 Task: Open a blank sheet, save the file as Joseph Add the quote 'Surround yourself with those who inspire and motivate you to be your best self.'Surround yourself with those who inspire and motivate you to be your best self.  Apply font style Apply font style Brush Script MT and font size 18 Align the text to the Center .Change the text color to  Orange
Action: Mouse pressed left at (110, 117)
Screenshot: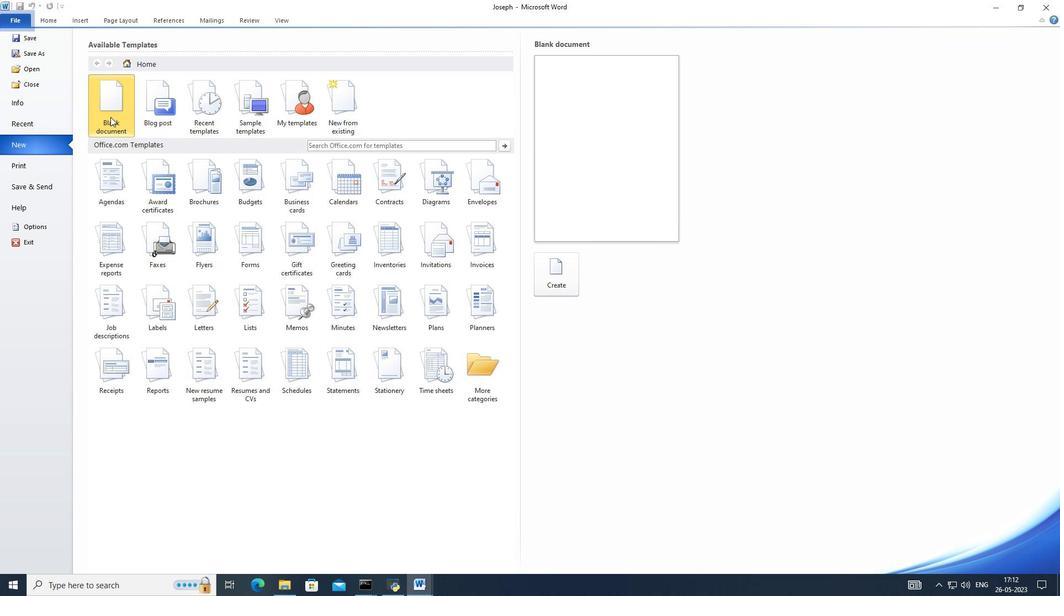 
Action: Mouse moved to (541, 274)
Screenshot: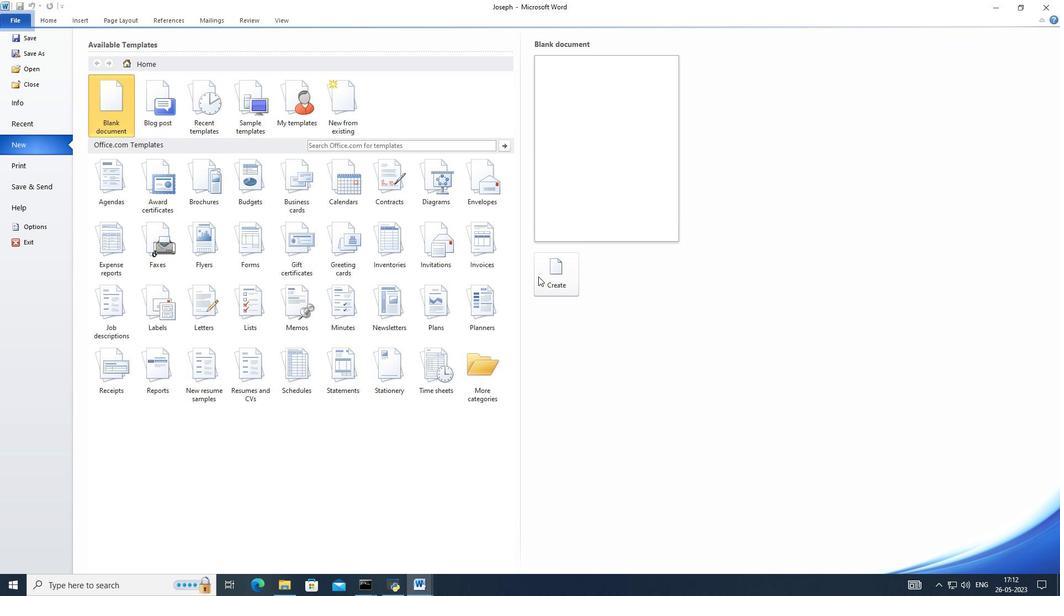 
Action: Mouse pressed left at (541, 274)
Screenshot: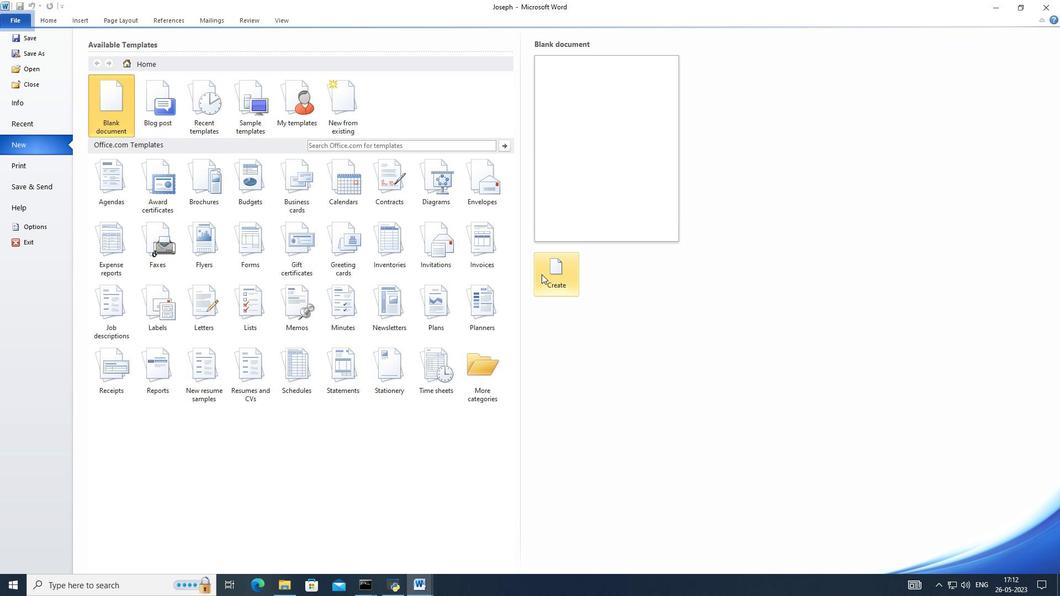 
Action: Mouse moved to (246, 169)
Screenshot: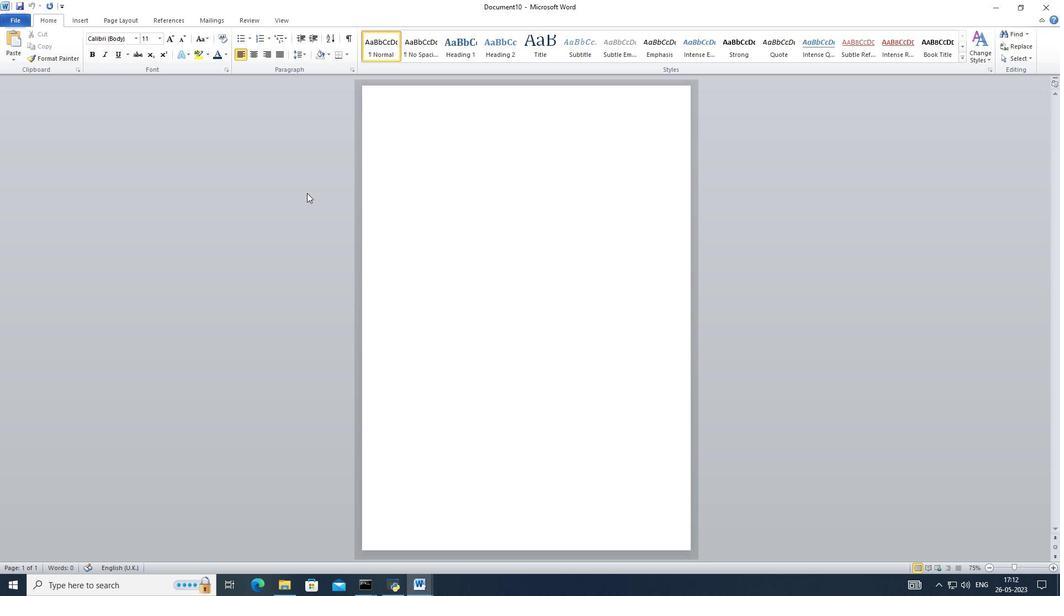 
Action: Key pressed ctrl+S
Screenshot: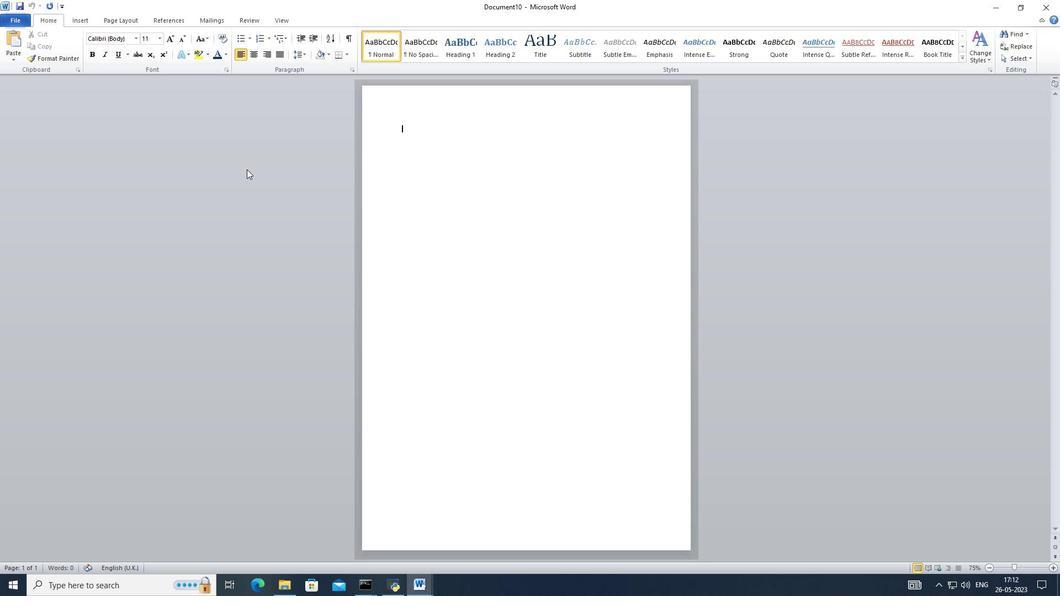 
Action: Mouse moved to (220, 220)
Screenshot: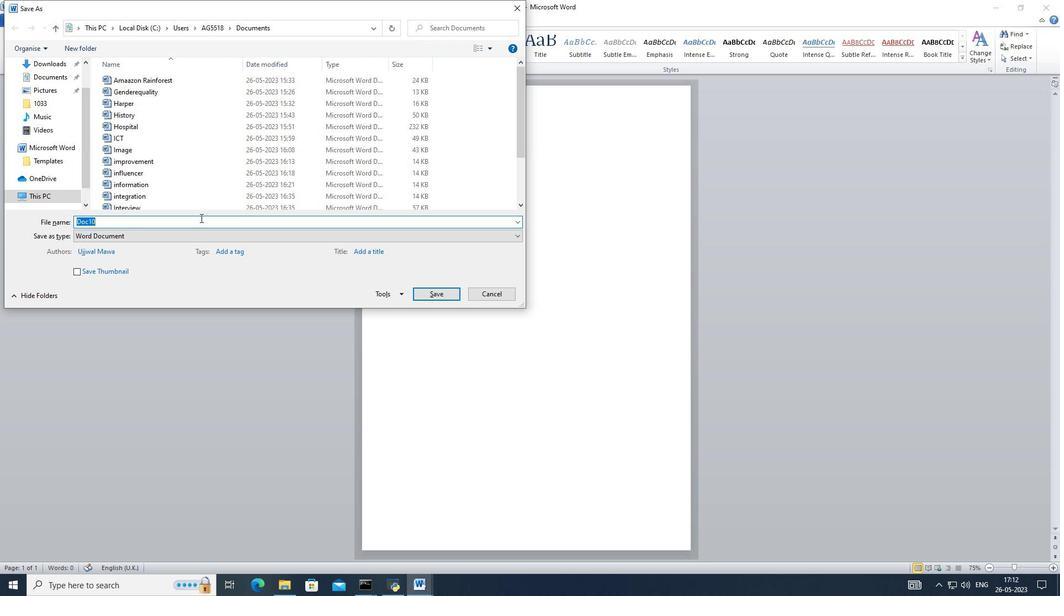 
Action: Key pressed <Key.caps_lock>J<Key.caps_lock>oseph
Screenshot: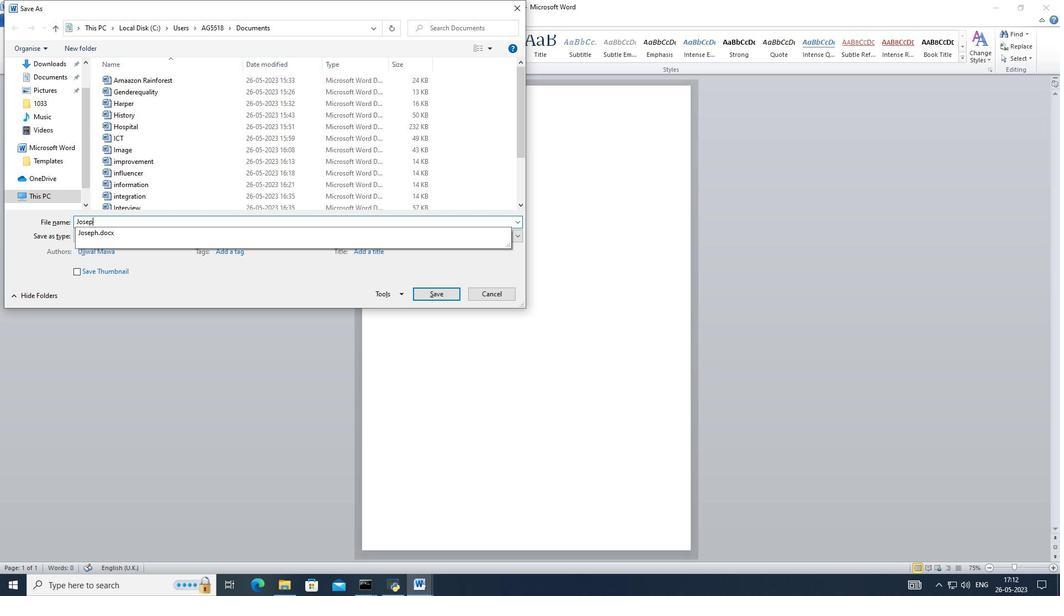 
Action: Mouse moved to (443, 289)
Screenshot: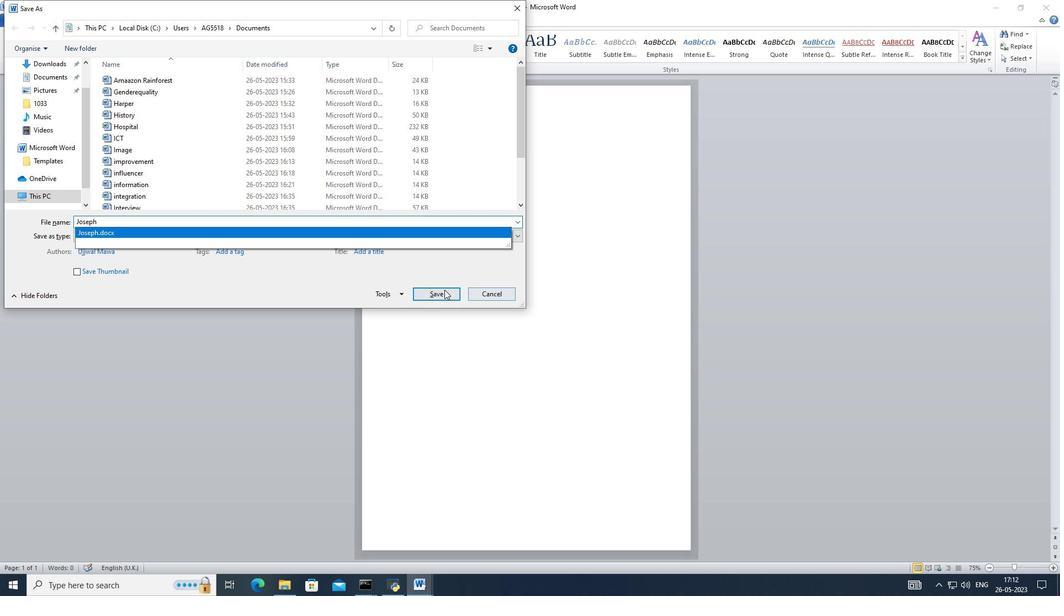 
Action: Mouse pressed left at (443, 289)
Screenshot: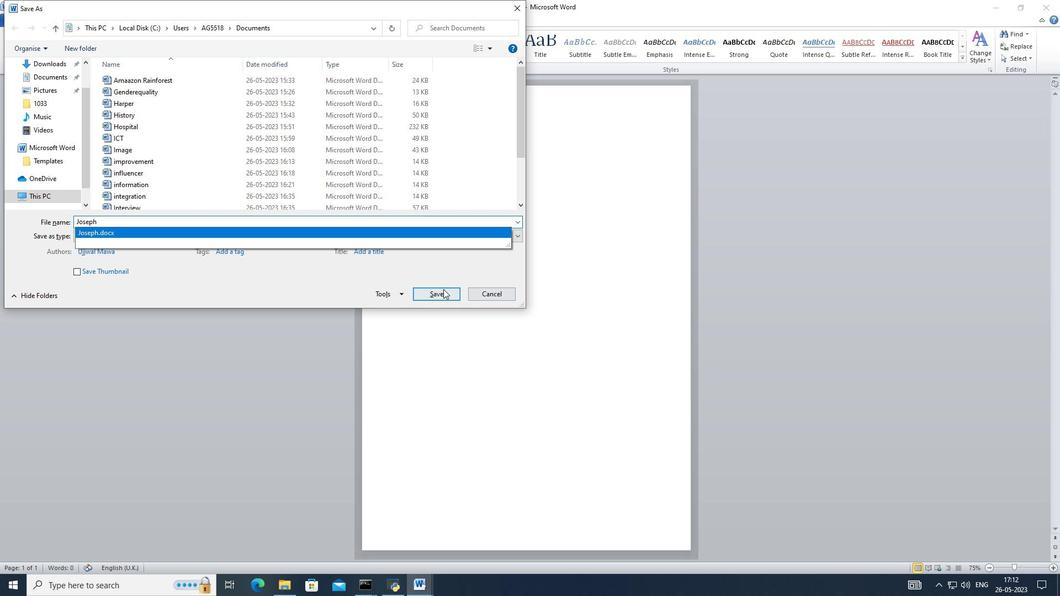 
Action: Mouse moved to (130, 220)
Screenshot: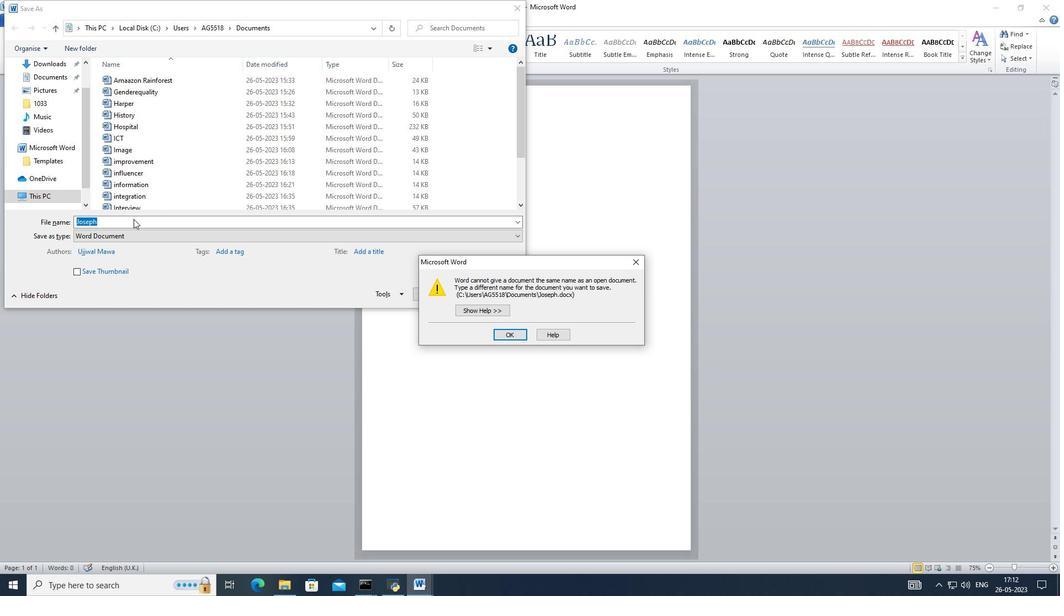 
Action: Mouse pressed left at (130, 220)
Screenshot: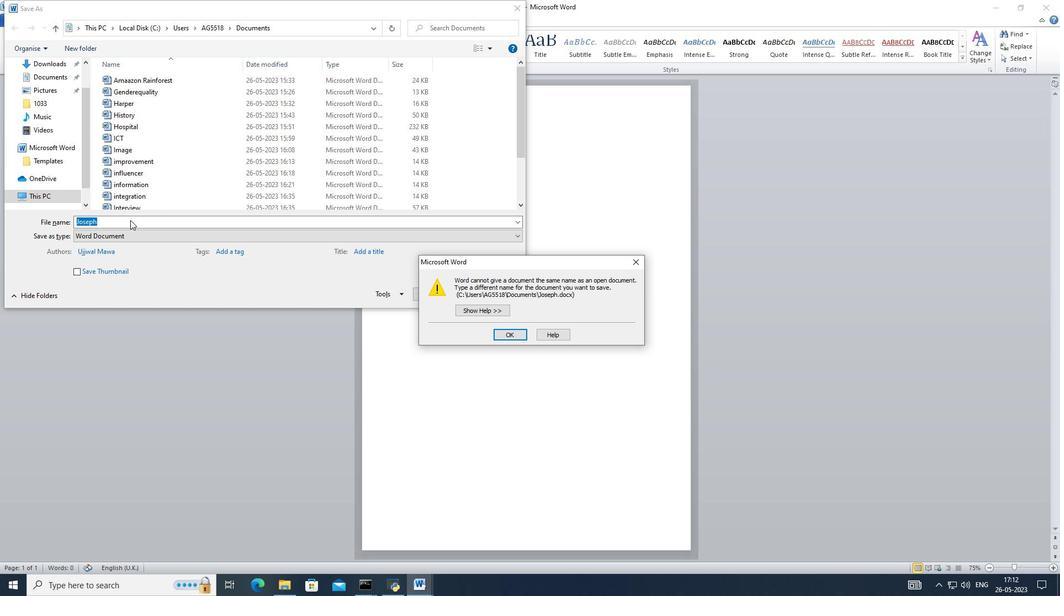 
Action: Mouse moved to (514, 333)
Screenshot: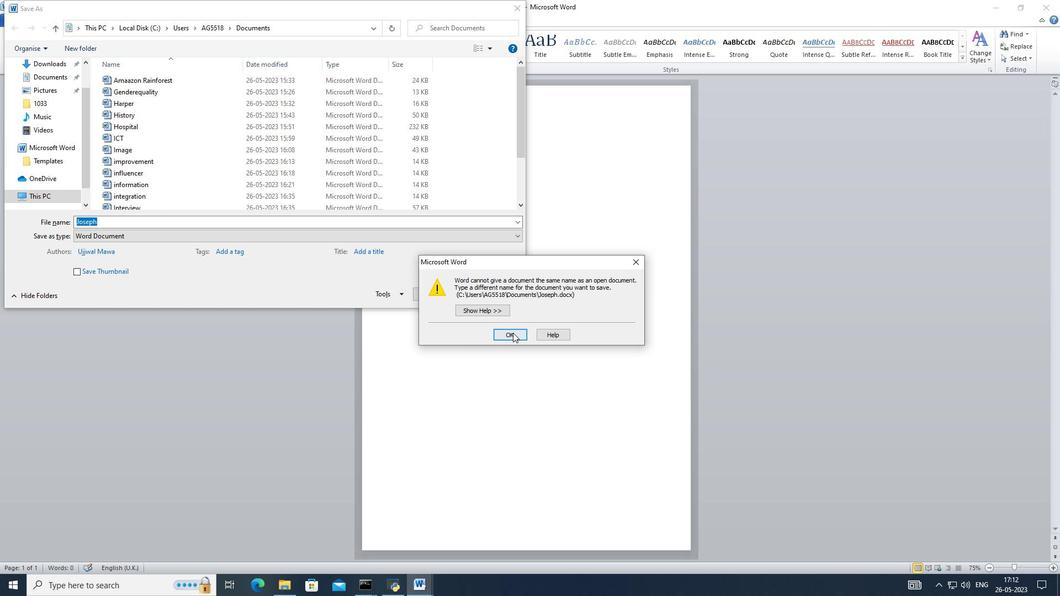 
Action: Mouse pressed left at (514, 333)
Screenshot: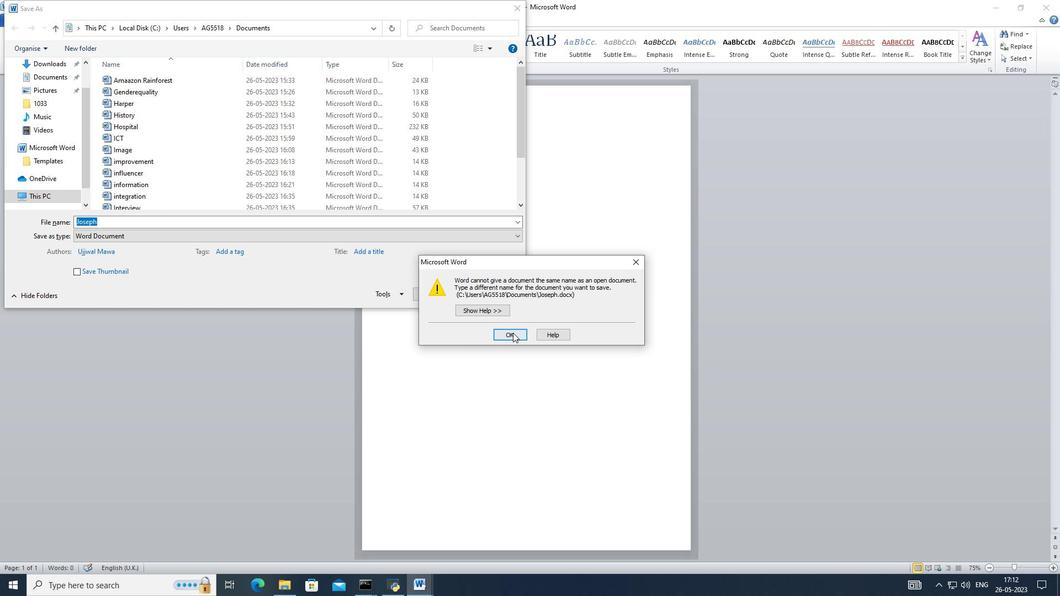 
Action: Mouse moved to (424, 295)
Screenshot: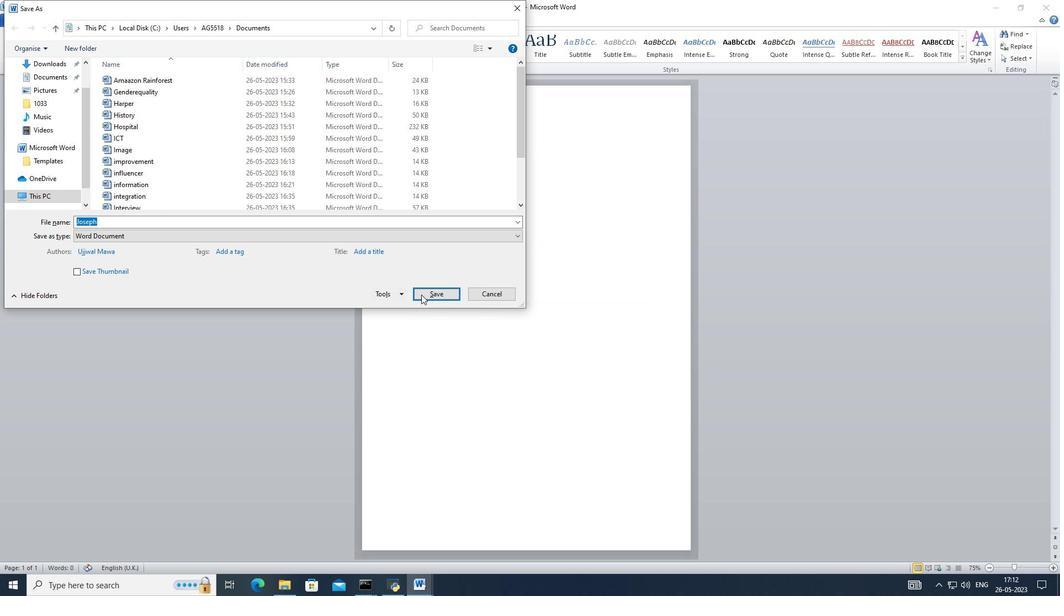 
Action: Mouse pressed left at (424, 295)
Screenshot: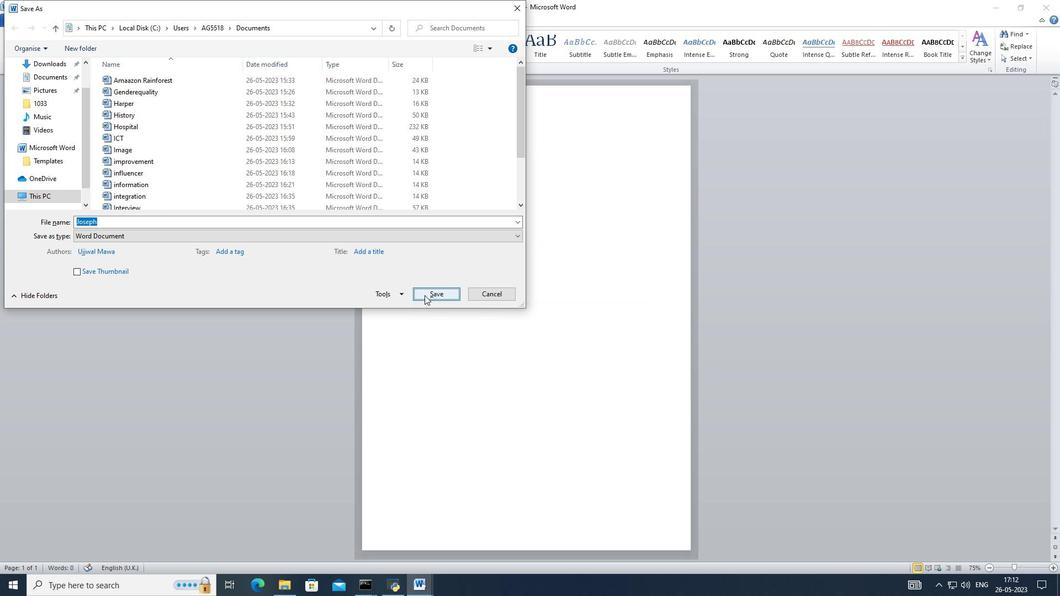 
Action: Mouse moved to (509, 336)
Screenshot: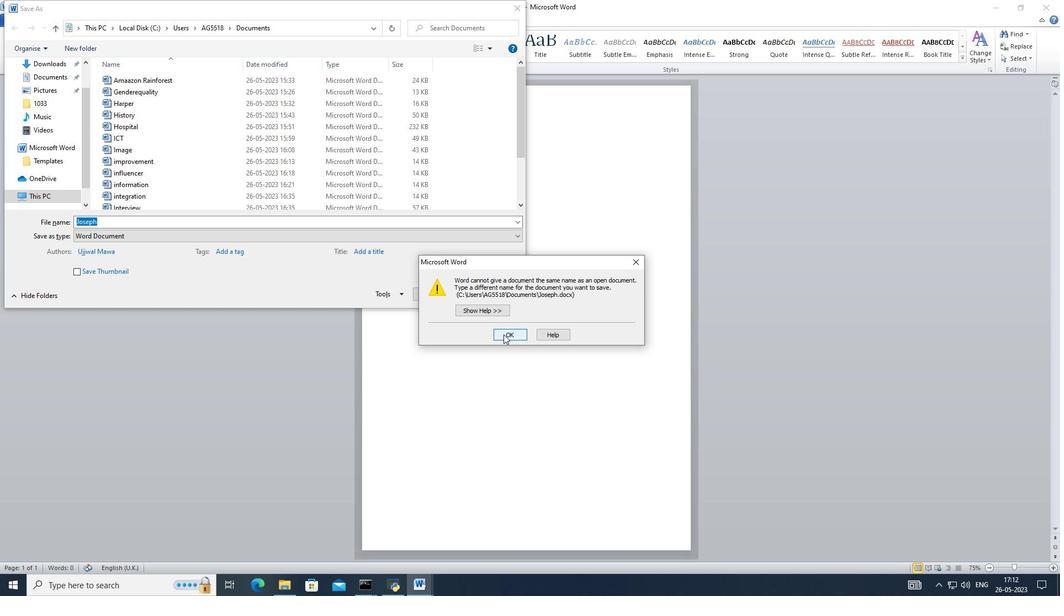 
Action: Mouse pressed left at (509, 336)
Screenshot: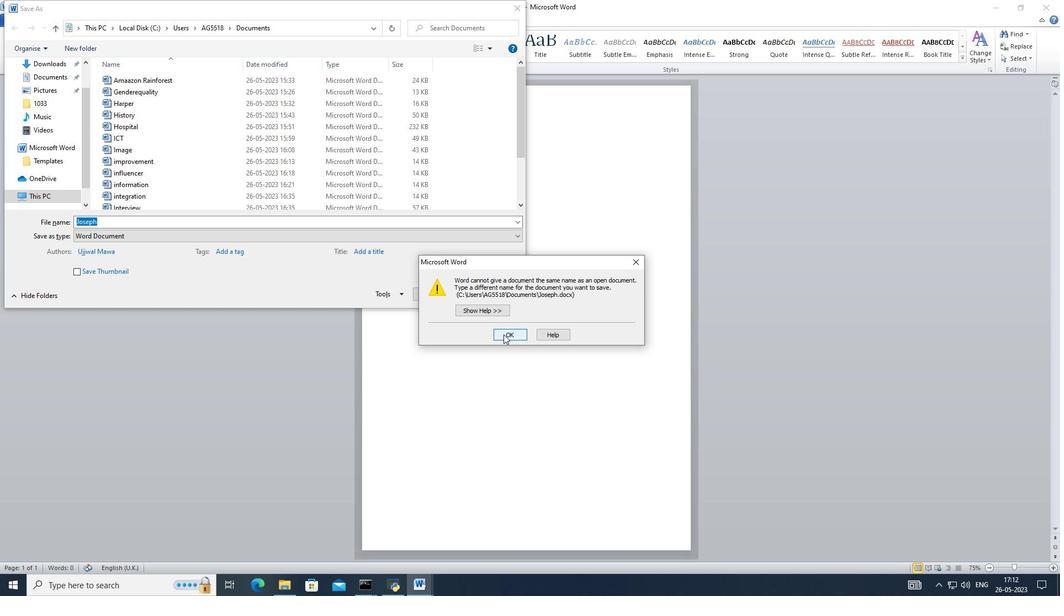 
Action: Mouse moved to (101, 219)
Screenshot: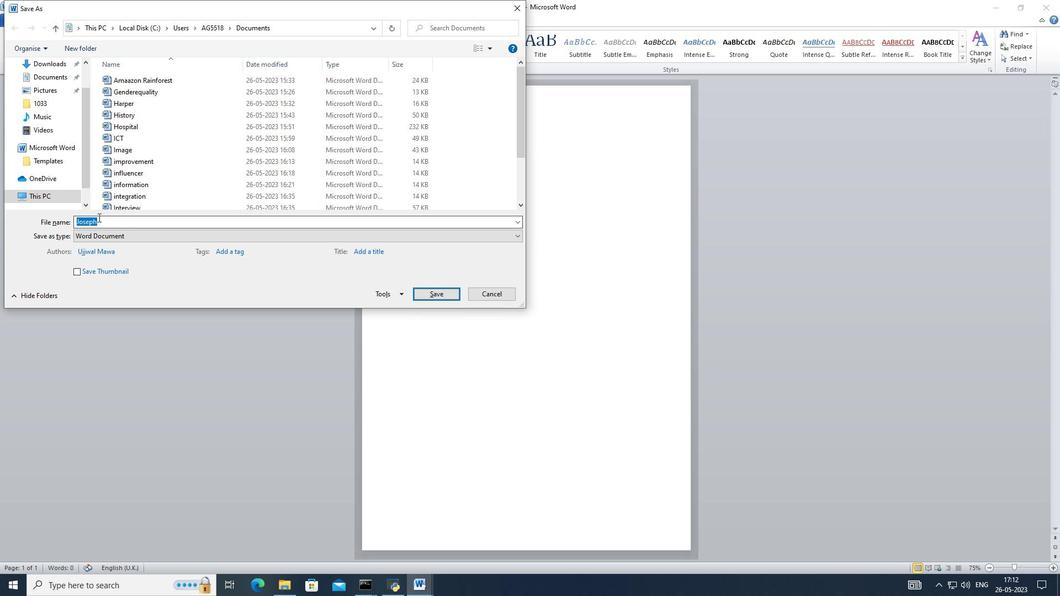 
Action: Mouse pressed left at (101, 219)
Screenshot: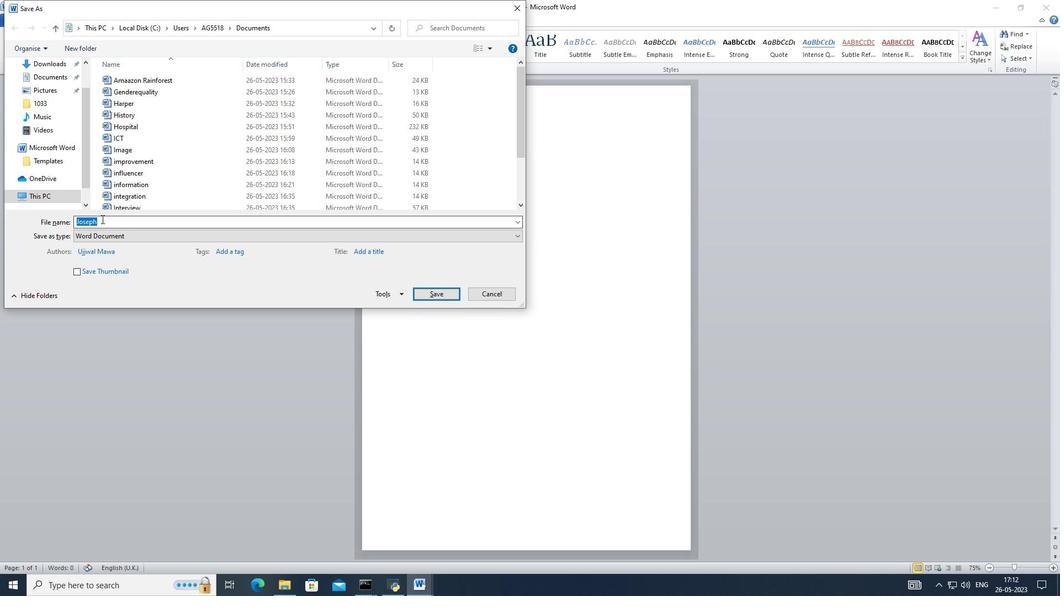 
Action: Mouse moved to (101, 219)
Screenshot: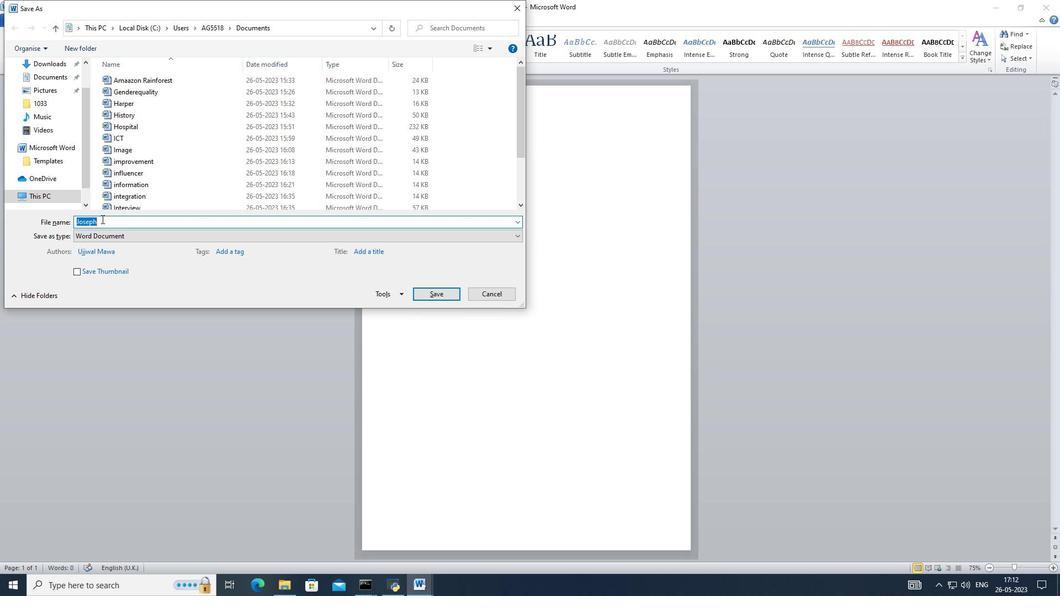 
Action: Mouse pressed left at (101, 219)
Screenshot: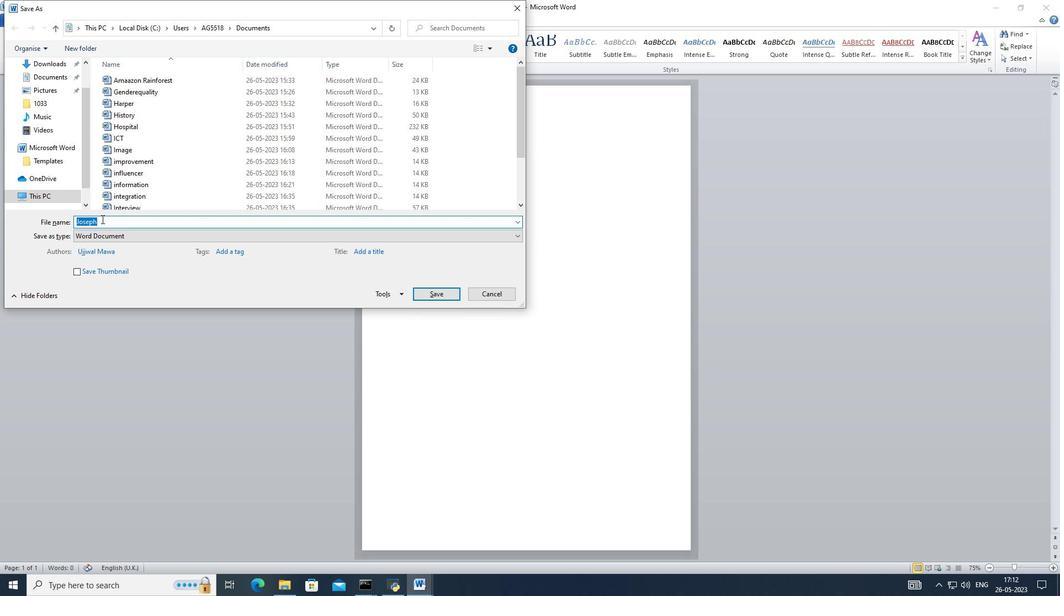 
Action: Key pressed h
Screenshot: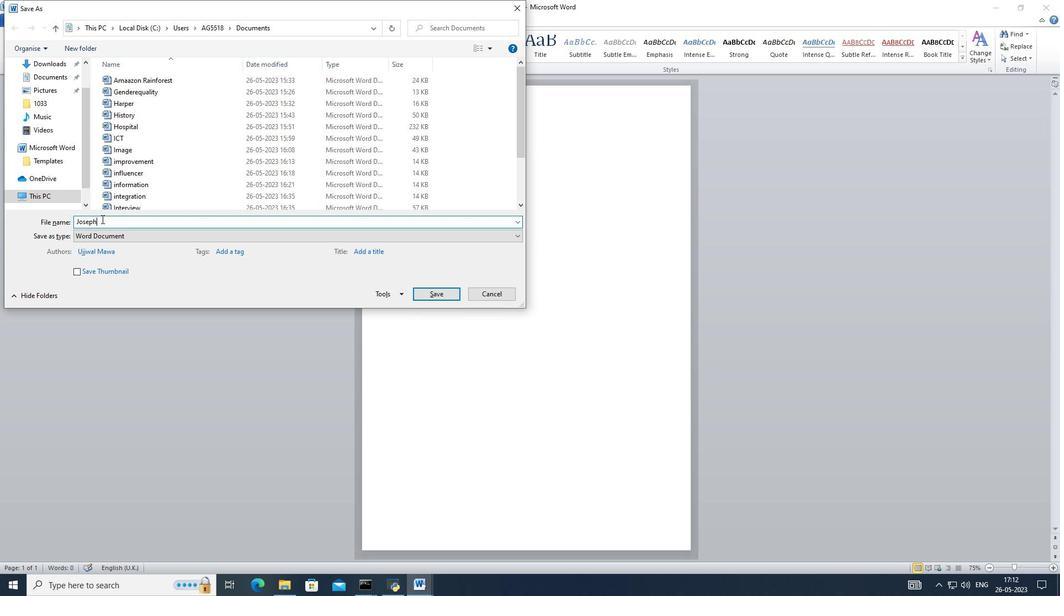 
Action: Mouse moved to (439, 297)
Screenshot: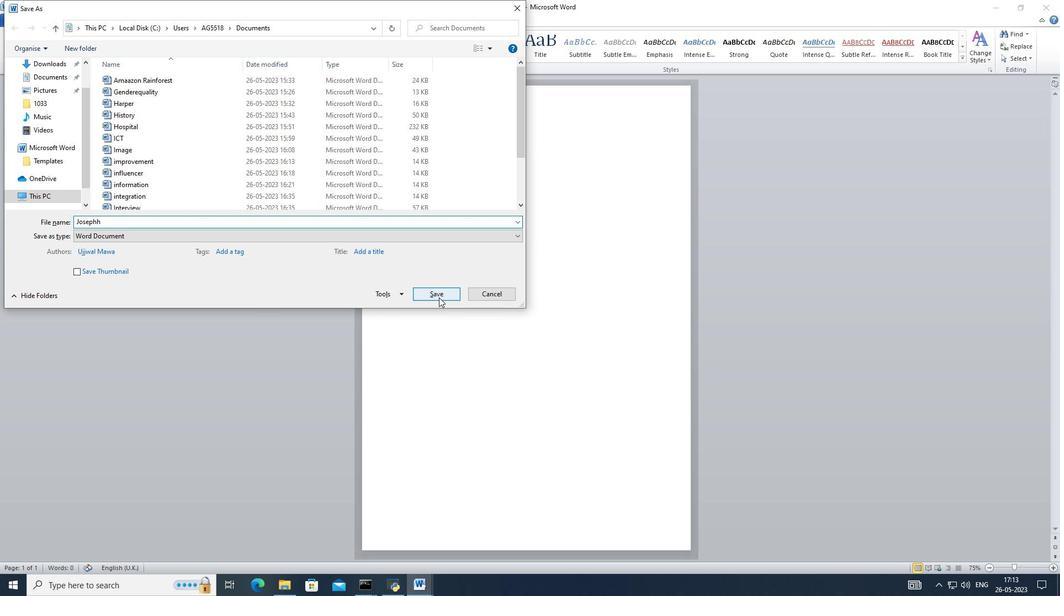 
Action: Mouse pressed left at (439, 297)
Screenshot: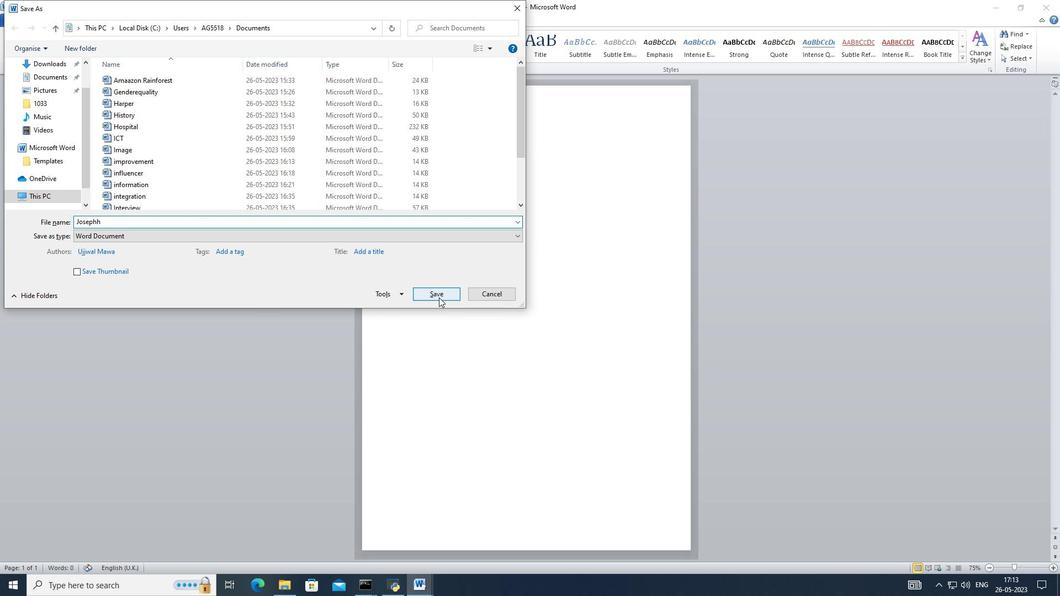 
Action: Mouse moved to (422, 180)
Screenshot: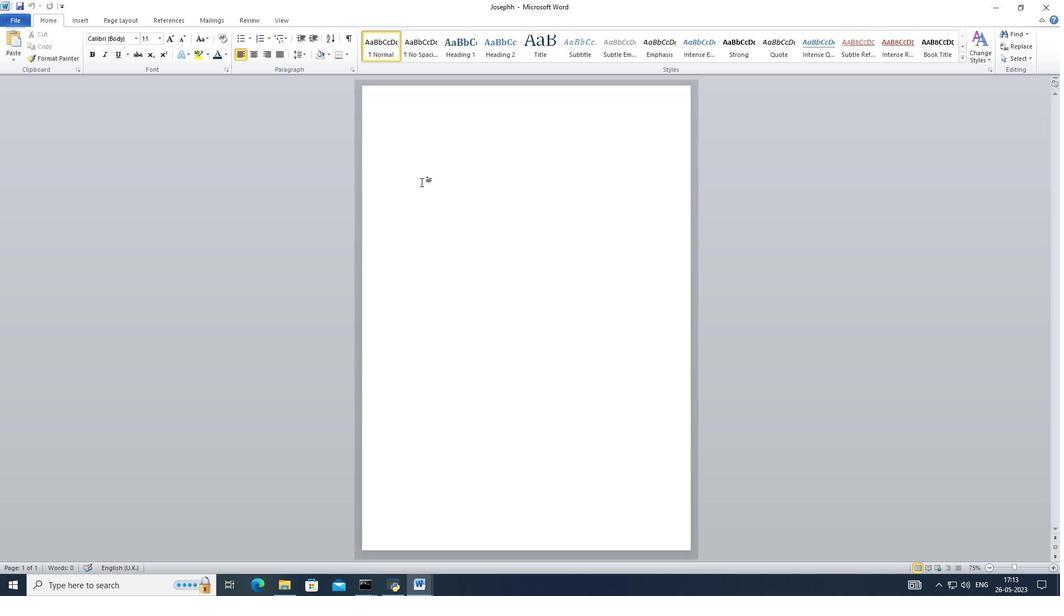 
Action: Mouse pressed left at (422, 180)
Screenshot: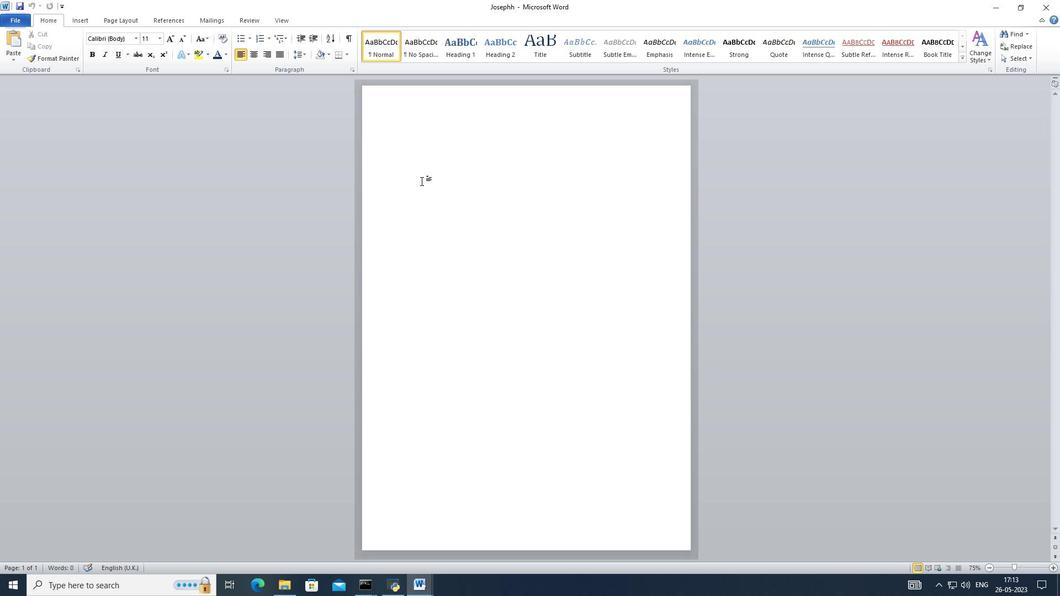 
Action: Mouse moved to (426, 178)
Screenshot: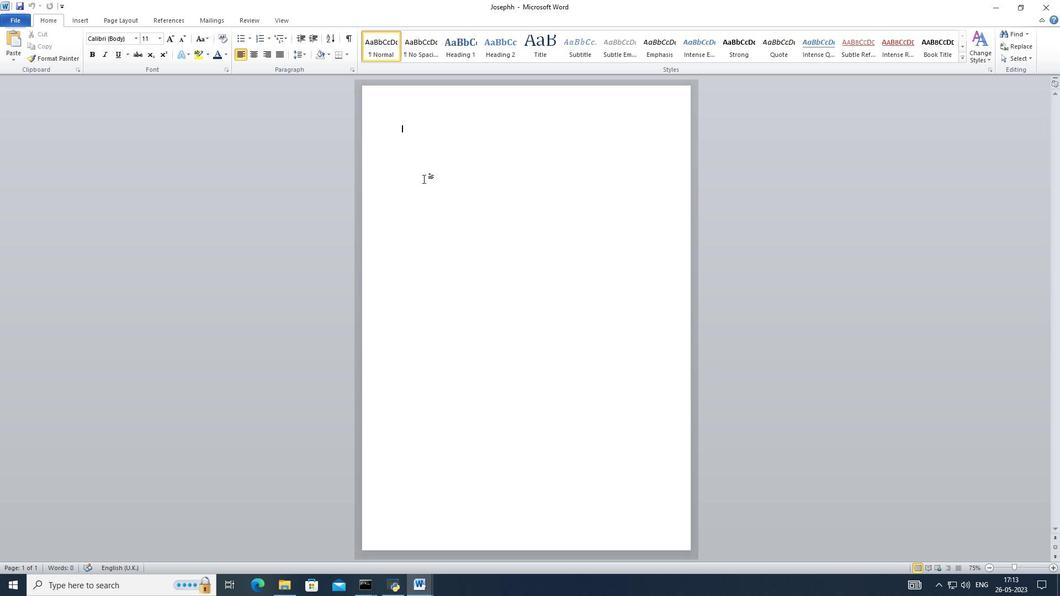 
Action: Key pressed <Key.caps_lock>S<Key.caps_lock>urroundf<Key.space><Key.backspace><Key.backspace><Key.backspace>dyourselg<Key.backspace>f<Key.space>wit<Key.space>those<Key.space>who<Key.space>
Screenshot: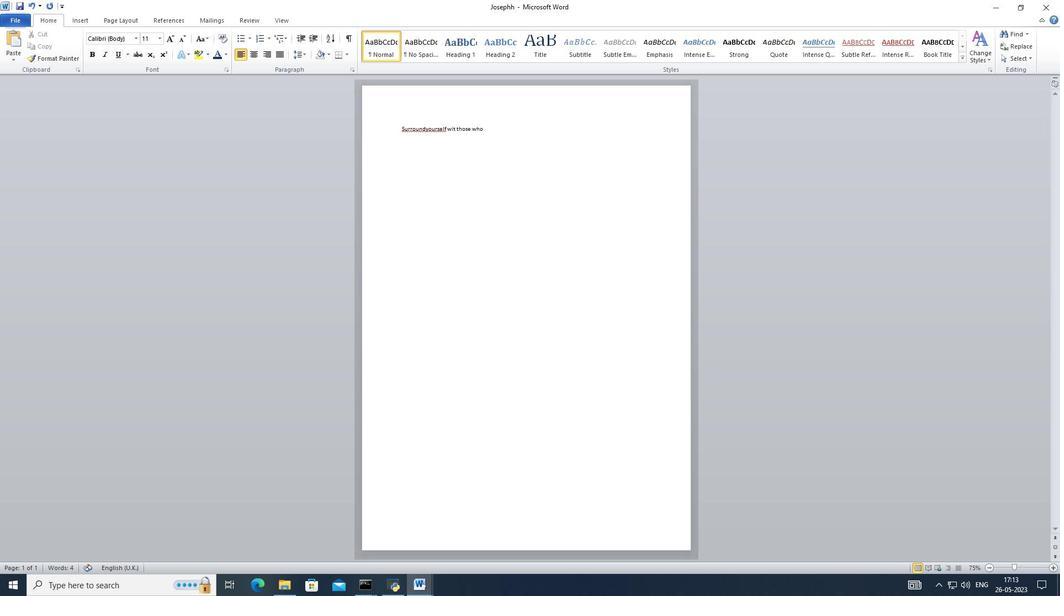 
Action: Mouse moved to (426, 133)
Screenshot: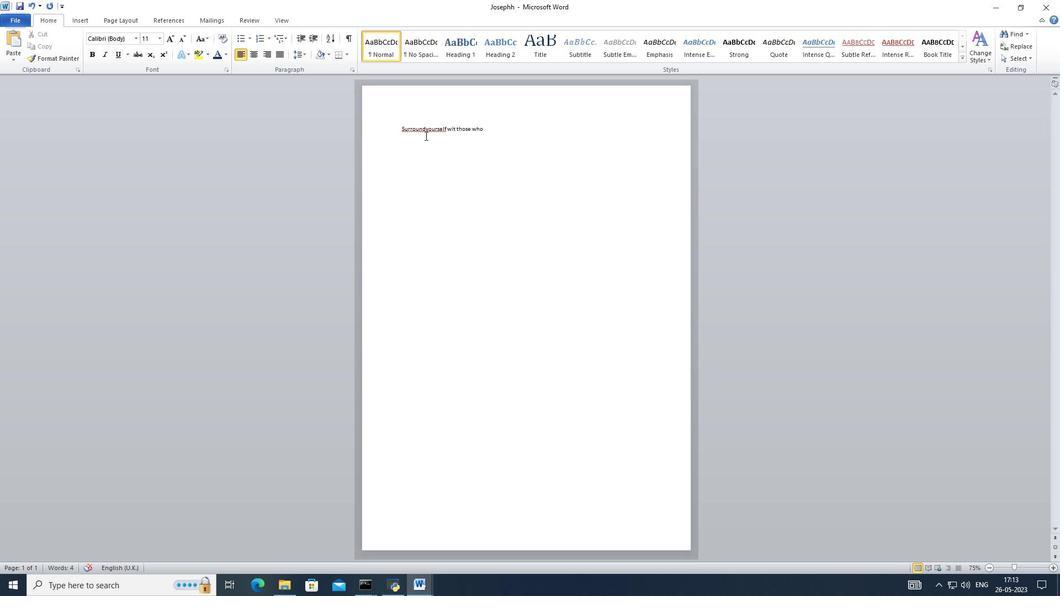 
Action: Mouse pressed left at (426, 133)
Screenshot: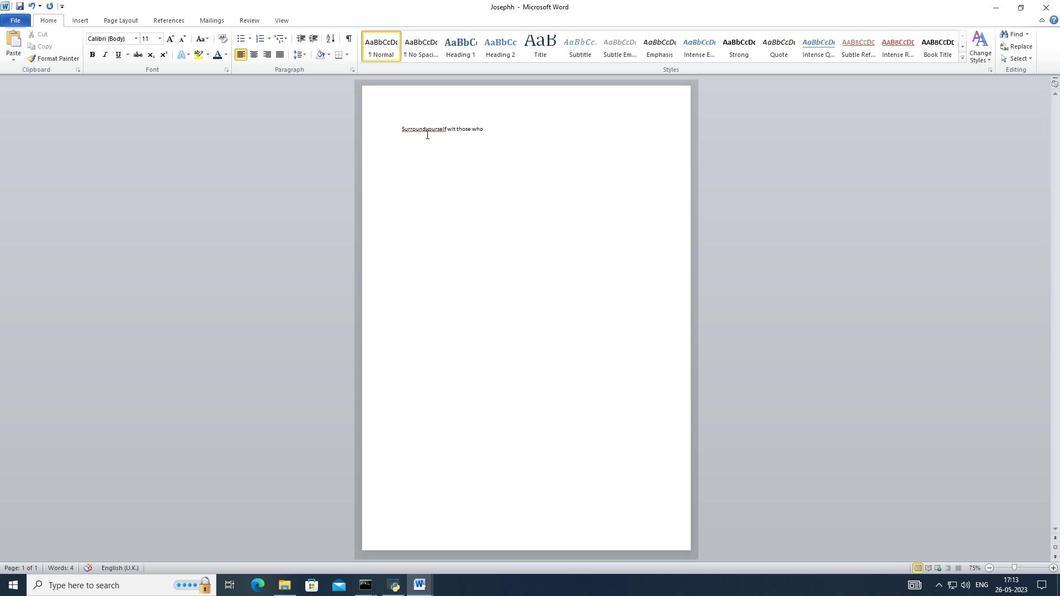 
Action: Key pressed <Key.space>
Screenshot: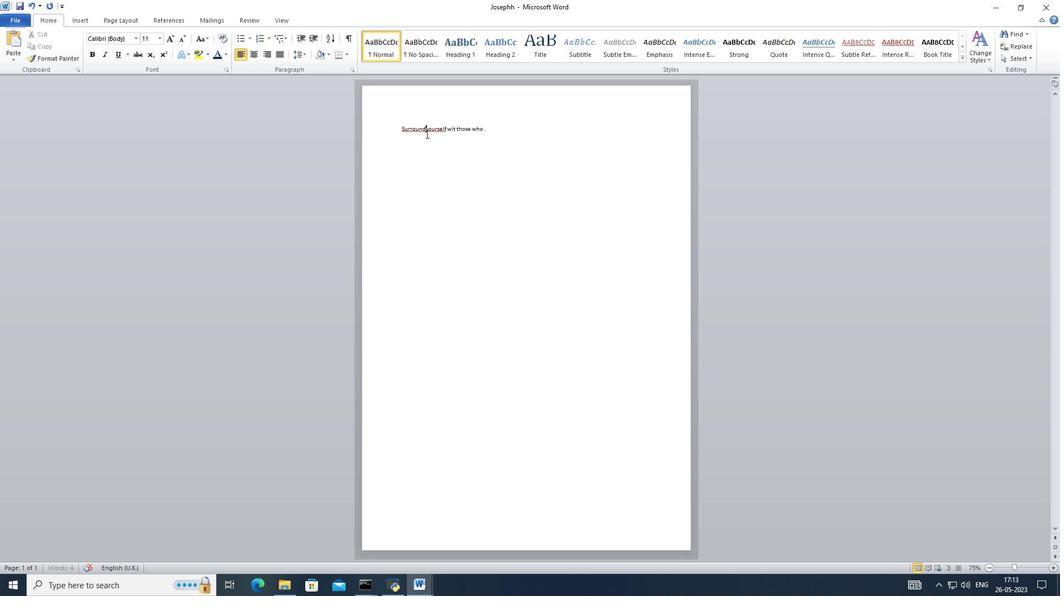 
Action: Mouse moved to (507, 128)
Screenshot: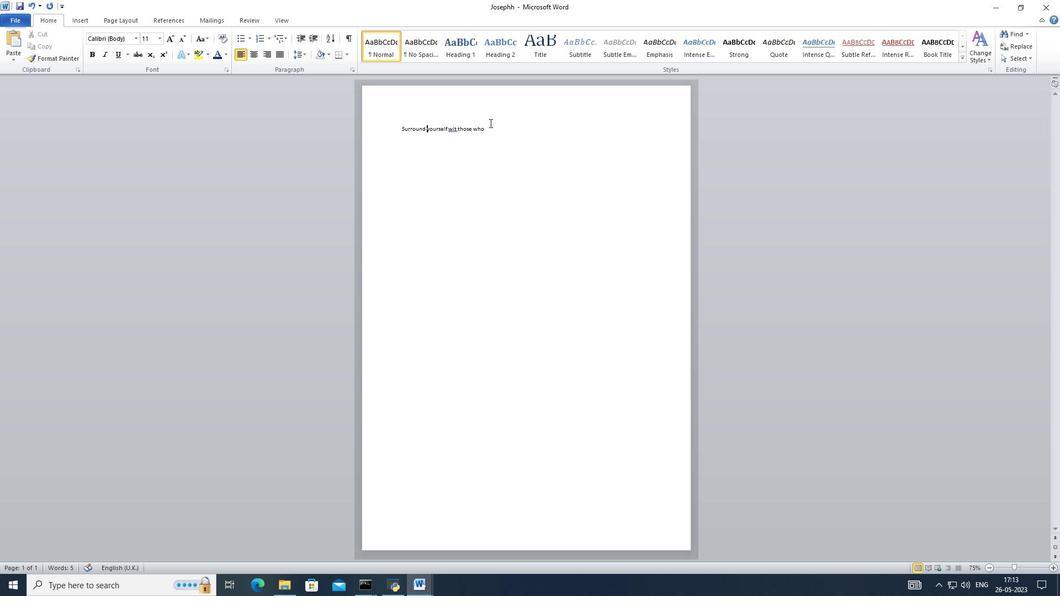 
Action: Mouse pressed left at (507, 128)
Screenshot: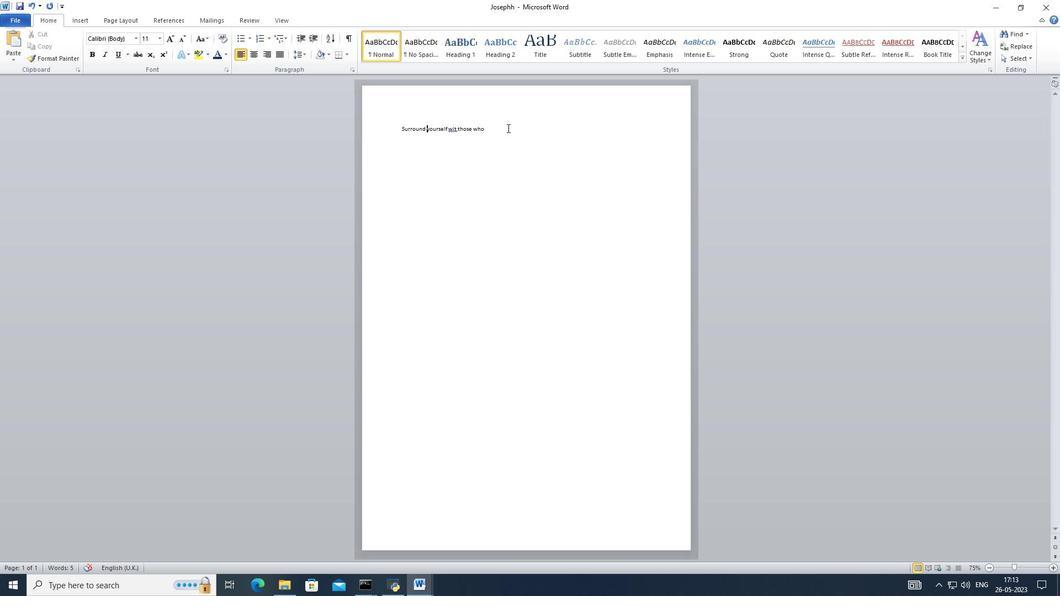 
Action: Mouse moved to (486, 133)
Screenshot: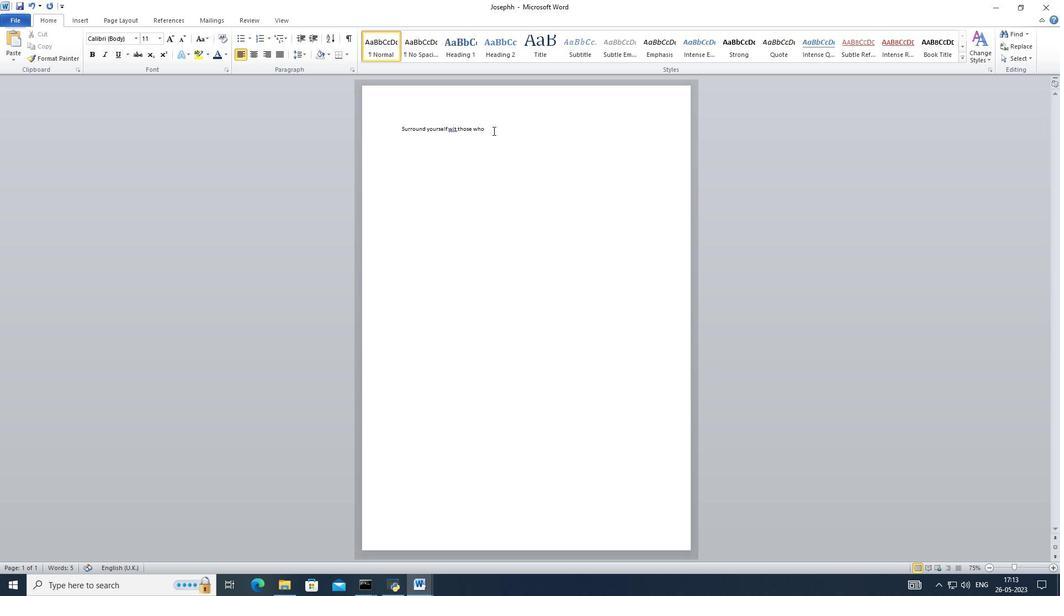 
Action: Mouse pressed left at (486, 133)
Screenshot: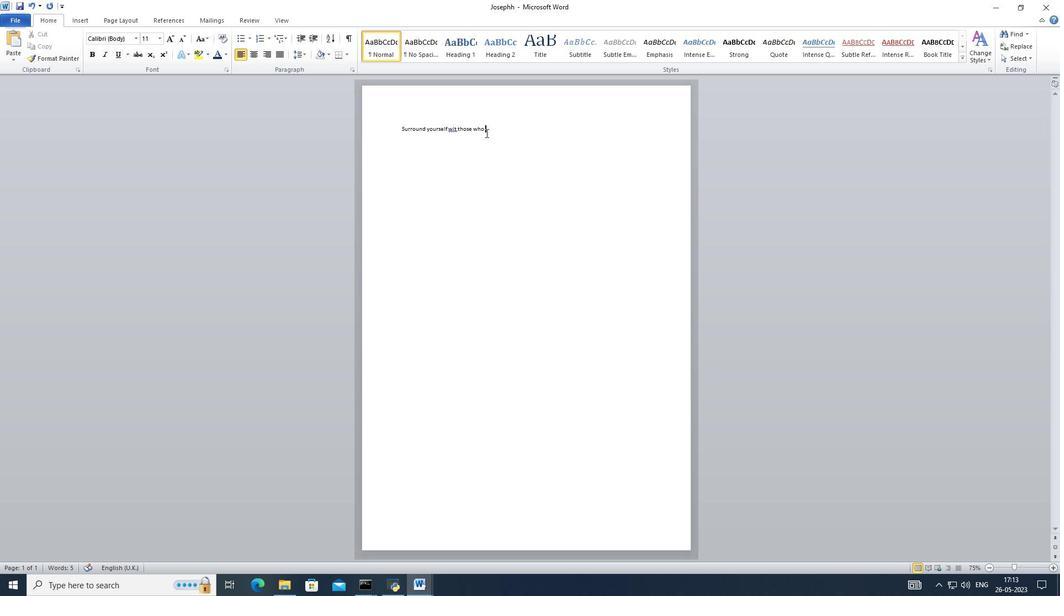 
Action: Mouse moved to (454, 130)
Screenshot: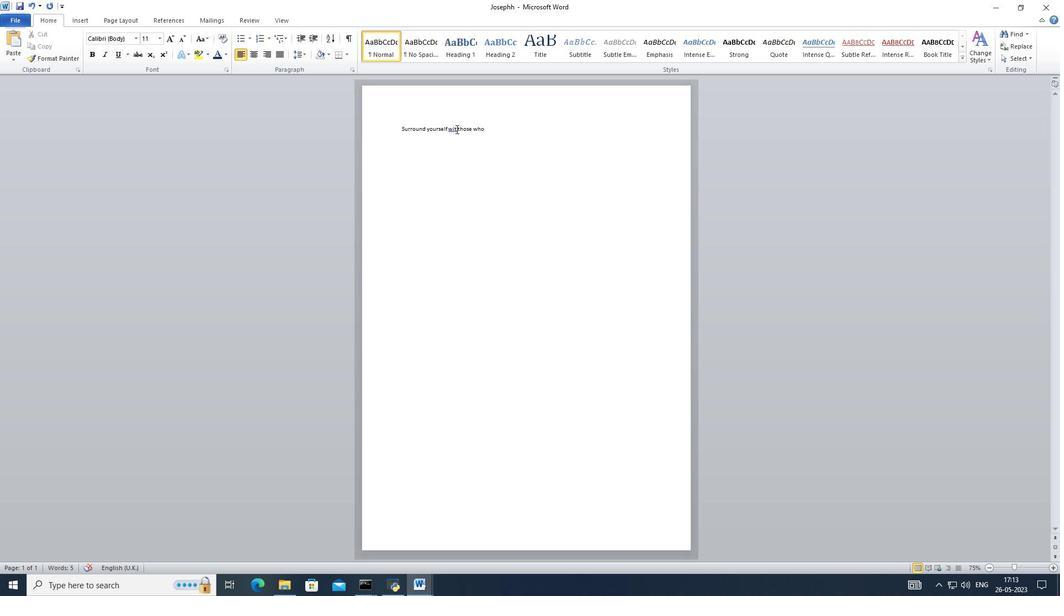 
Action: Mouse pressed left at (454, 130)
Screenshot: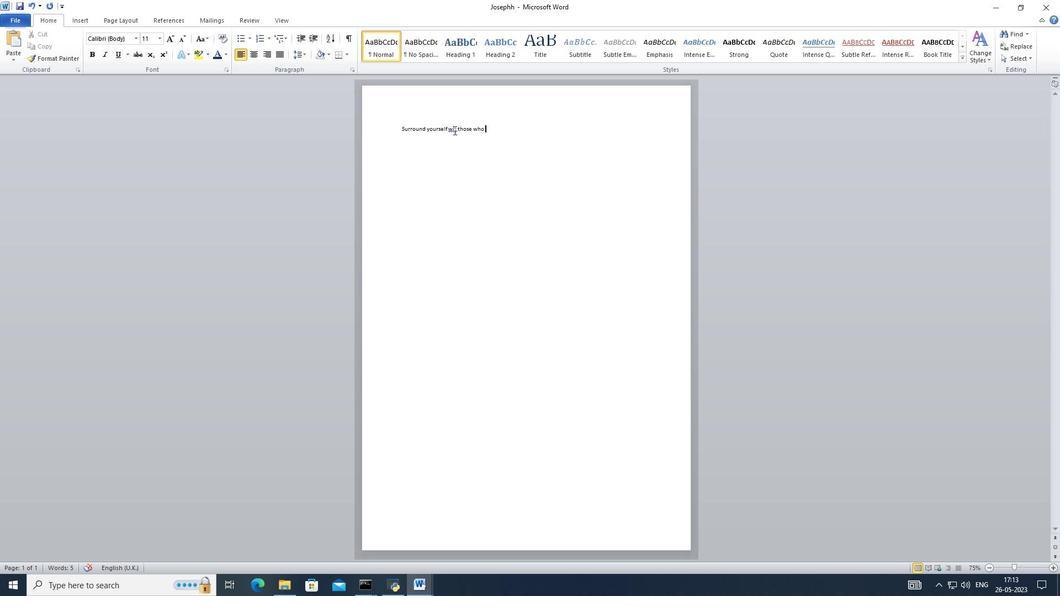 
Action: Mouse moved to (455, 129)
Screenshot: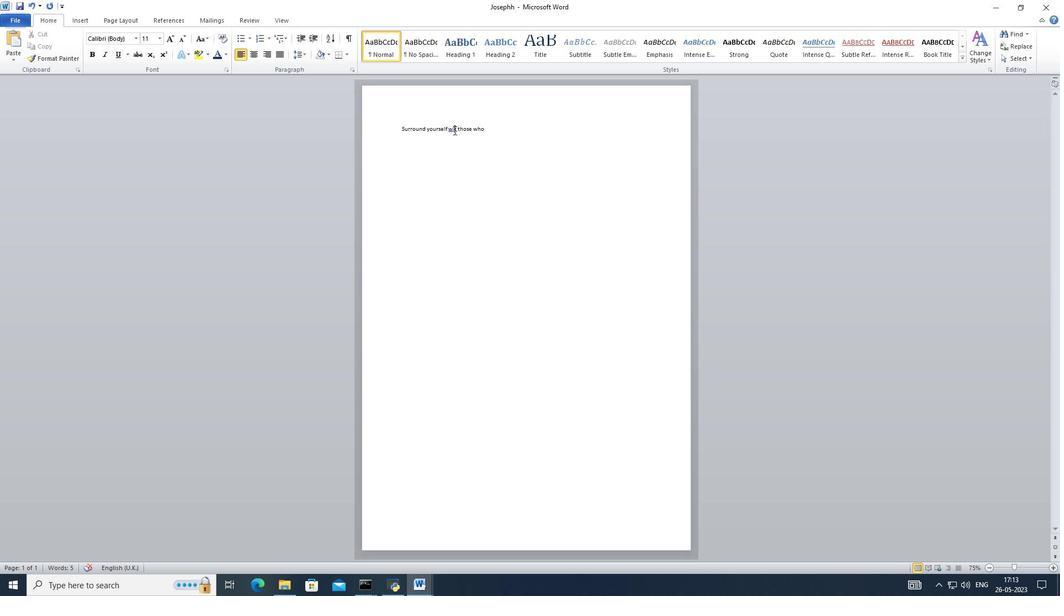 
Action: Mouse pressed left at (455, 129)
Screenshot: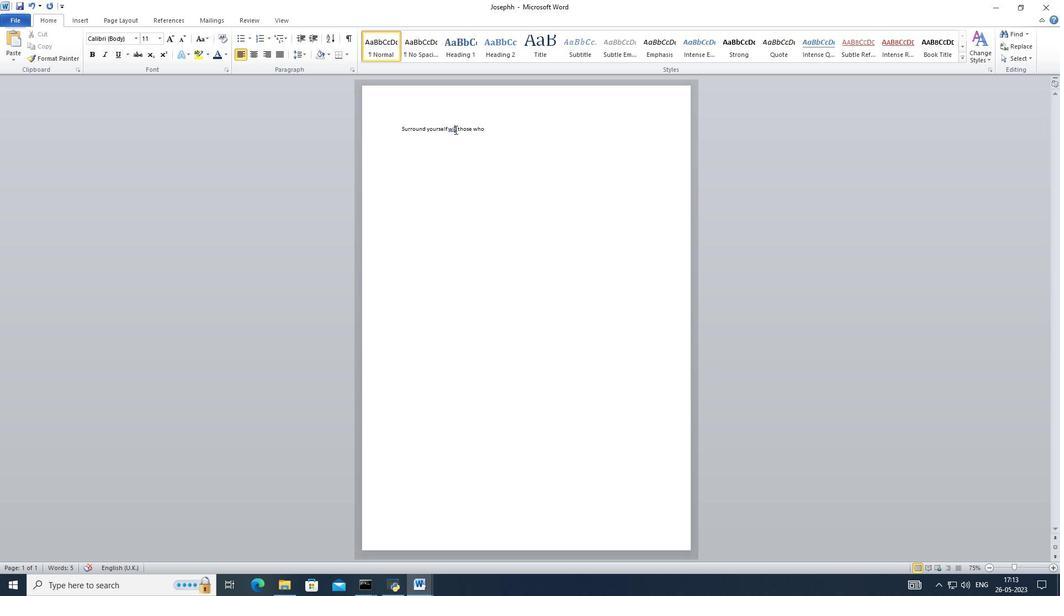 
Action: Mouse moved to (455, 129)
Screenshot: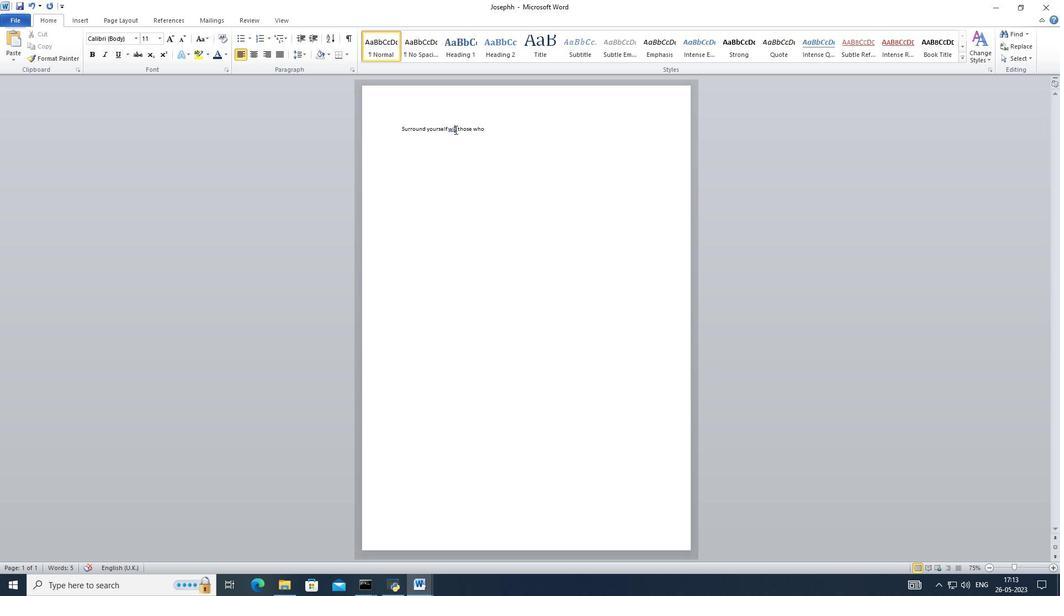 
Action: Key pressed j
Screenshot: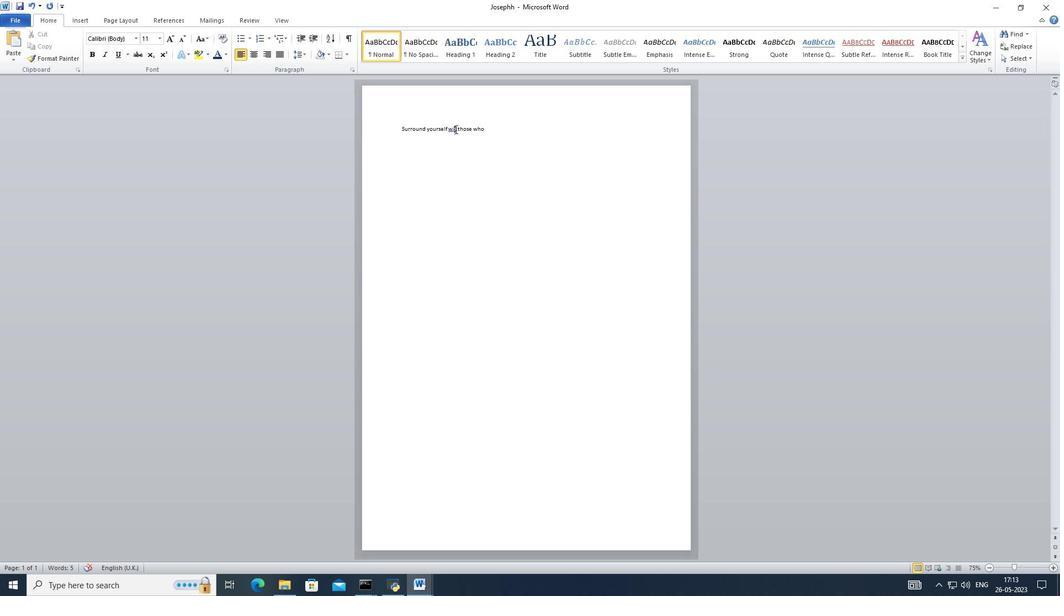 
Action: Mouse moved to (455, 129)
Screenshot: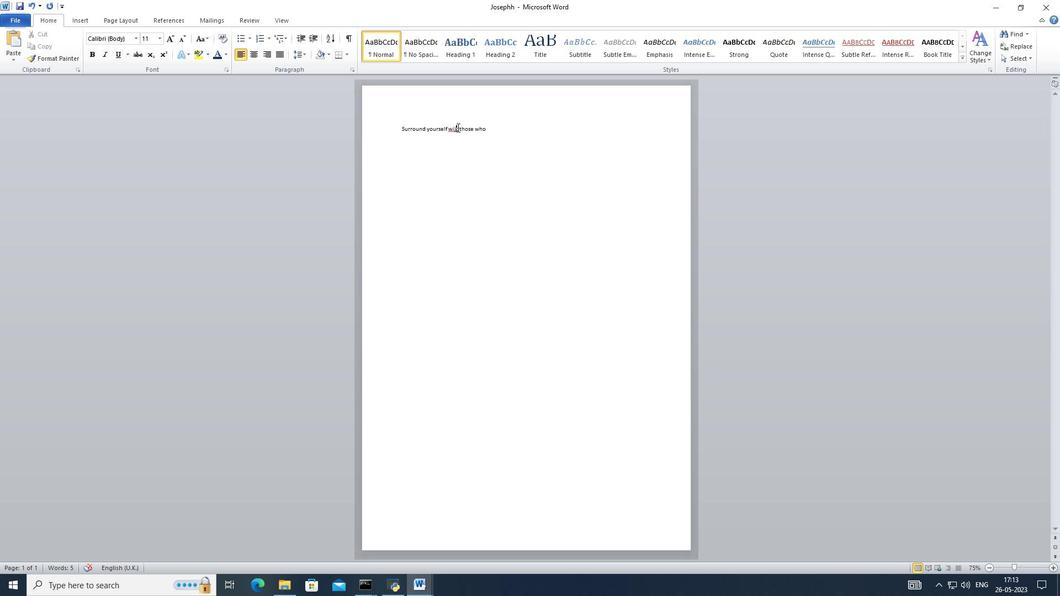 
Action: Mouse pressed left at (455, 129)
Screenshot: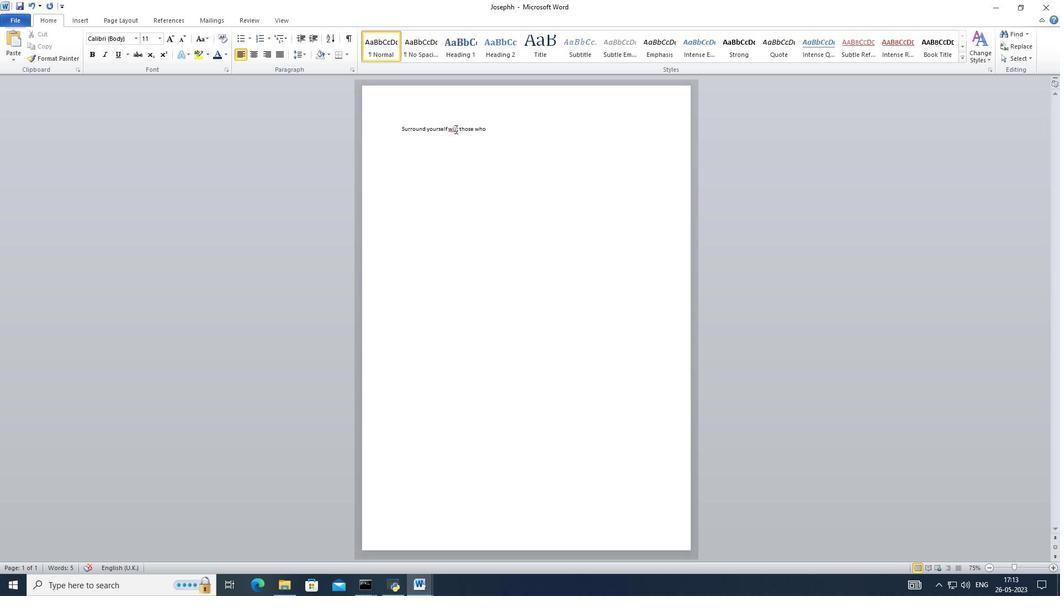 
Action: Mouse moved to (460, 124)
Screenshot: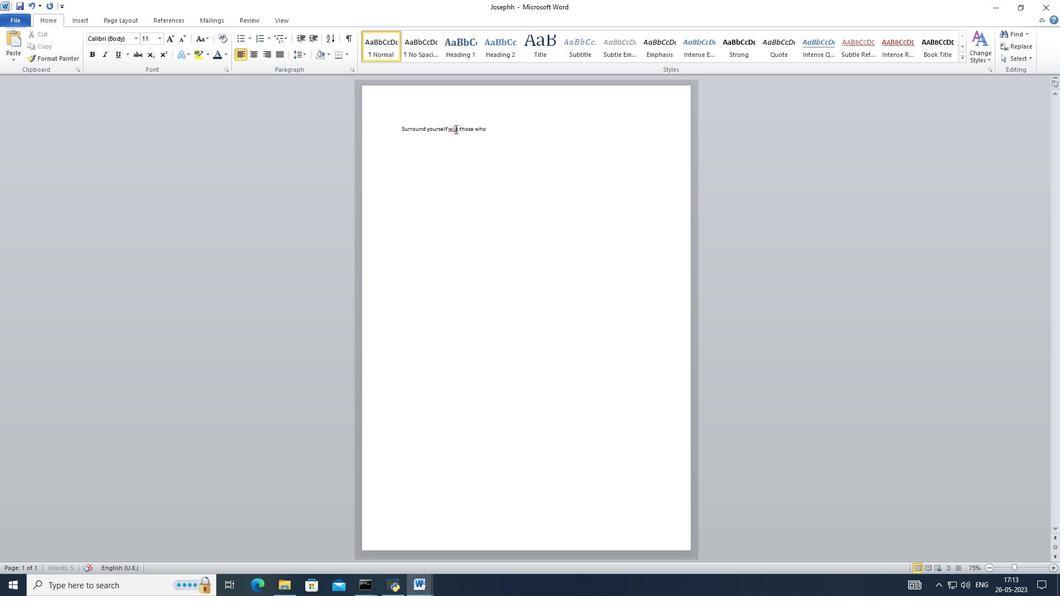 
Action: Mouse pressed left at (460, 124)
Screenshot: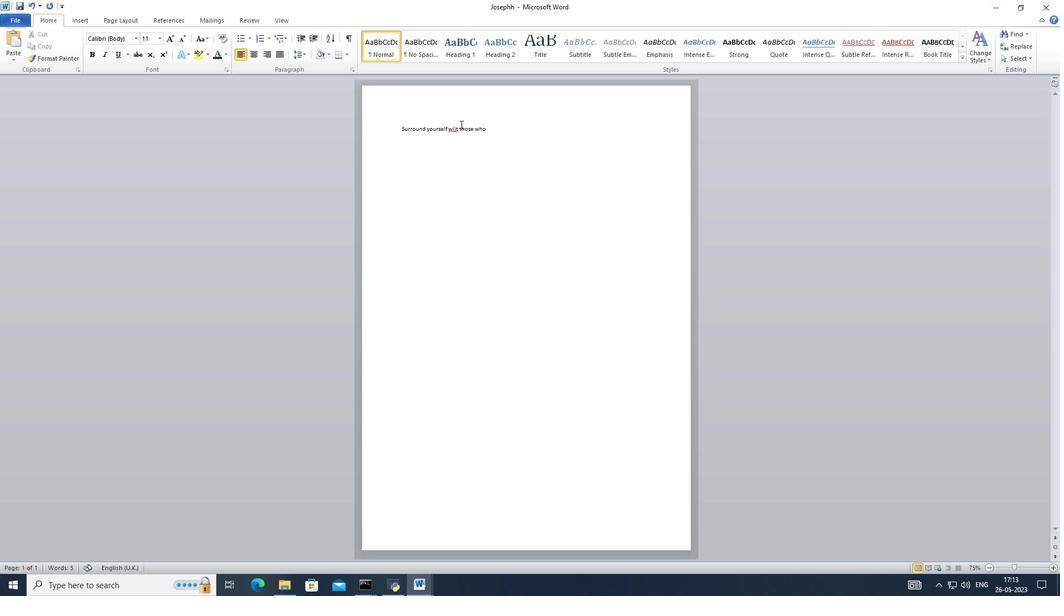 
Action: Mouse moved to (457, 128)
Screenshot: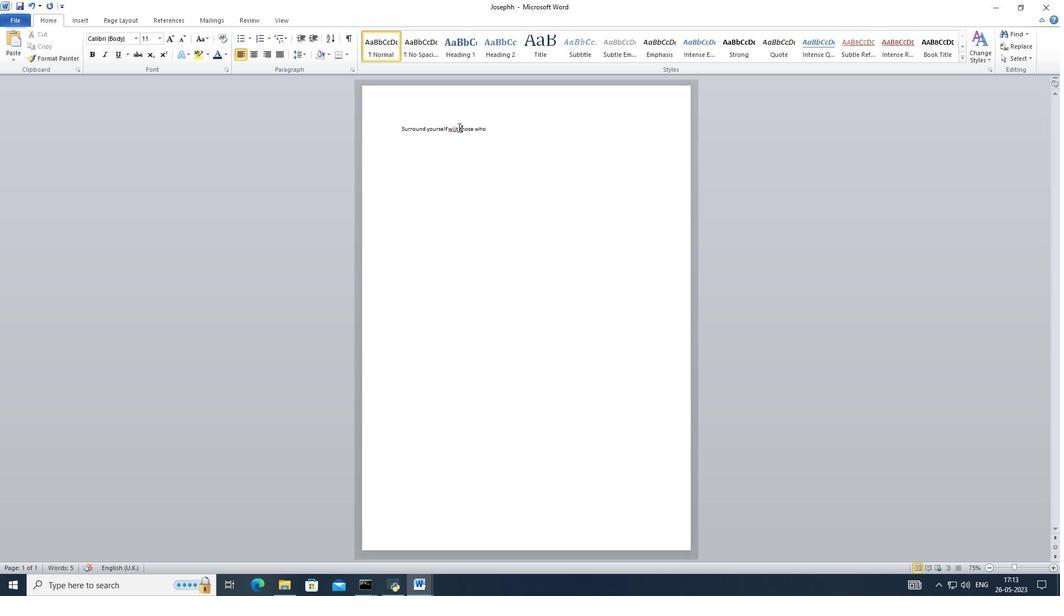 
Action: Mouse pressed left at (457, 128)
Screenshot: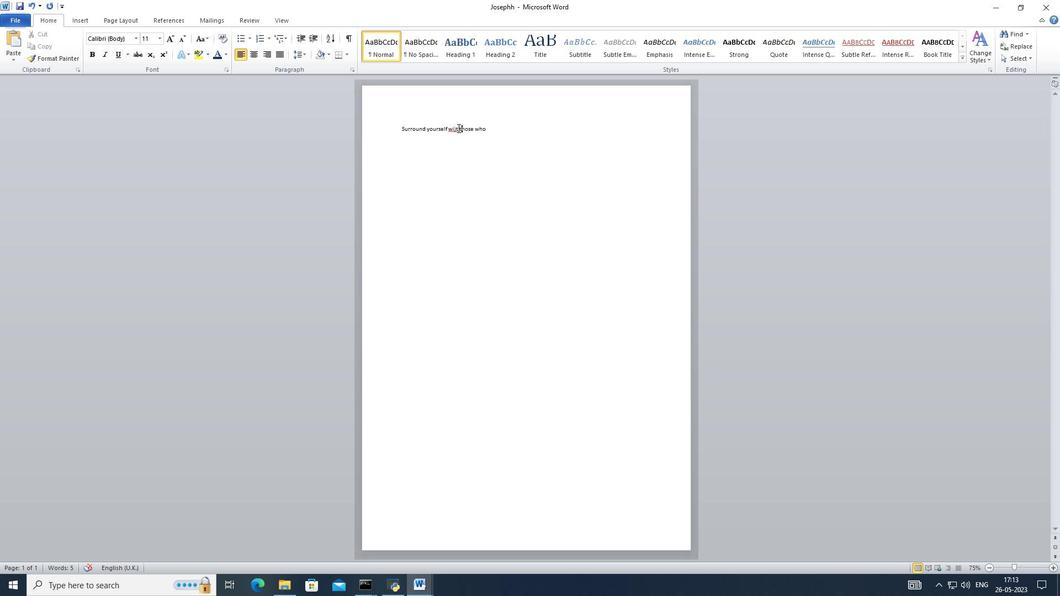 
Action: Key pressed <Key.backspace><Key.backspace>y<Key.backspace>th<Key.space>
Screenshot: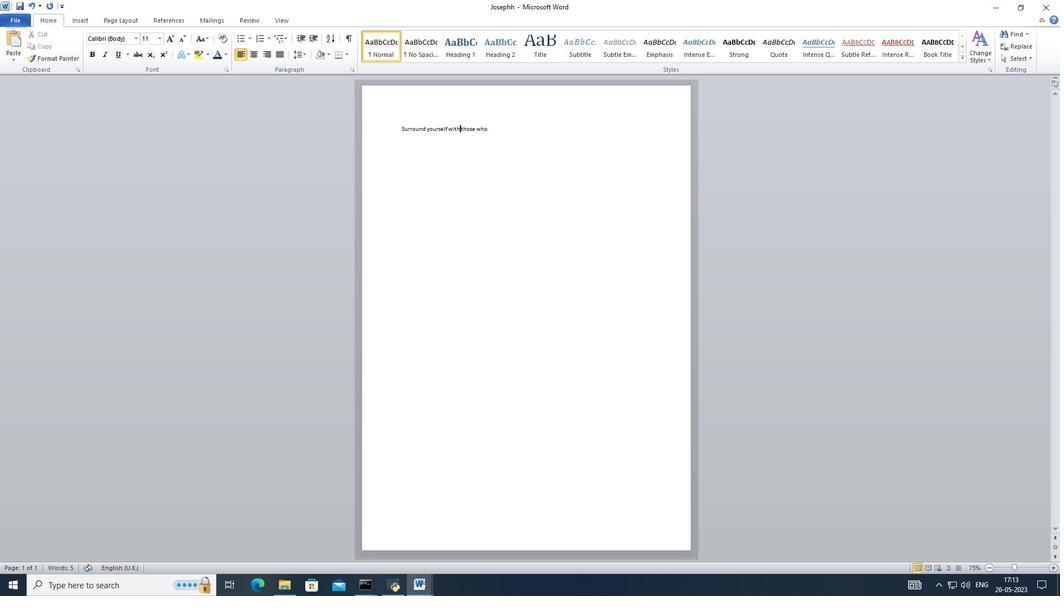 
Action: Mouse moved to (499, 127)
Screenshot: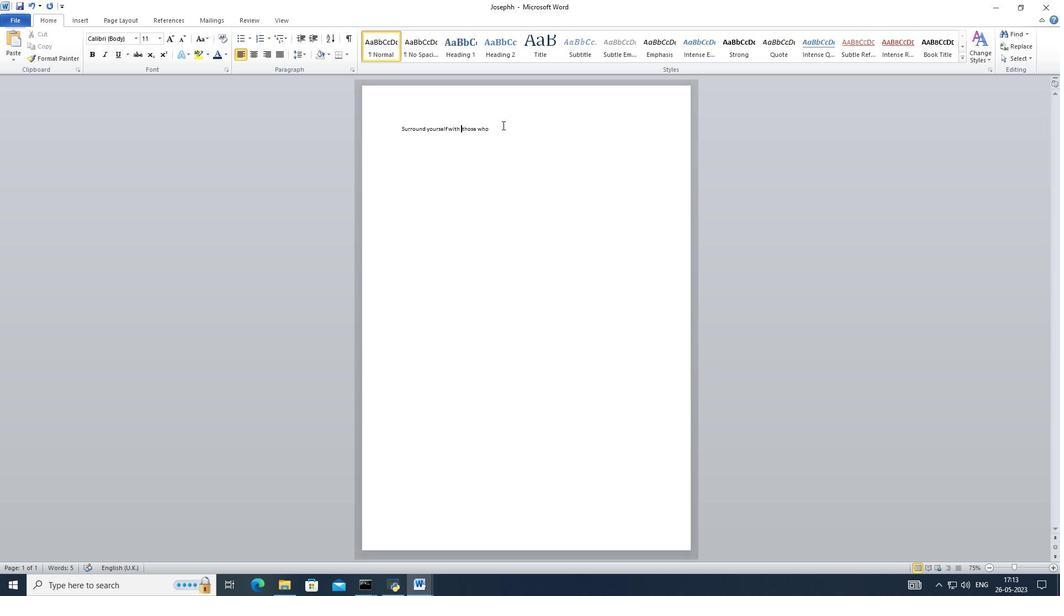 
Action: Mouse pressed left at (499, 127)
Screenshot: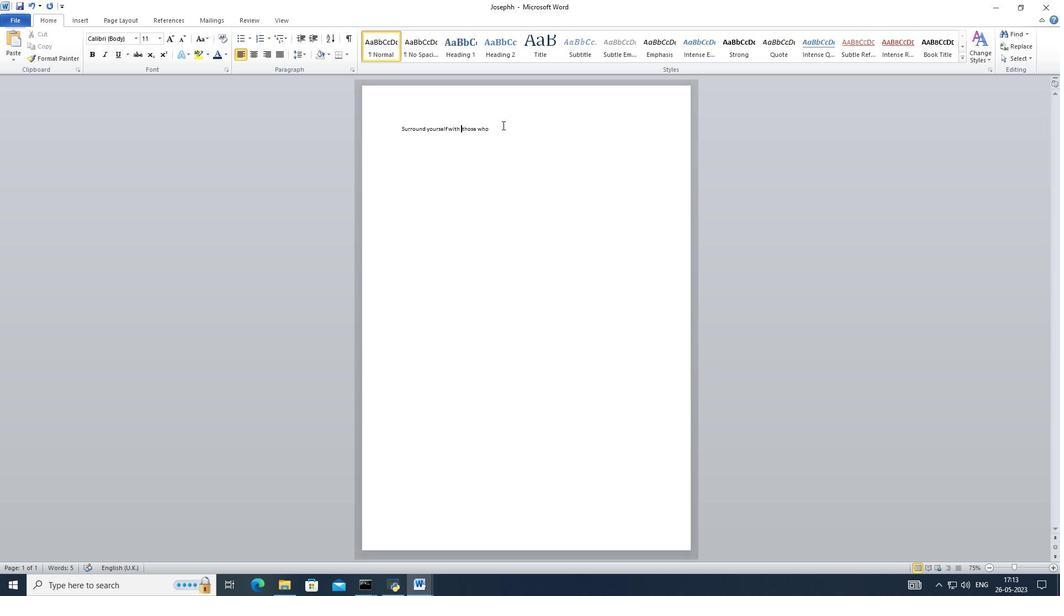
Action: Mouse moved to (507, 123)
Screenshot: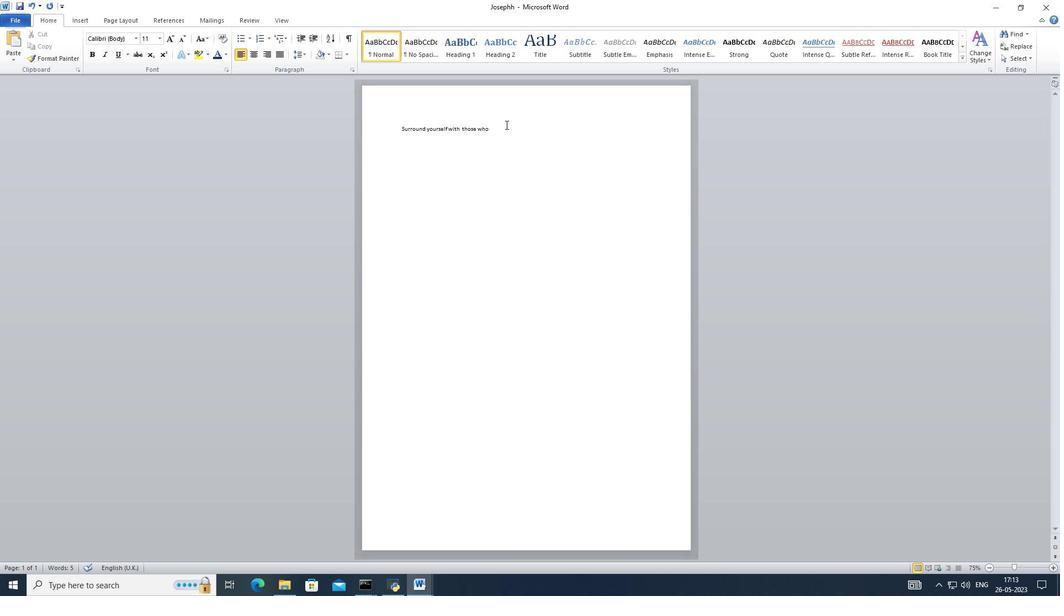 
Action: Key pressed motivate<Key.space>you<Key.space>t
Screenshot: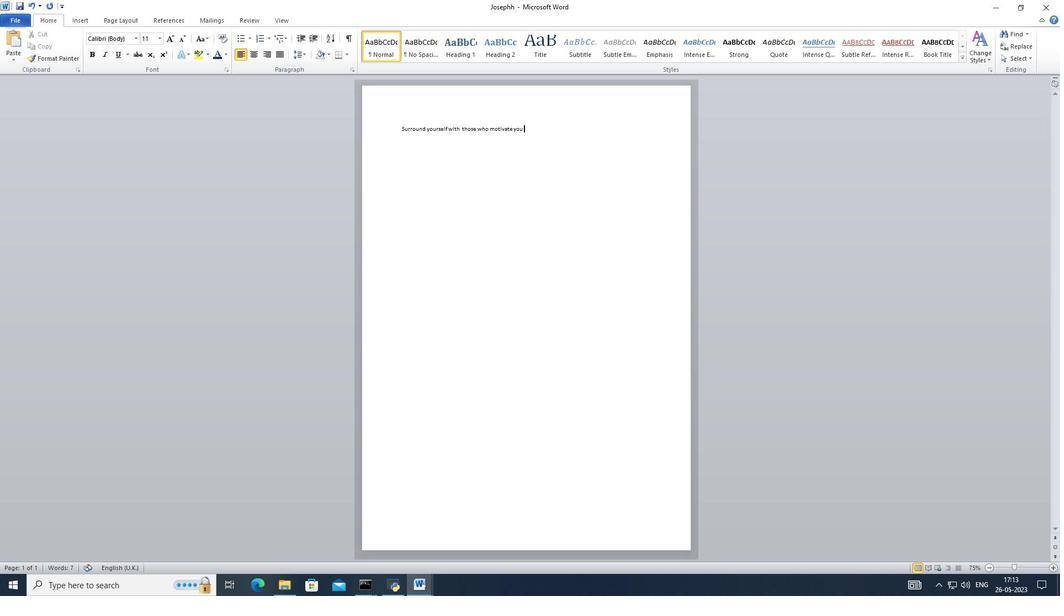 
Action: Mouse moved to (491, 129)
Screenshot: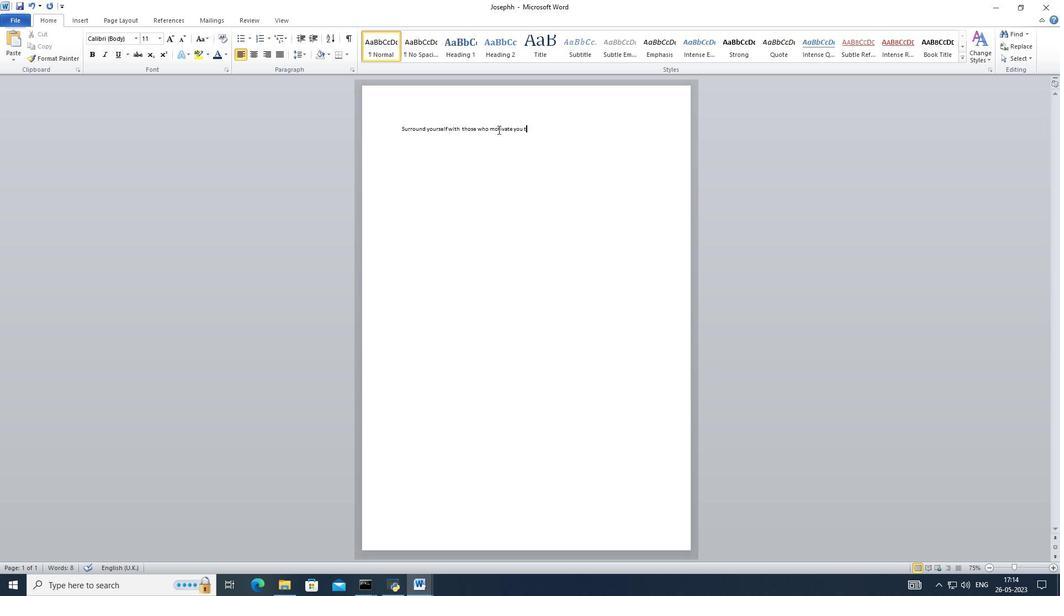 
Action: Mouse pressed left at (491, 129)
Screenshot: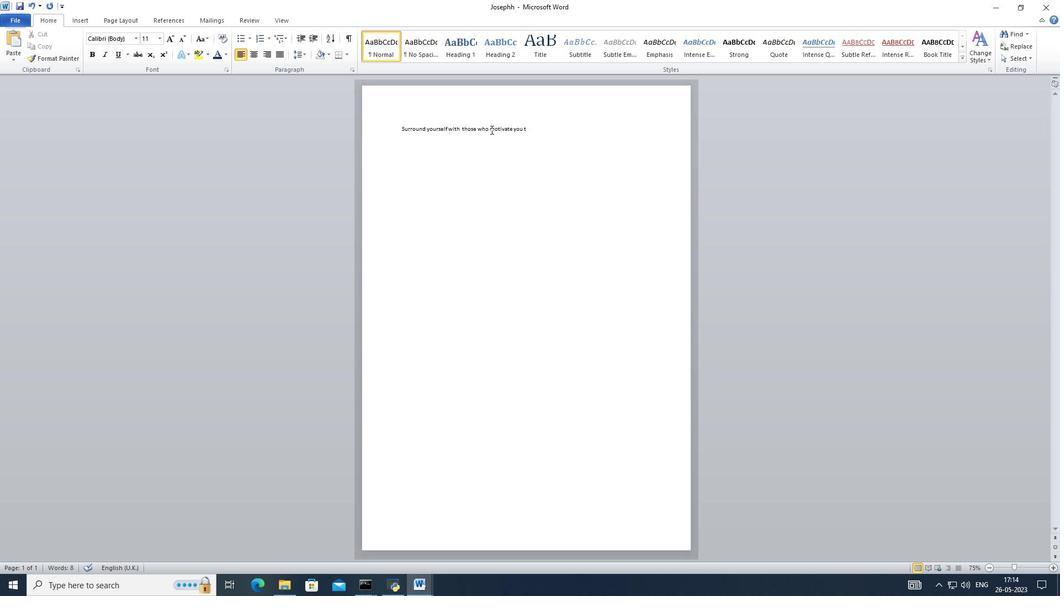 
Action: Mouse moved to (493, 129)
Screenshot: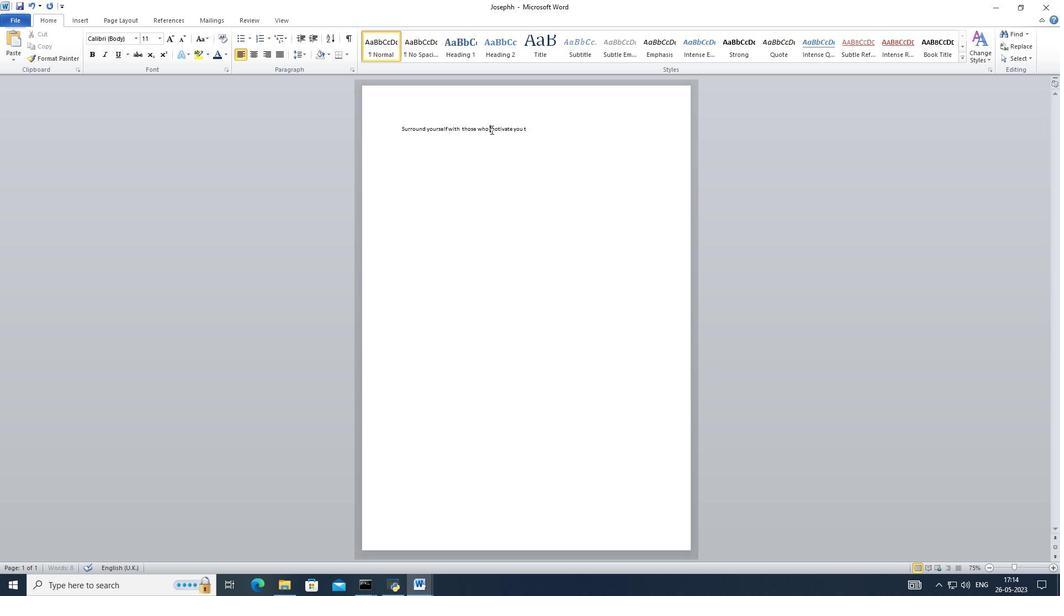 
Action: Key pressed inspioe<Key.backspace><Key.backspace>re<Key.space>and<Key.space>
Screenshot: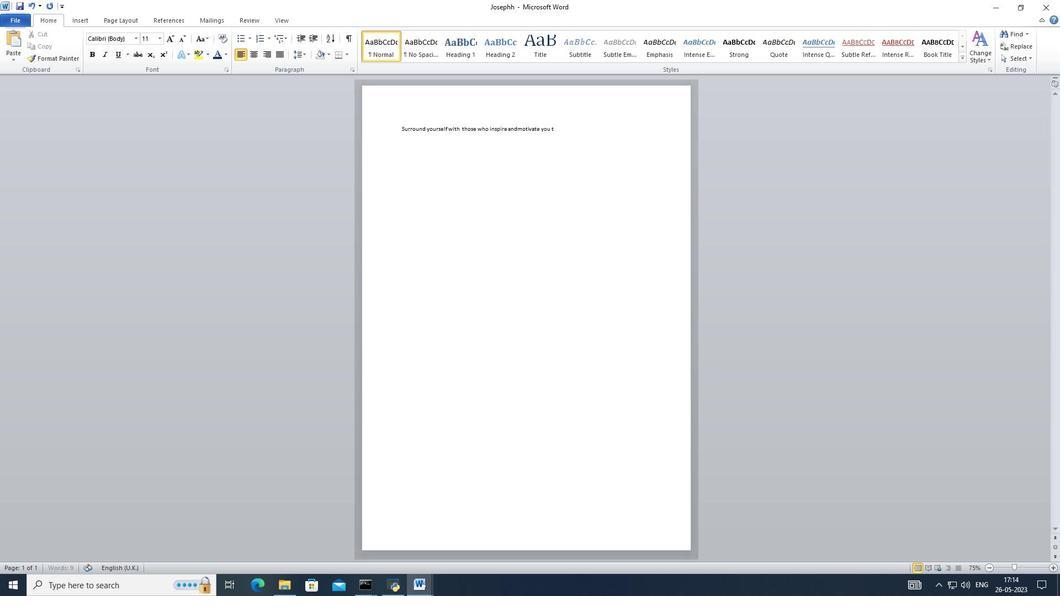 
Action: Mouse moved to (565, 129)
Screenshot: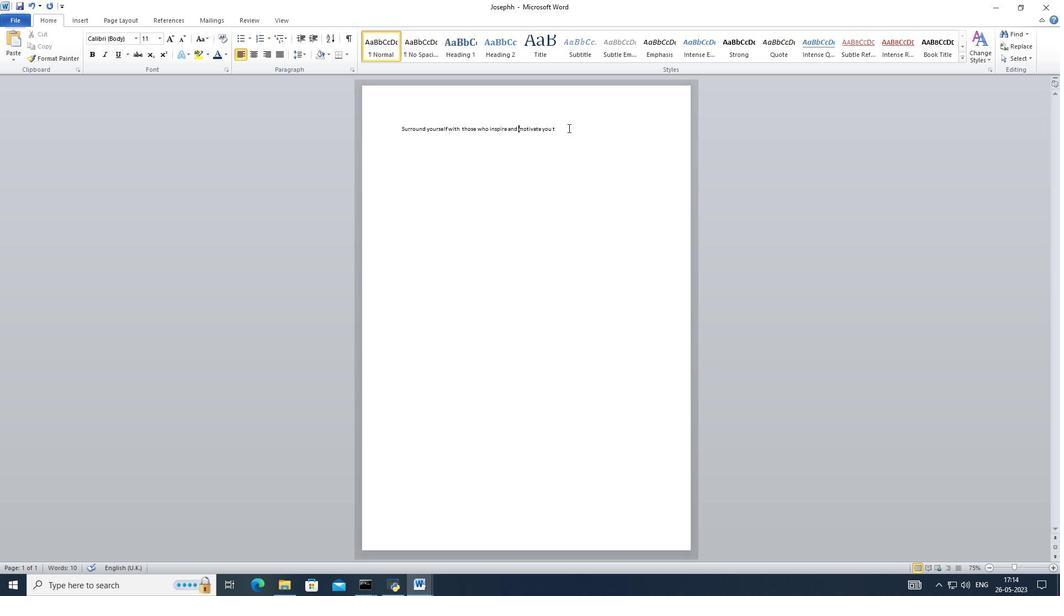 
Action: Mouse pressed left at (566, 128)
Screenshot: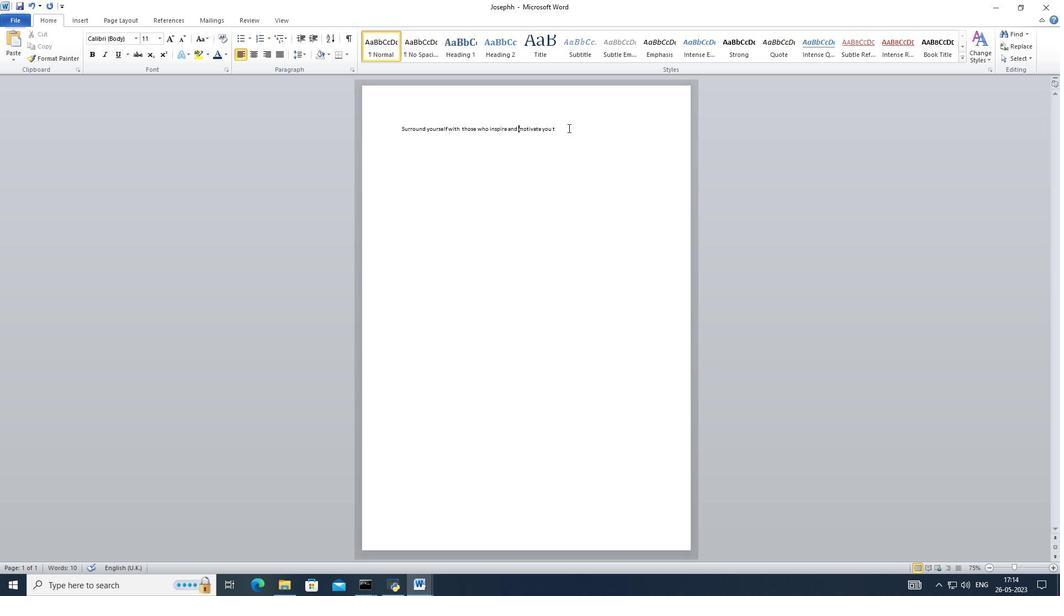 
Action: Mouse pressed left at (565, 129)
Screenshot: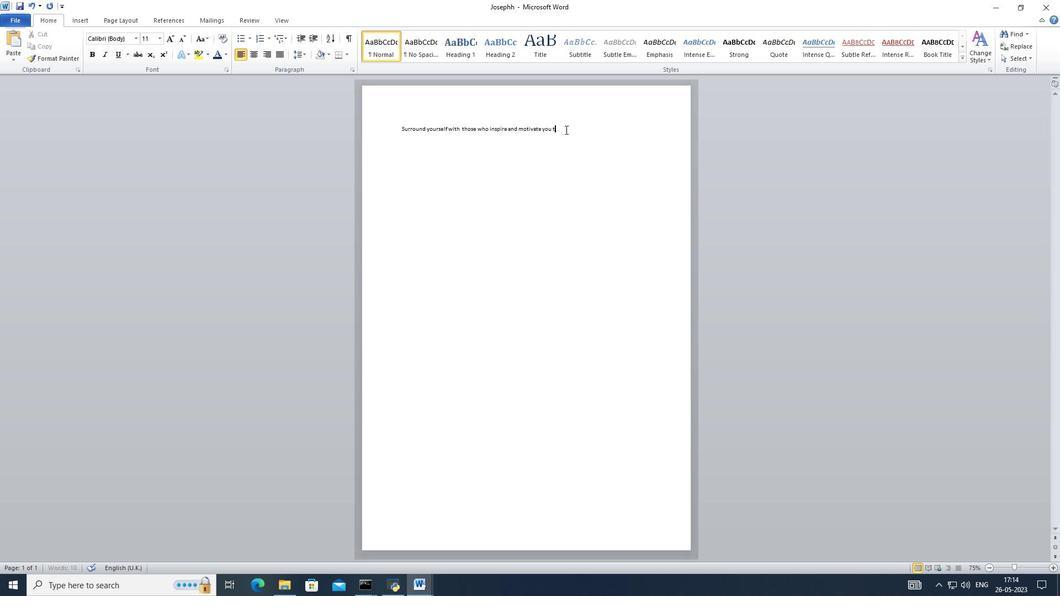 
Action: Key pressed o<Key.space>be<Key.space>your<Key.space>best<Key.space>self<Key.space>.
Screenshot: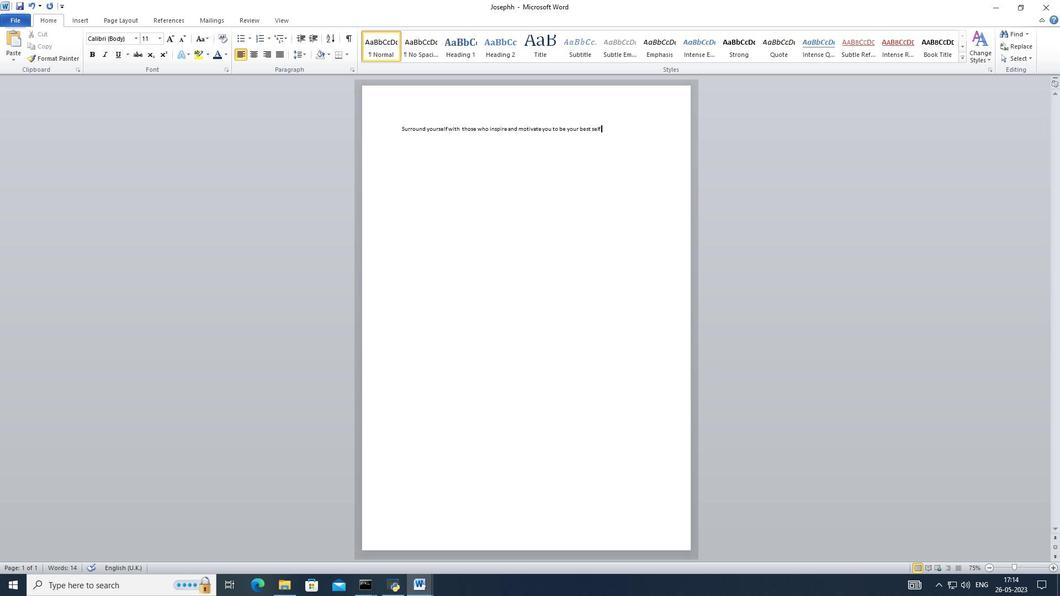 
Action: Mouse moved to (606, 120)
Screenshot: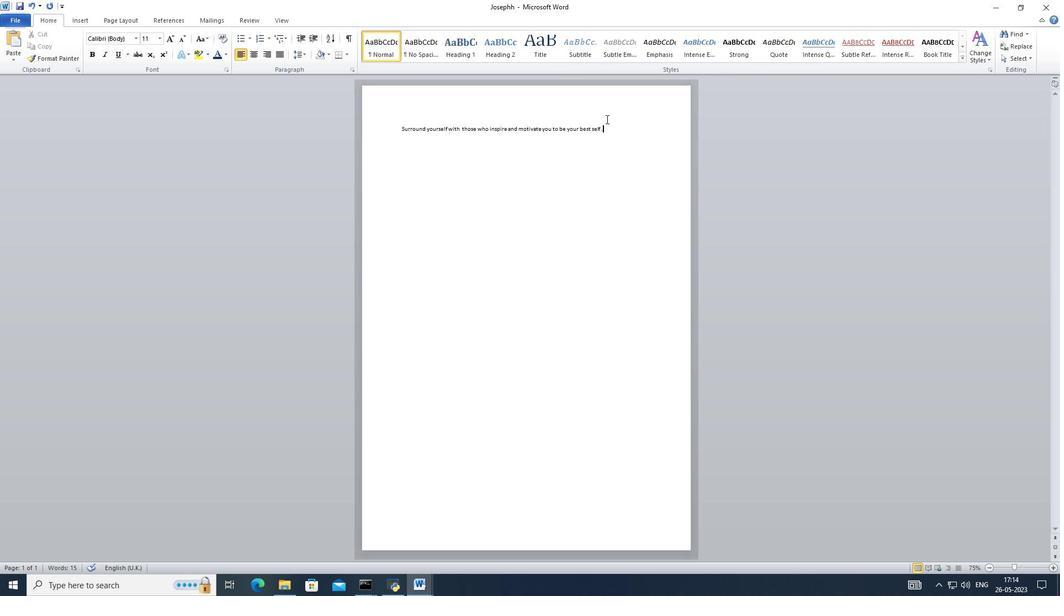 
Action: Mouse pressed left at (606, 120)
Screenshot: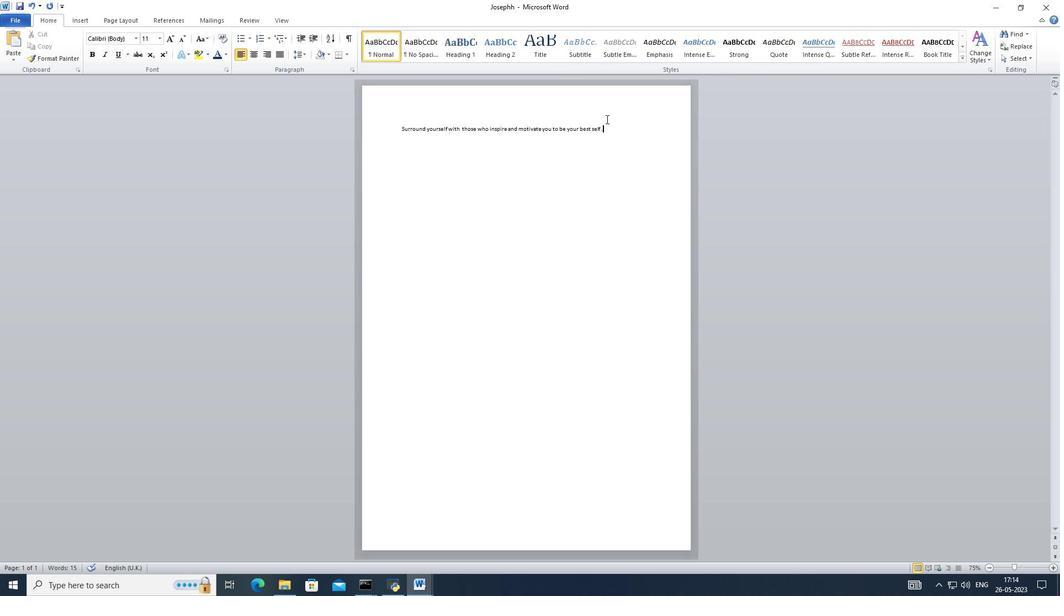 
Action: Mouse moved to (137, 38)
Screenshot: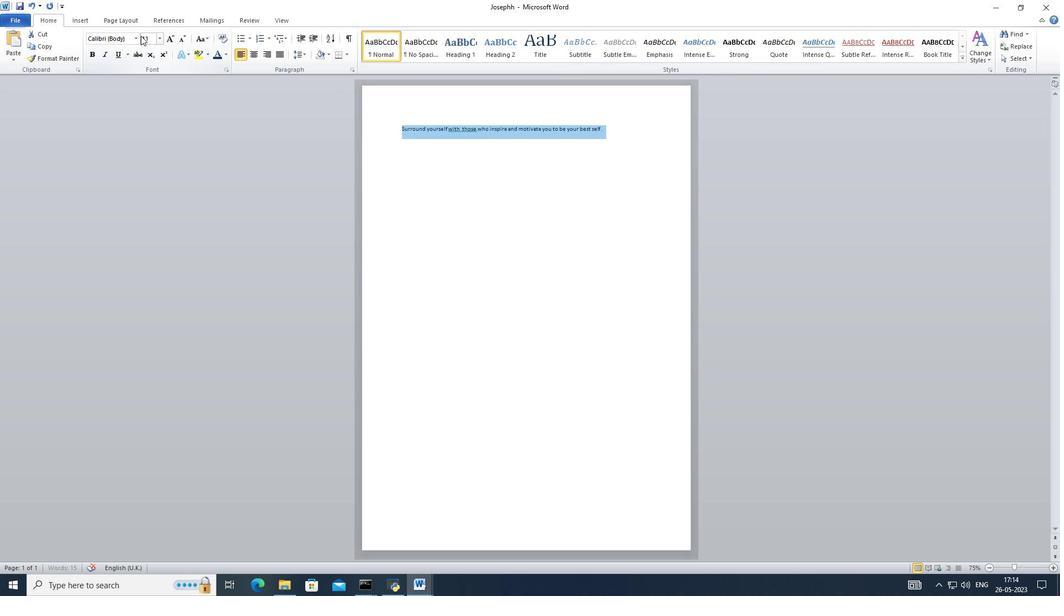 
Action: Mouse pressed left at (137, 38)
Screenshot: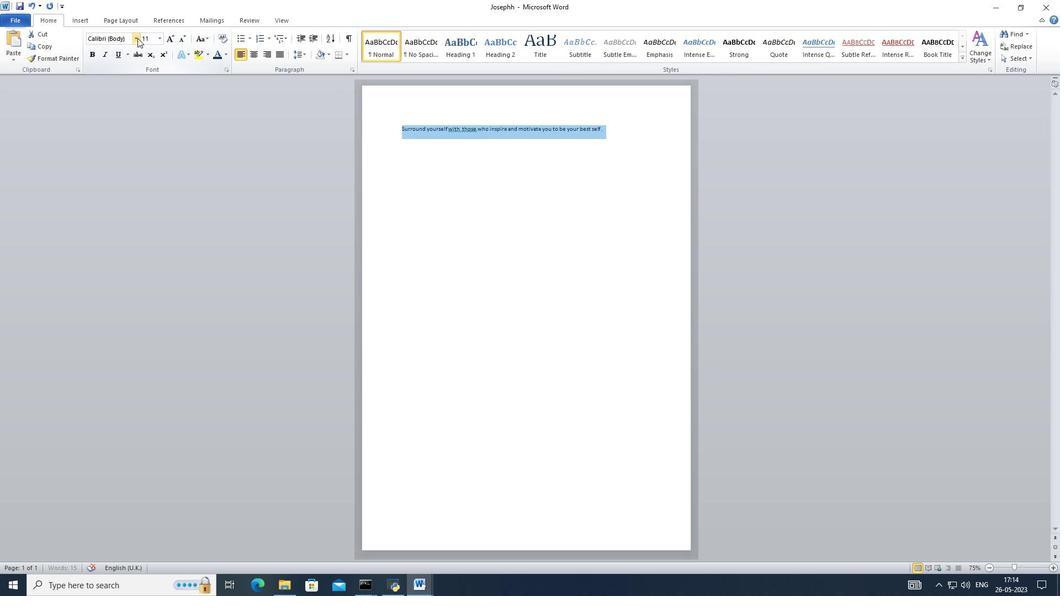 
Action: Mouse moved to (153, 250)
Screenshot: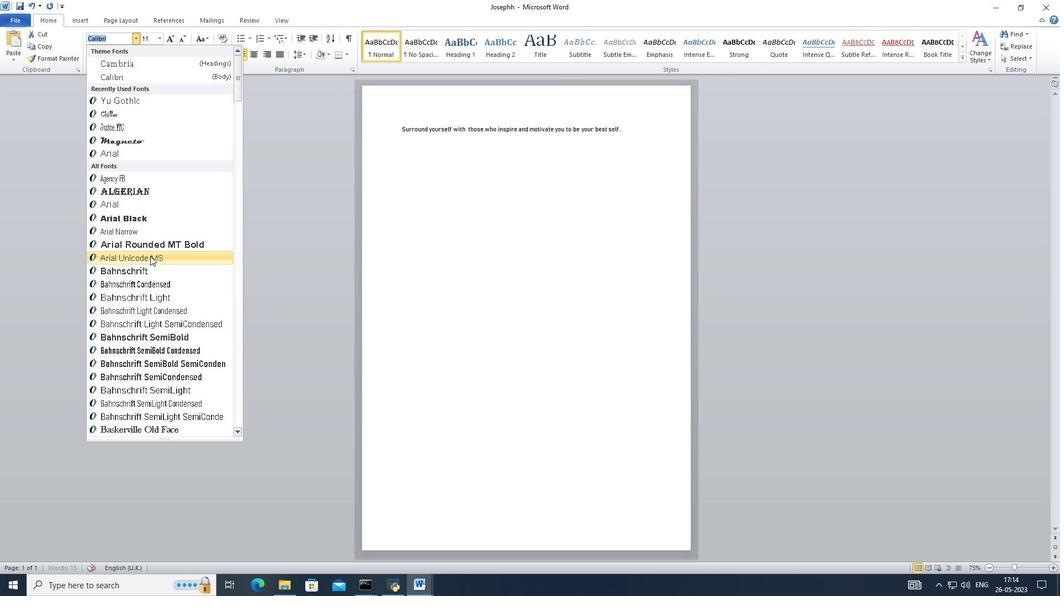 
Action: Mouse scrolled (153, 250) with delta (0, 0)
Screenshot: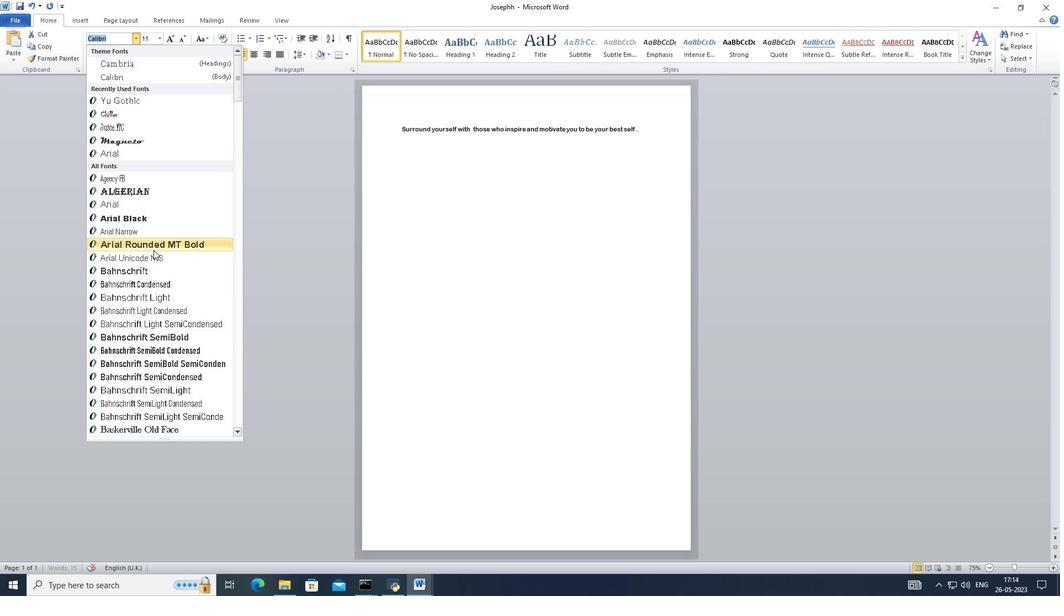 
Action: Mouse moved to (127, 403)
Screenshot: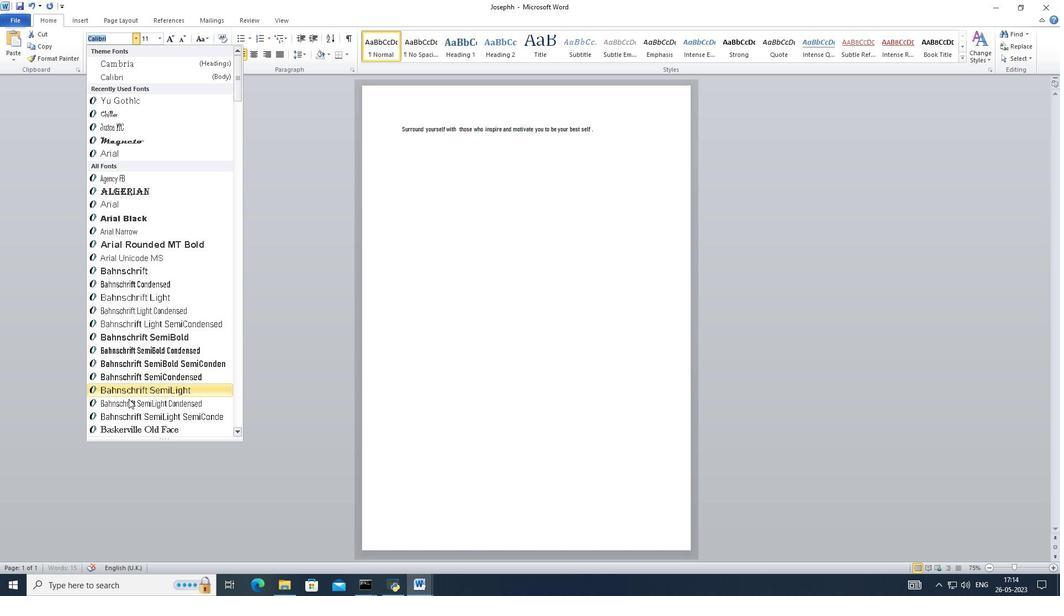 
Action: Mouse scrolled (127, 403) with delta (0, 0)
Screenshot: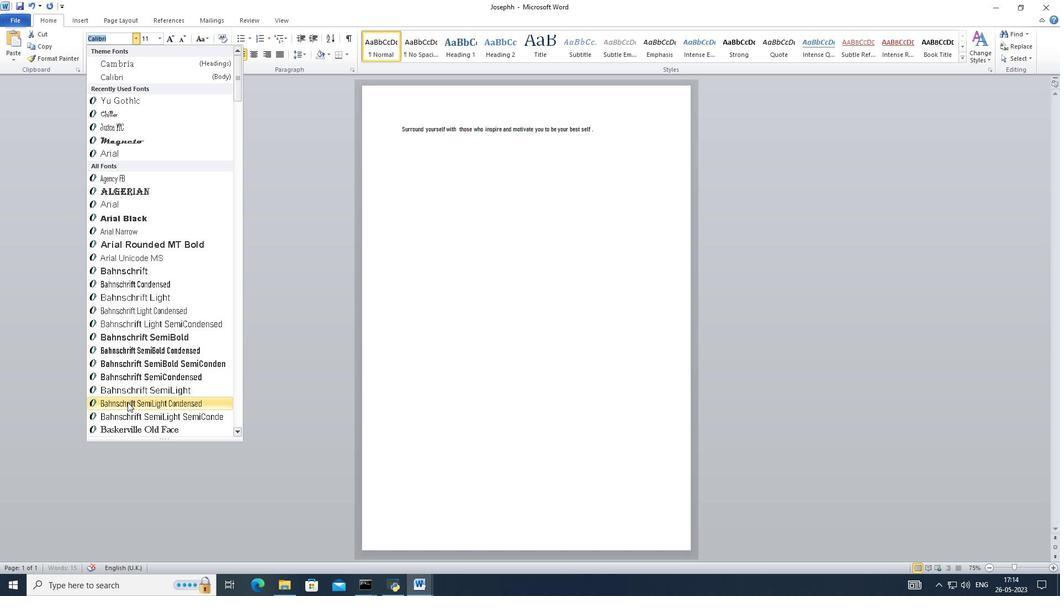 
Action: Mouse scrolled (127, 403) with delta (0, 0)
Screenshot: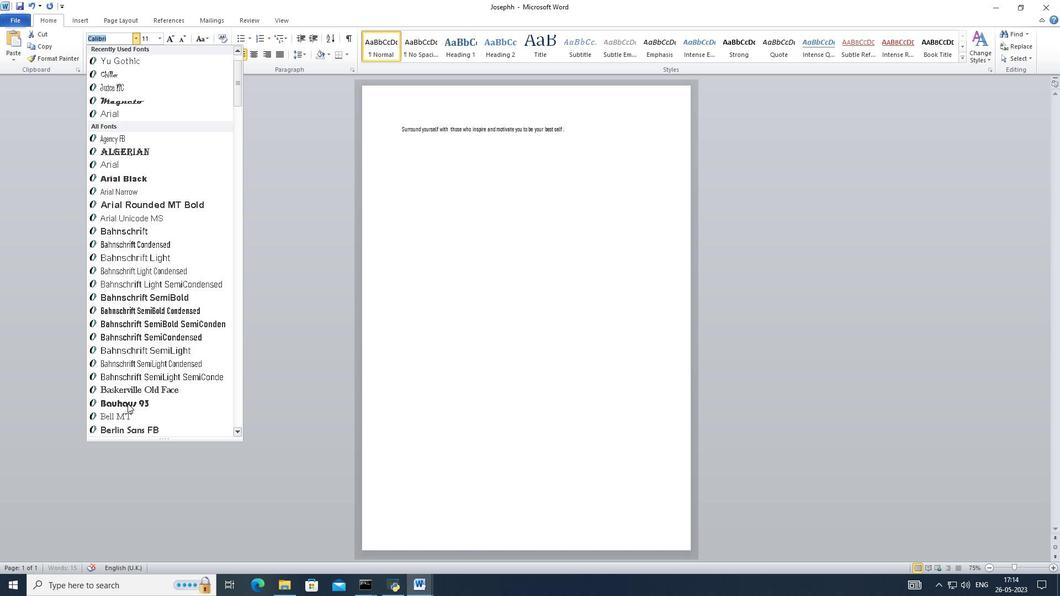 
Action: Mouse moved to (138, 393)
Screenshot: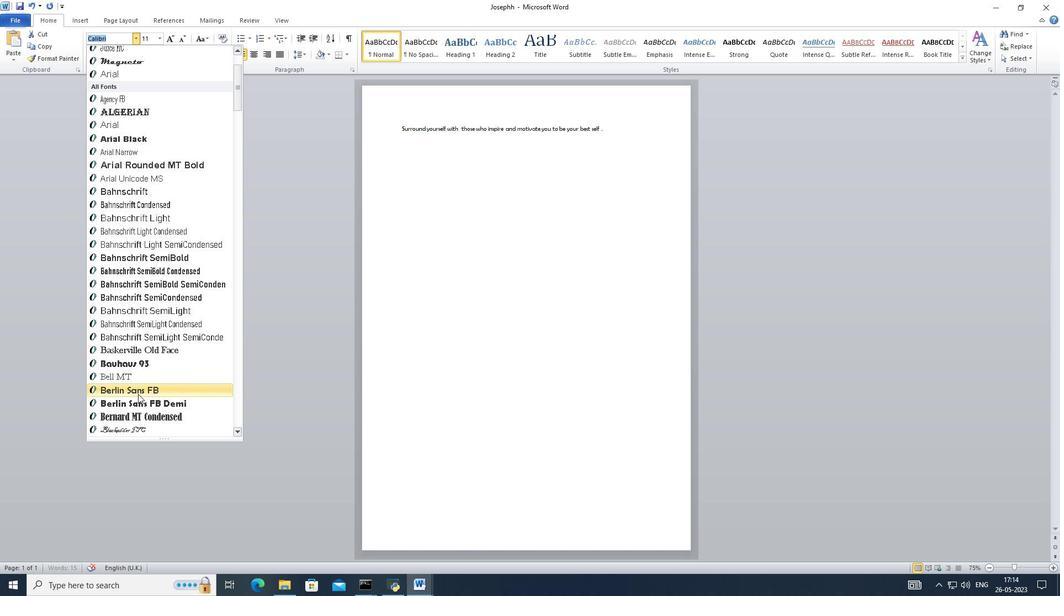 
Action: Mouse scrolled (138, 393) with delta (0, 0)
Screenshot: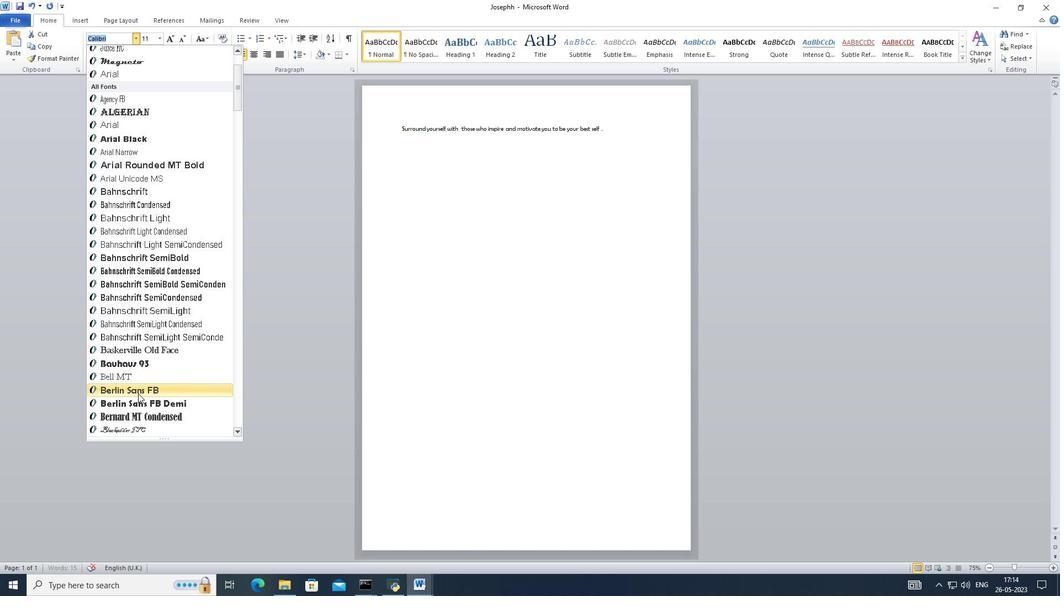 
Action: Mouse scrolled (138, 393) with delta (0, 0)
Screenshot: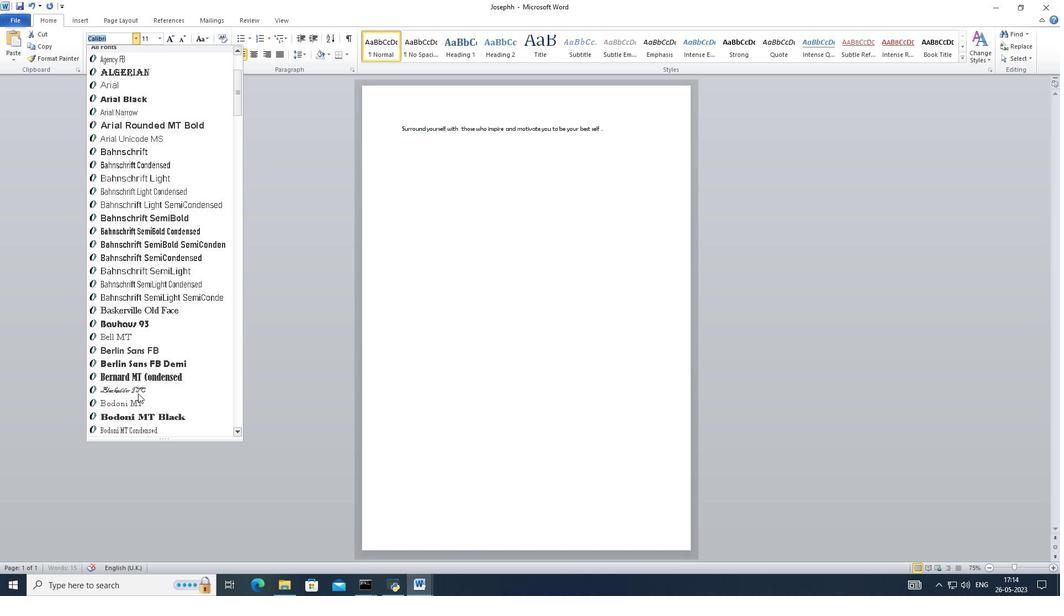 
Action: Mouse moved to (136, 389)
Screenshot: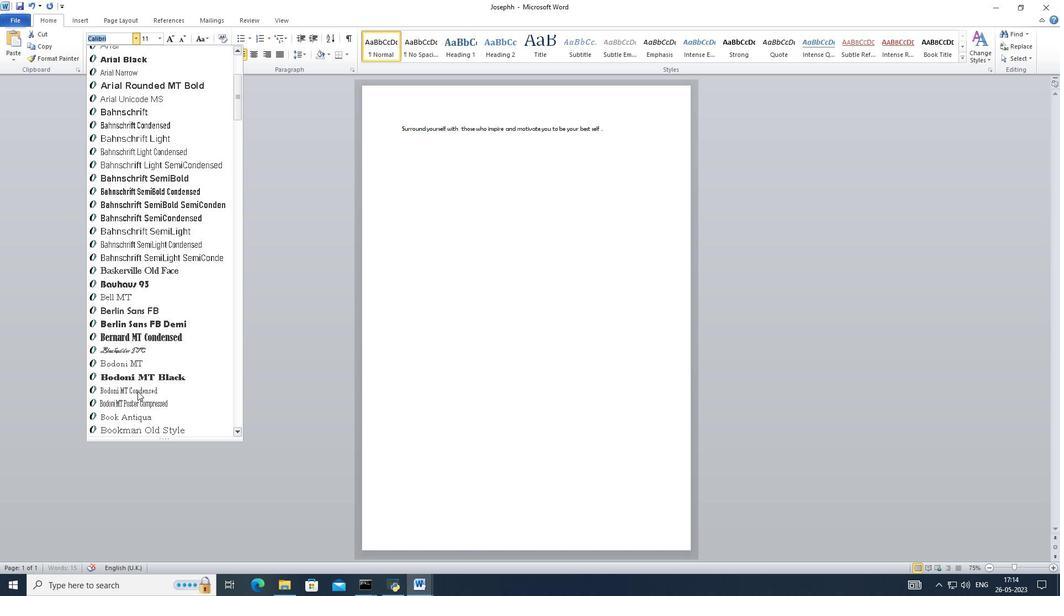 
Action: Mouse scrolled (136, 388) with delta (0, 0)
Screenshot: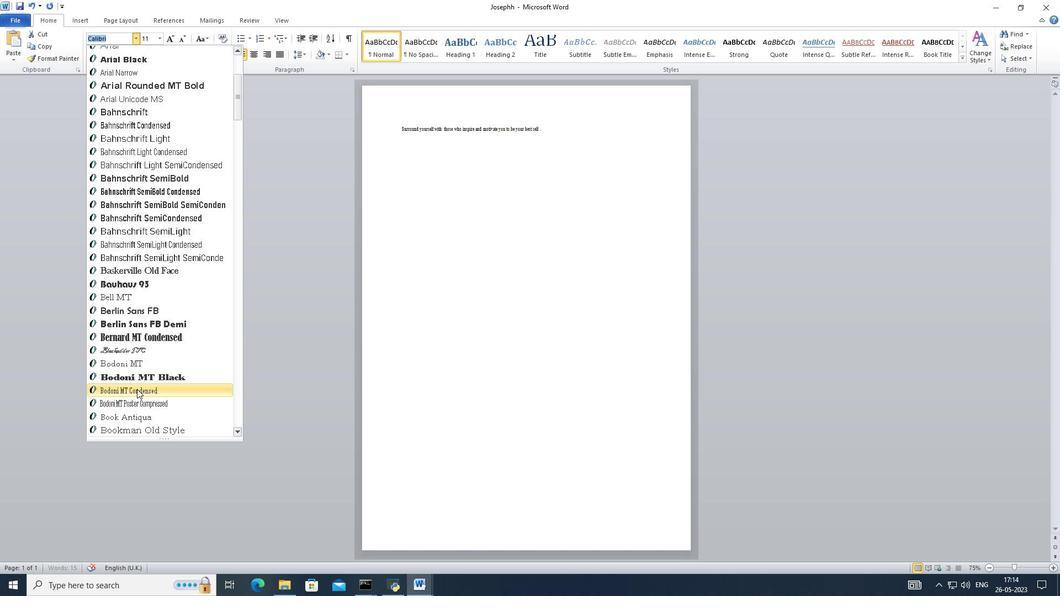 
Action: Mouse moved to (127, 378)
Screenshot: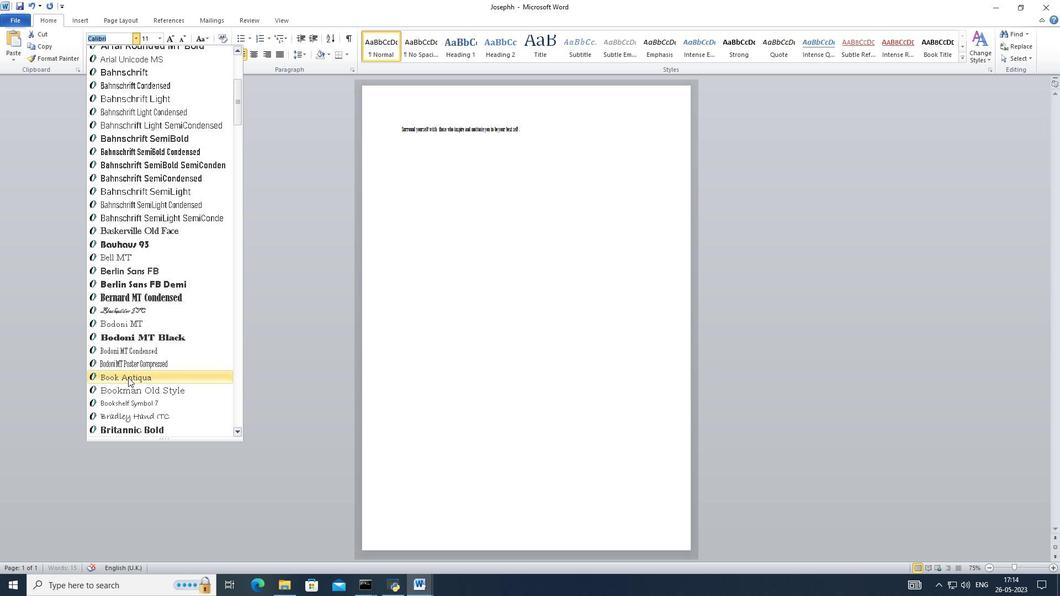 
Action: Mouse scrolled (127, 377) with delta (0, 0)
Screenshot: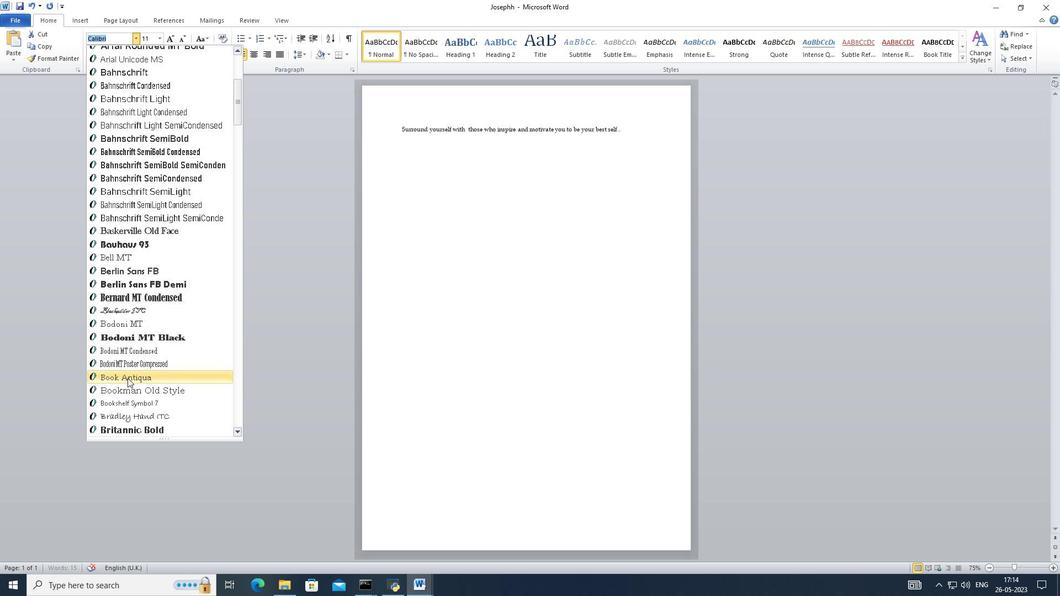 
Action: Mouse moved to (127, 376)
Screenshot: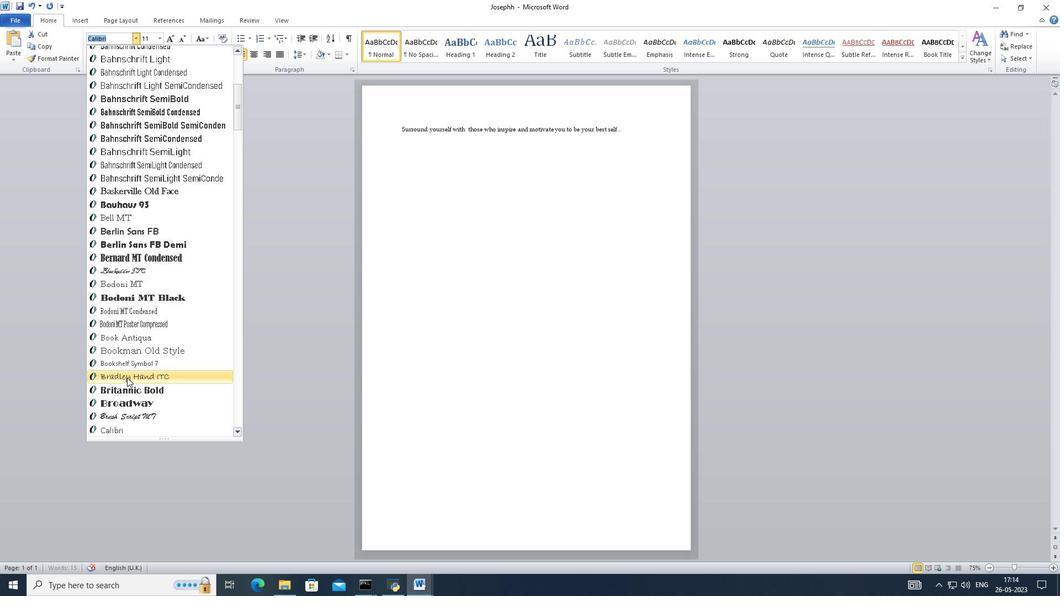 
Action: Mouse scrolled (127, 376) with delta (0, 0)
Screenshot: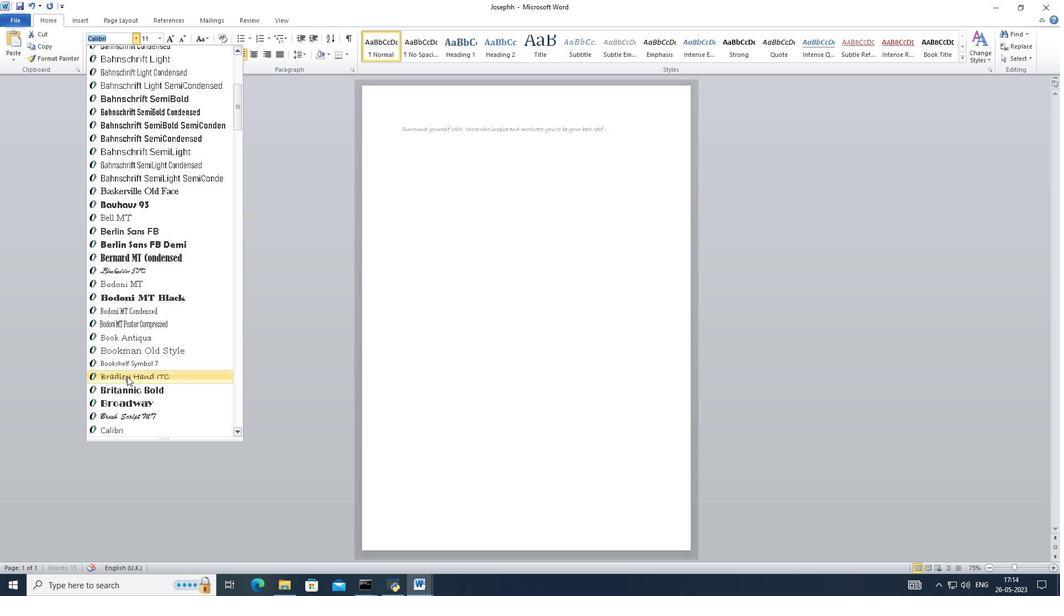 
Action: Mouse moved to (153, 377)
Screenshot: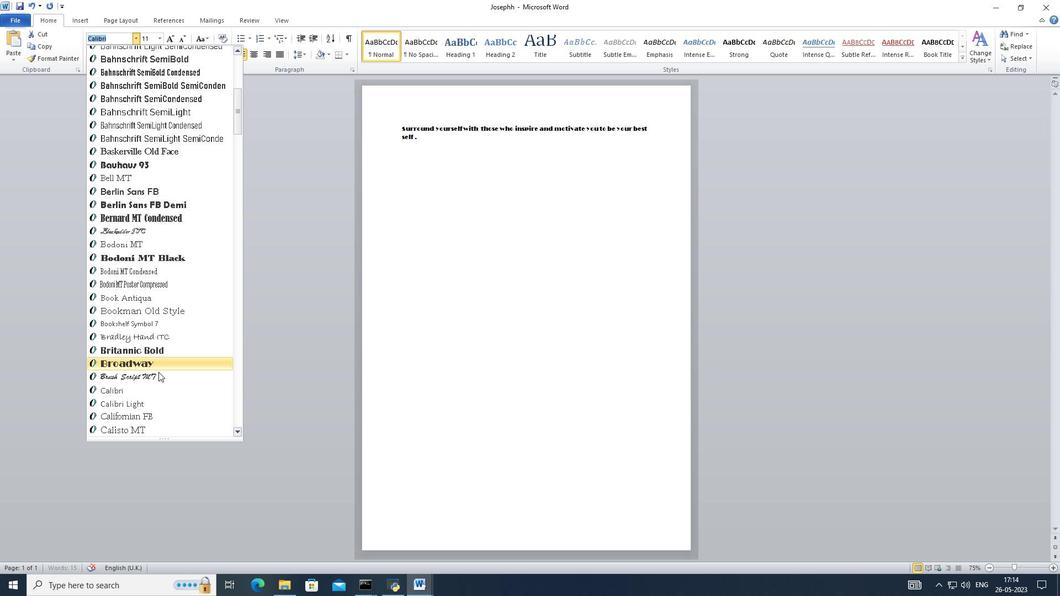 
Action: Mouse pressed left at (153, 377)
Screenshot: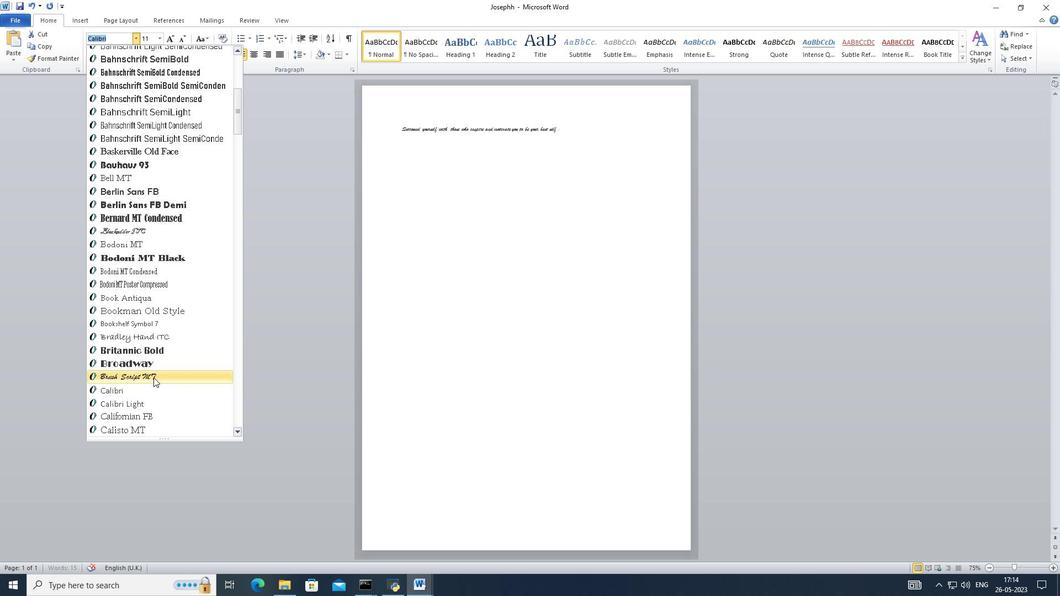 
Action: Mouse moved to (160, 41)
Screenshot: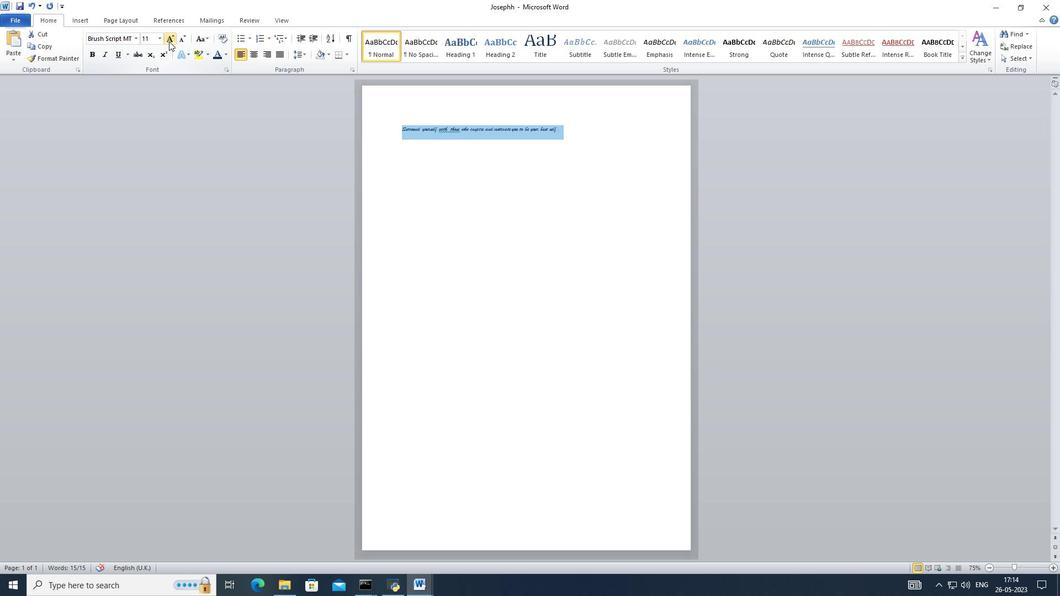 
Action: Mouse pressed left at (160, 41)
Screenshot: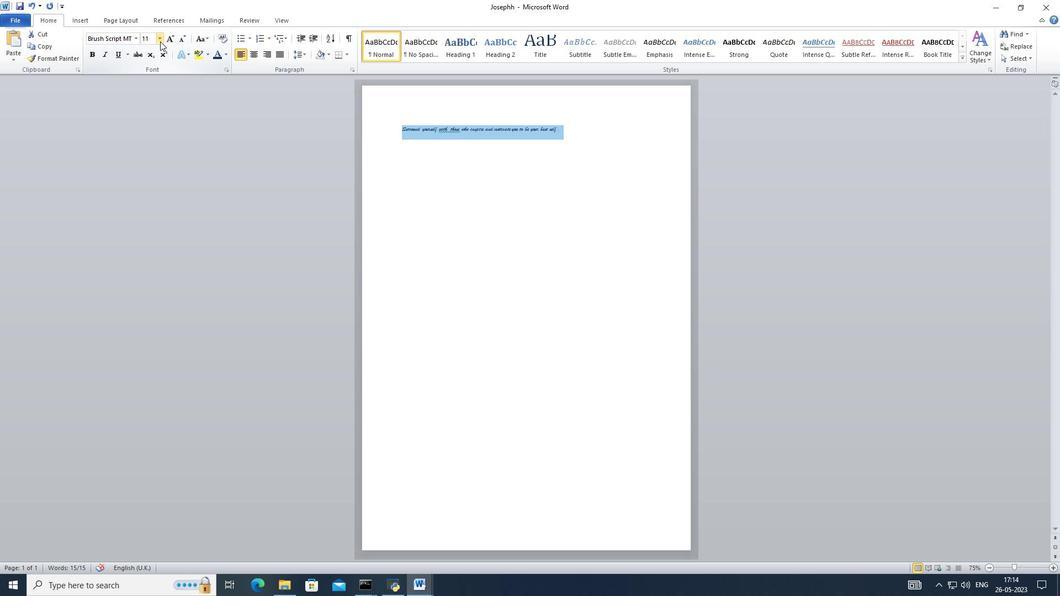 
Action: Mouse moved to (149, 120)
Screenshot: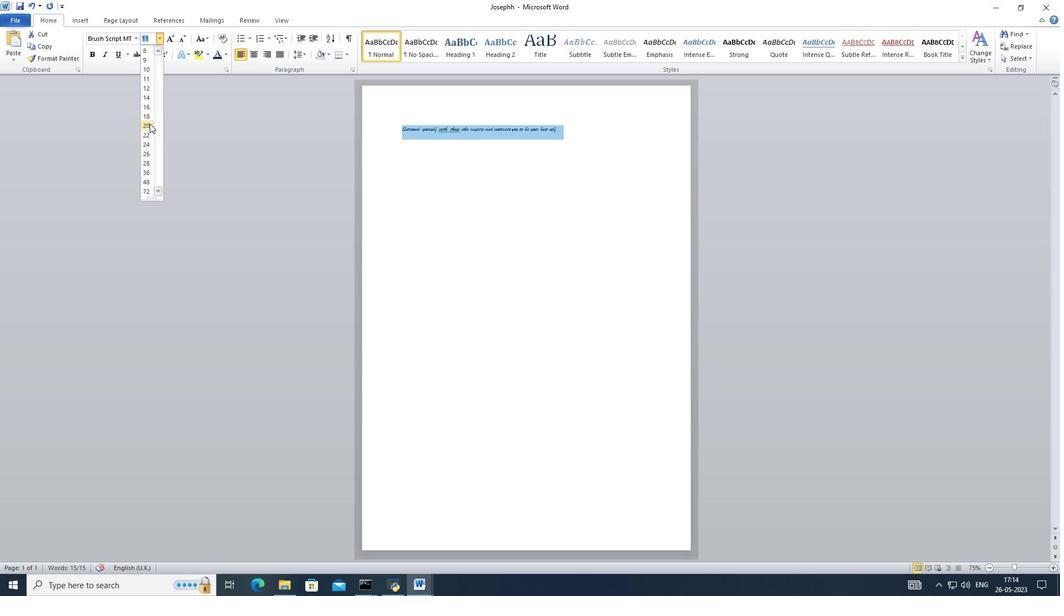 
Action: Mouse pressed left at (149, 120)
Screenshot: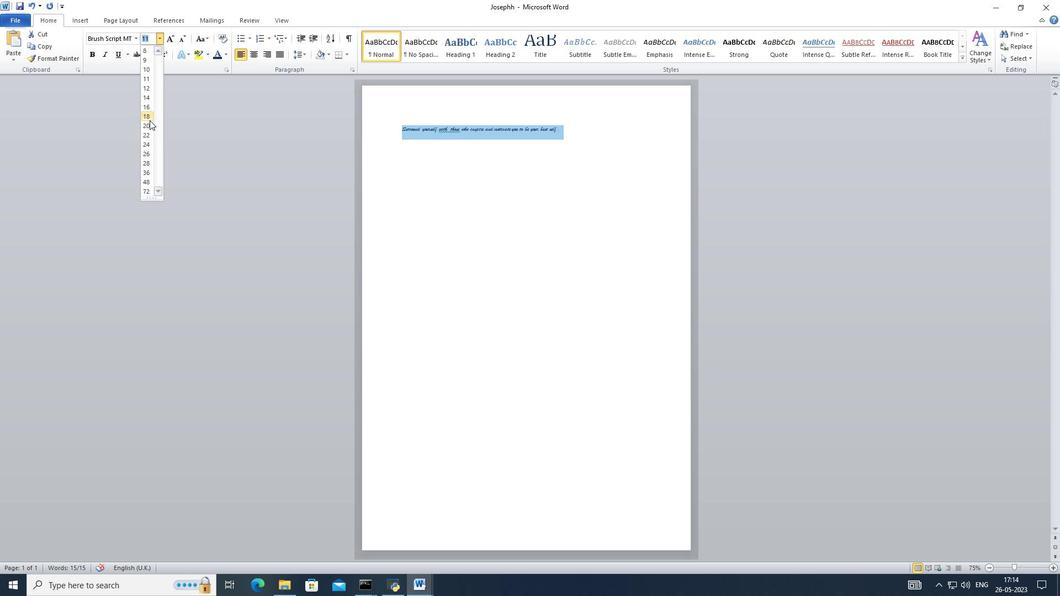 
Action: Mouse moved to (256, 59)
Screenshot: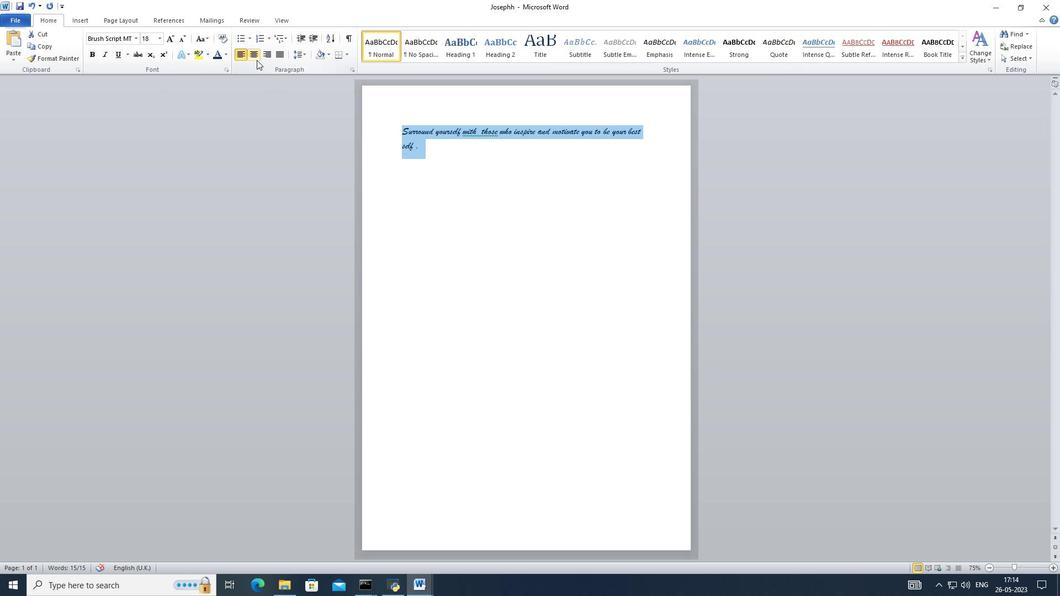 
Action: Mouse pressed left at (256, 59)
Screenshot: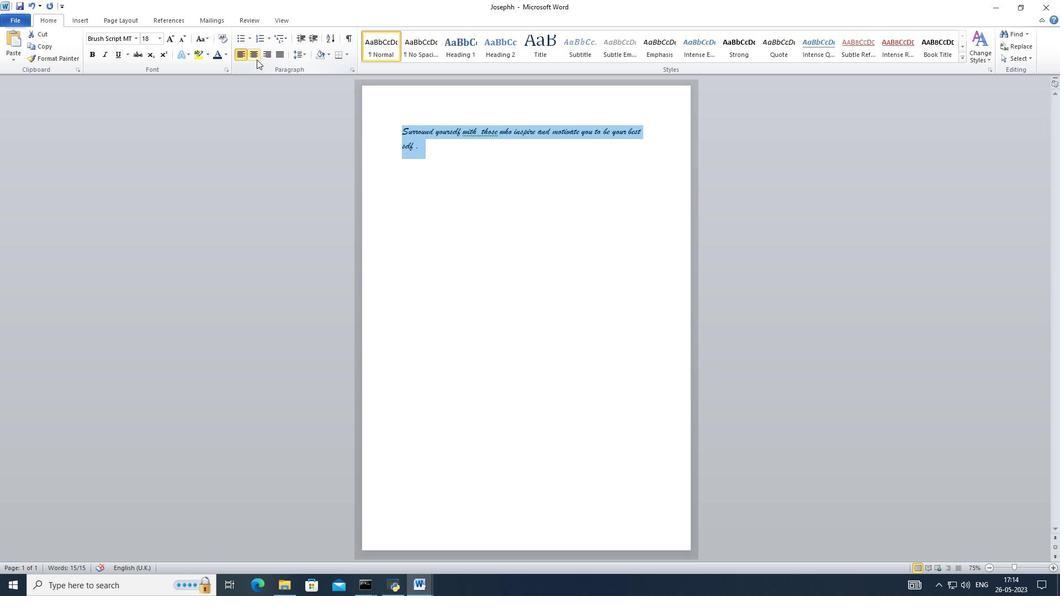 
Action: Mouse moved to (221, 59)
Screenshot: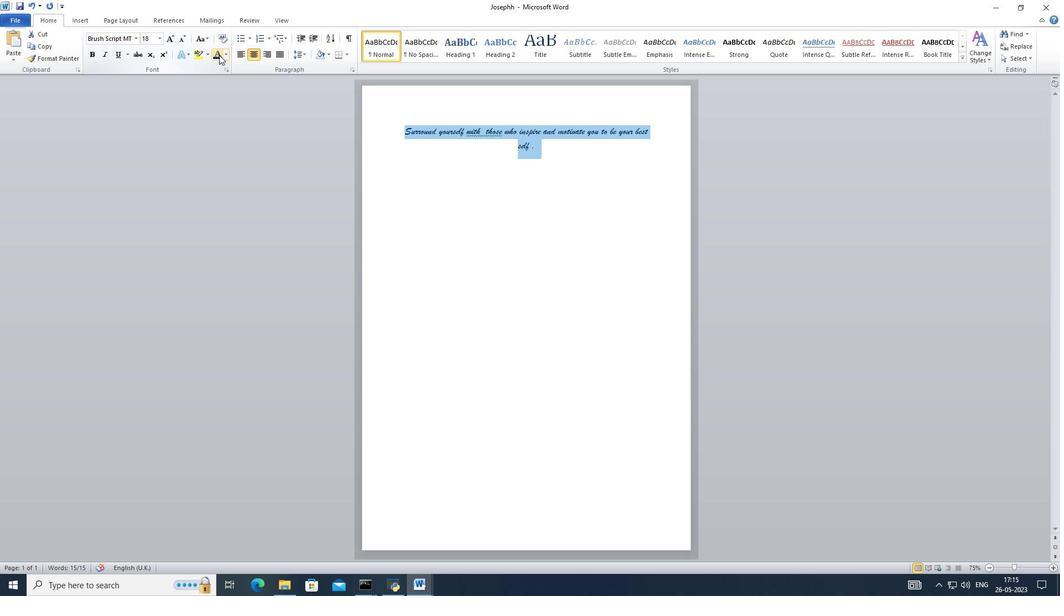 
Action: Mouse pressed left at (221, 59)
Screenshot: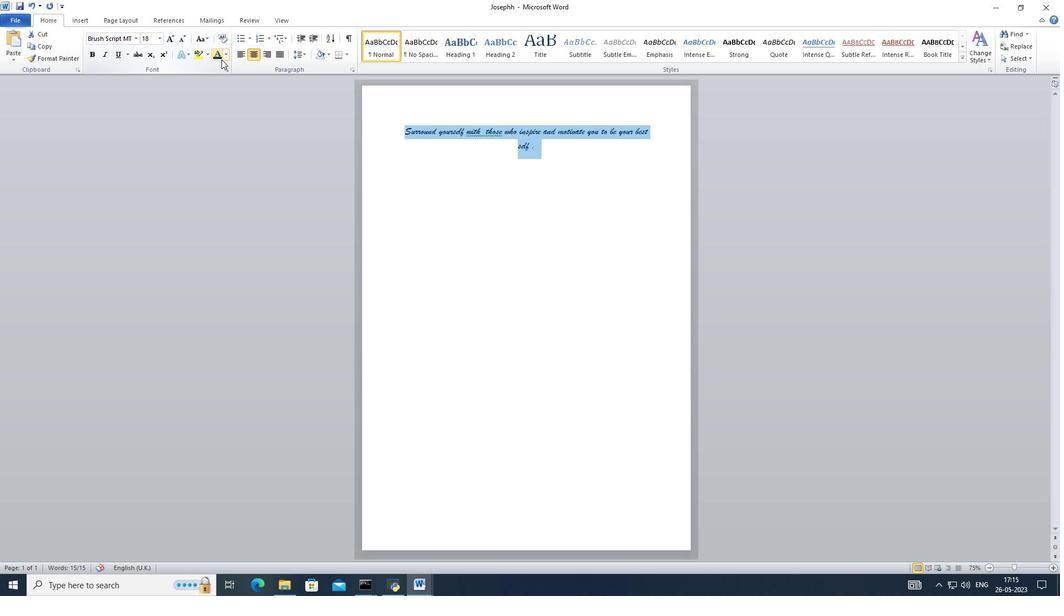 
Action: Mouse moved to (224, 58)
Screenshot: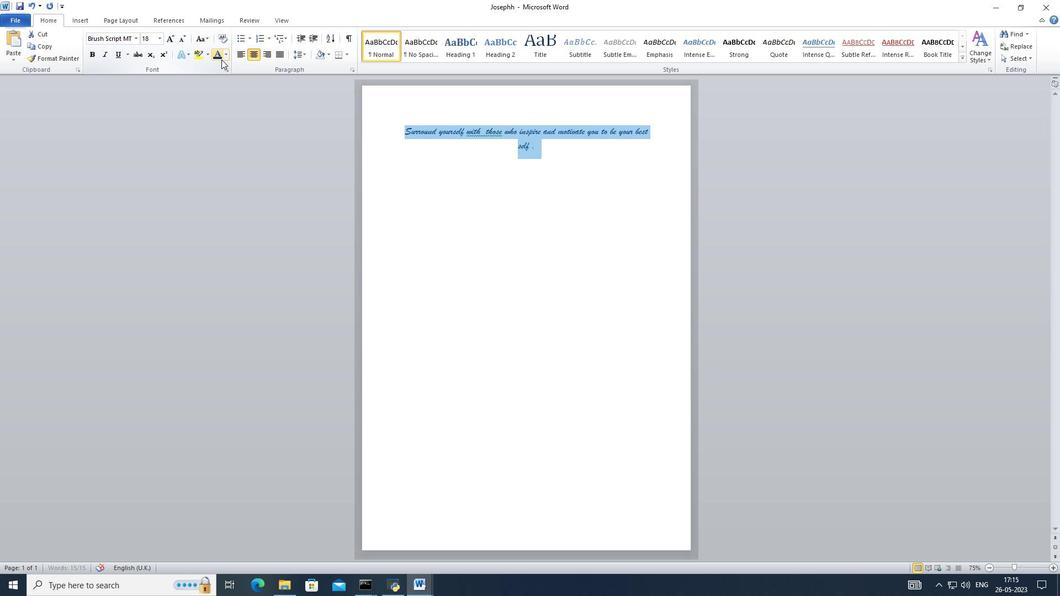 
Action: Mouse pressed left at (224, 58)
Screenshot: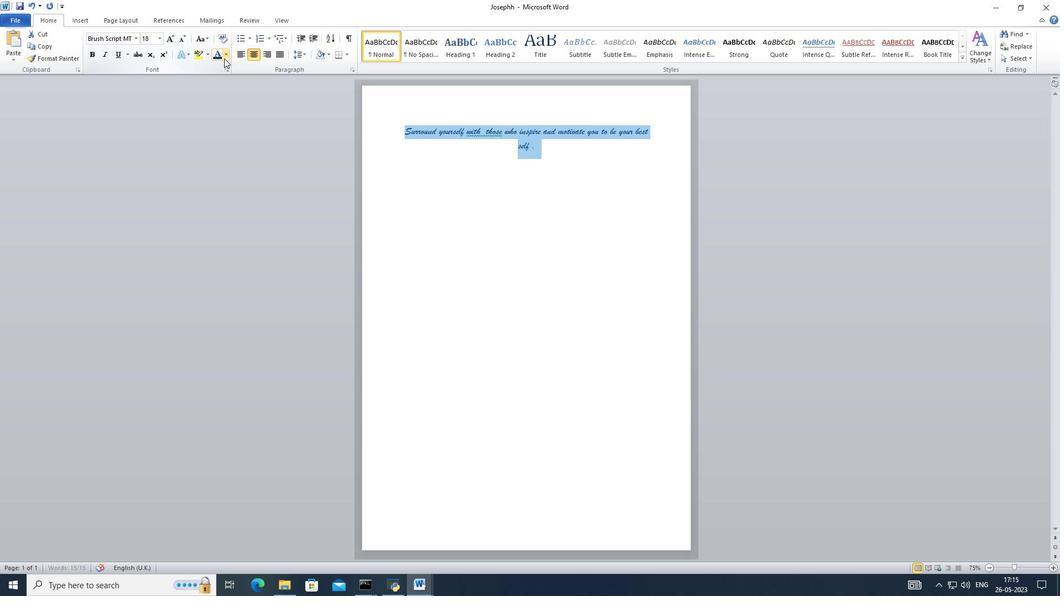 
Action: Mouse moved to (303, 120)
Screenshot: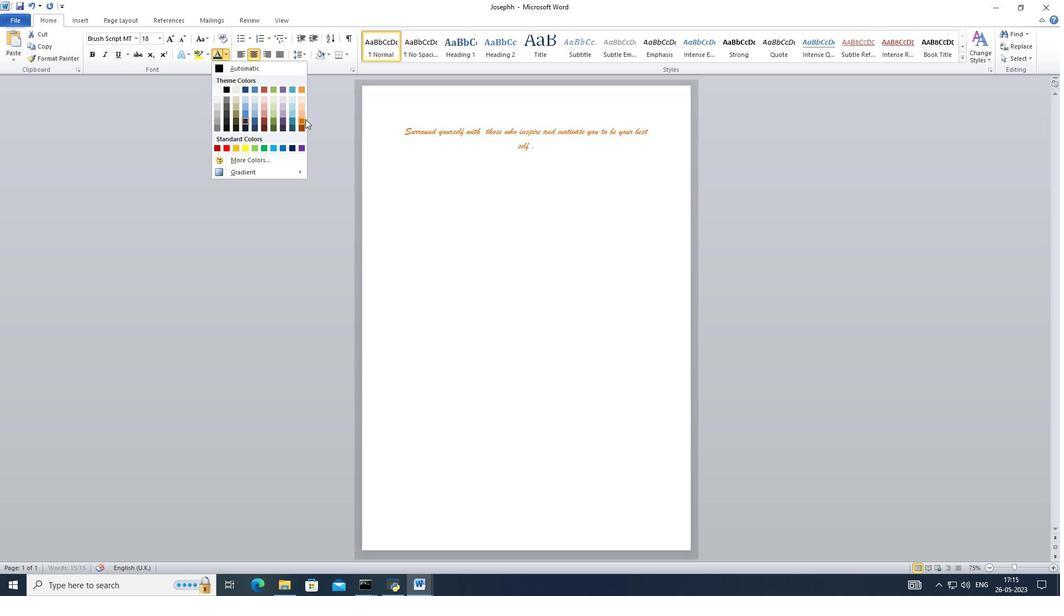
Action: Mouse pressed left at (303, 120)
Screenshot: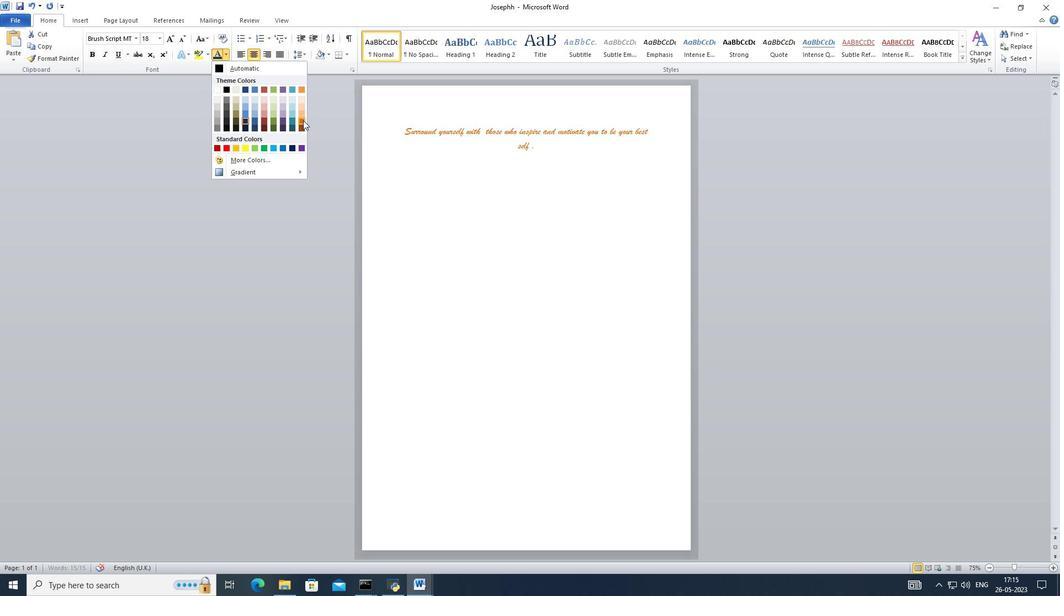 
Action: Mouse moved to (492, 156)
Screenshot: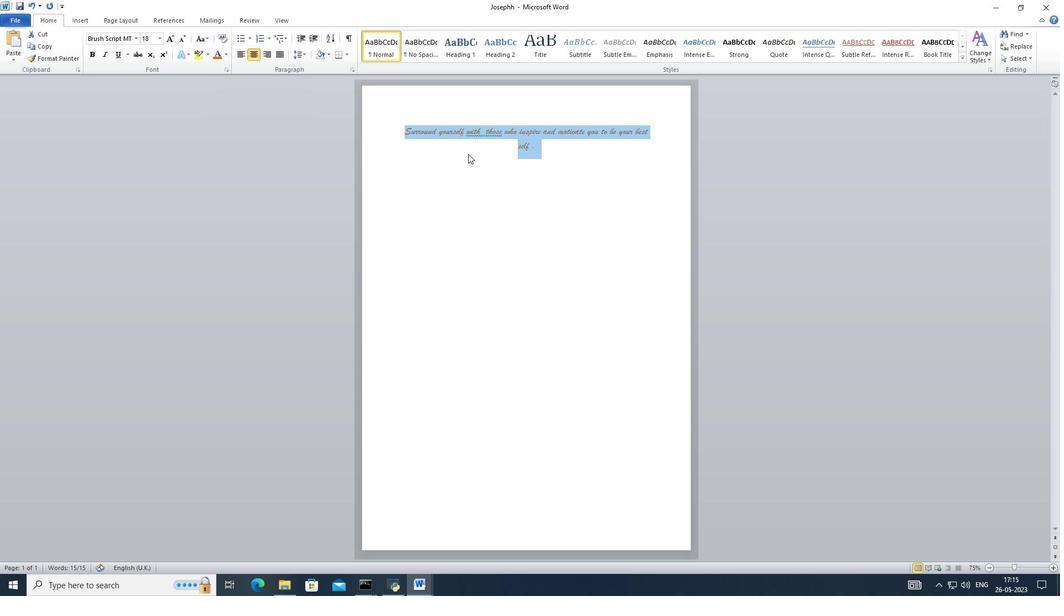 
Action: Mouse pressed left at (492, 156)
Screenshot: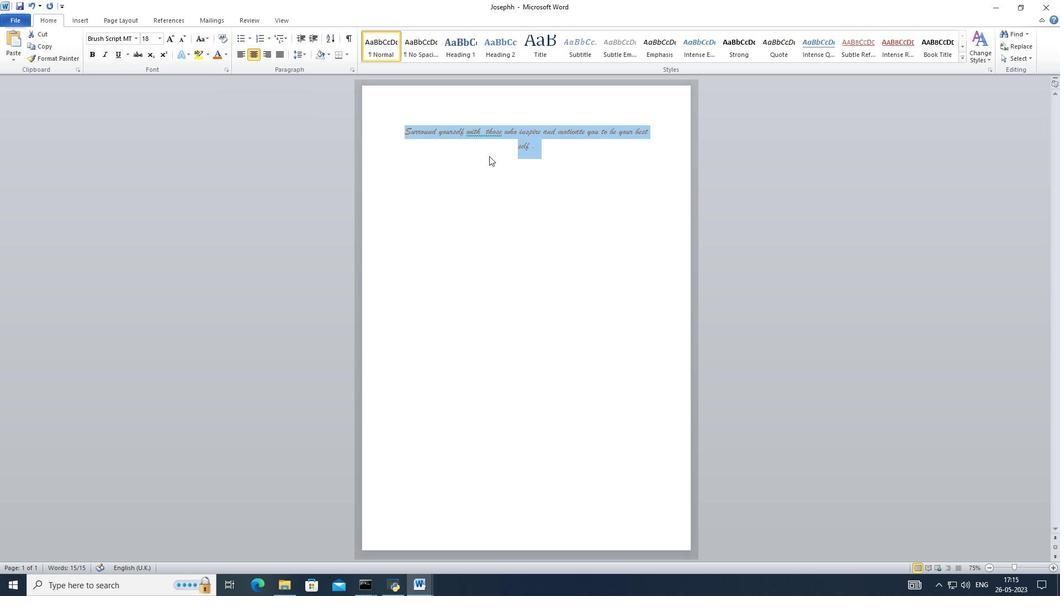 
Action: Mouse moved to (649, 144)
Screenshot: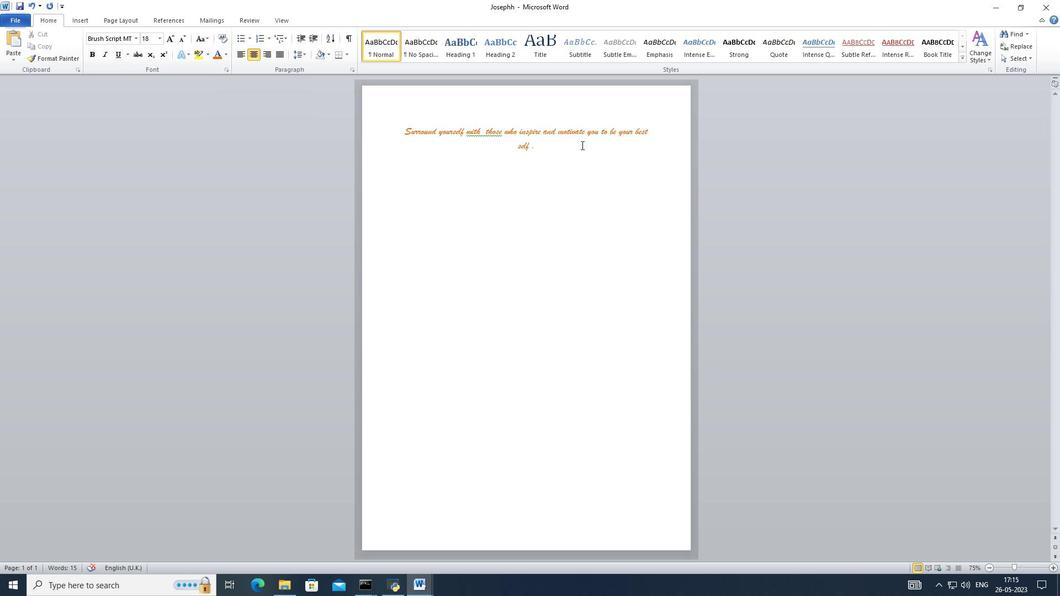 
Action: Mouse pressed left at (649, 144)
Screenshot: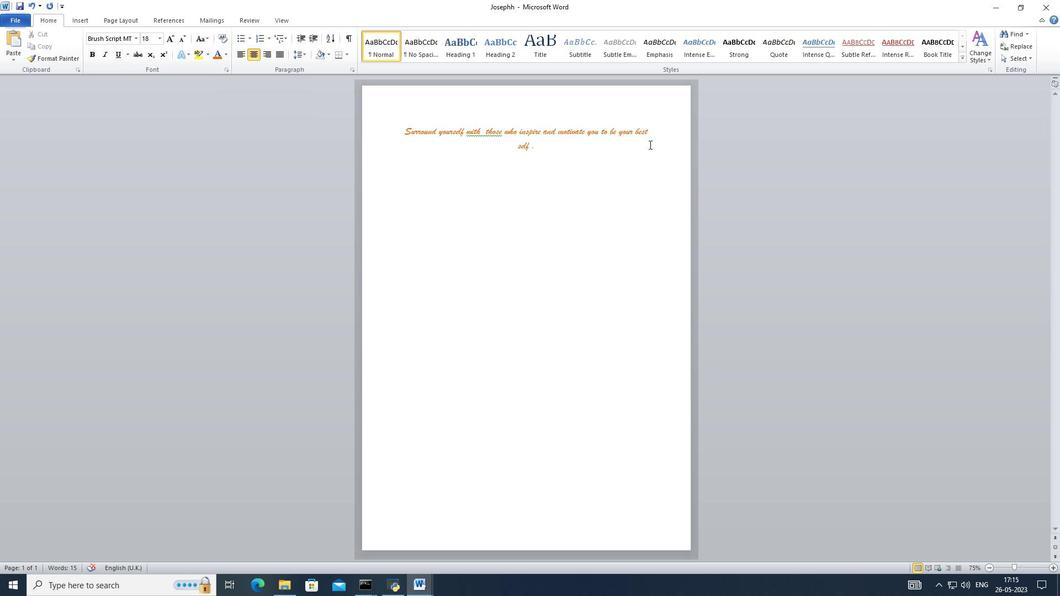 
Action: Mouse moved to (475, 125)
Screenshot: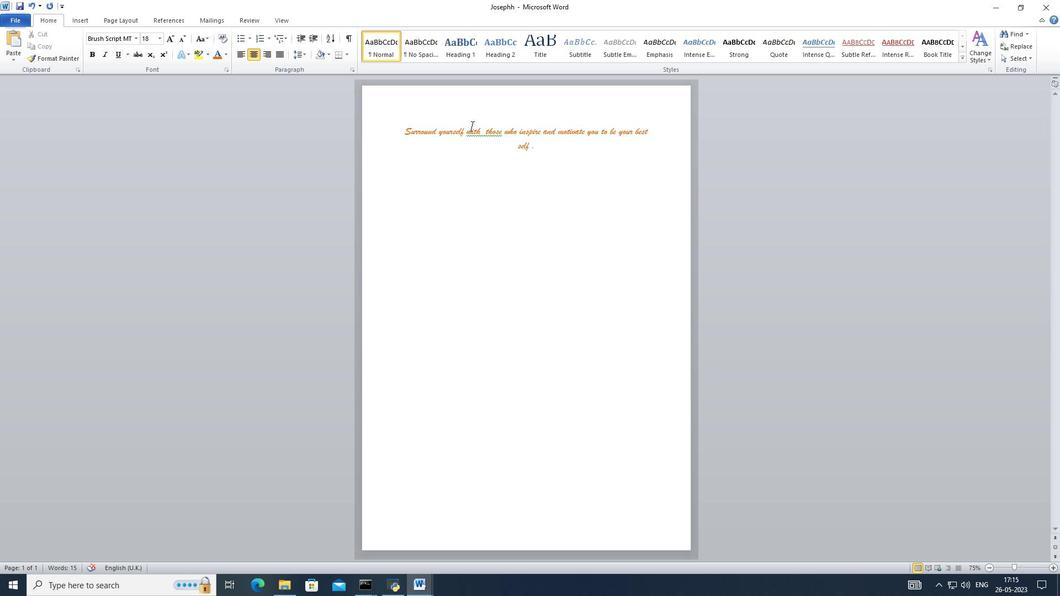 
Action: Mouse pressed left at (475, 125)
Screenshot: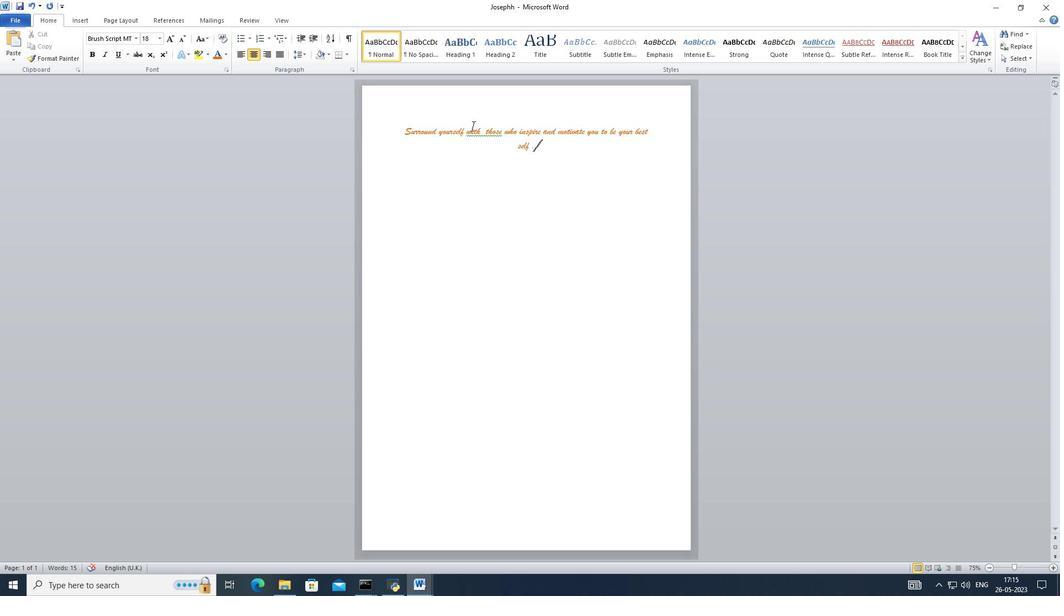 
Action: Mouse pressed right at (475, 125)
Screenshot: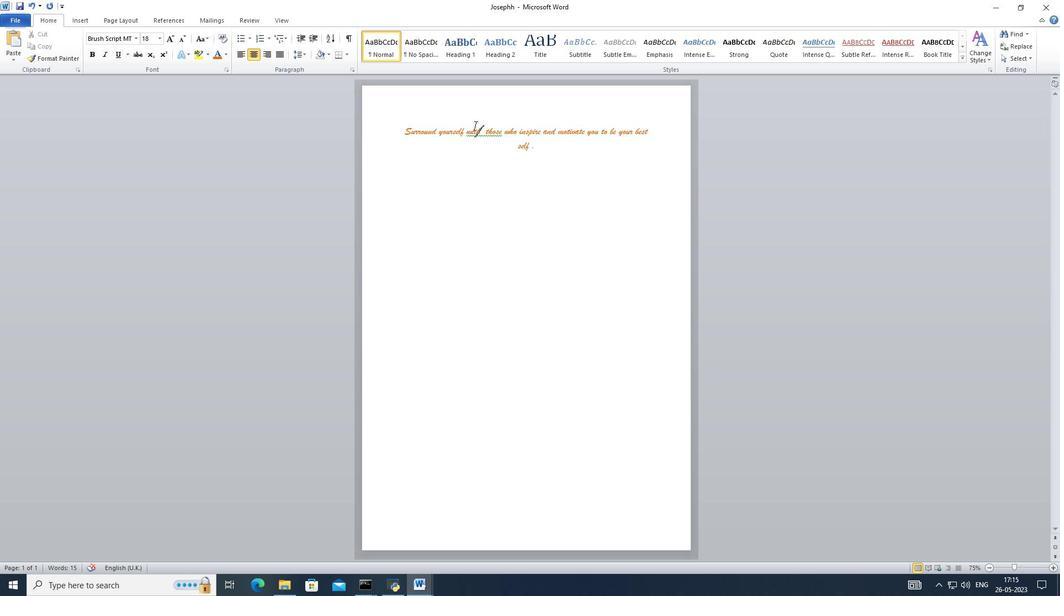 
Action: Mouse moved to (513, 140)
Screenshot: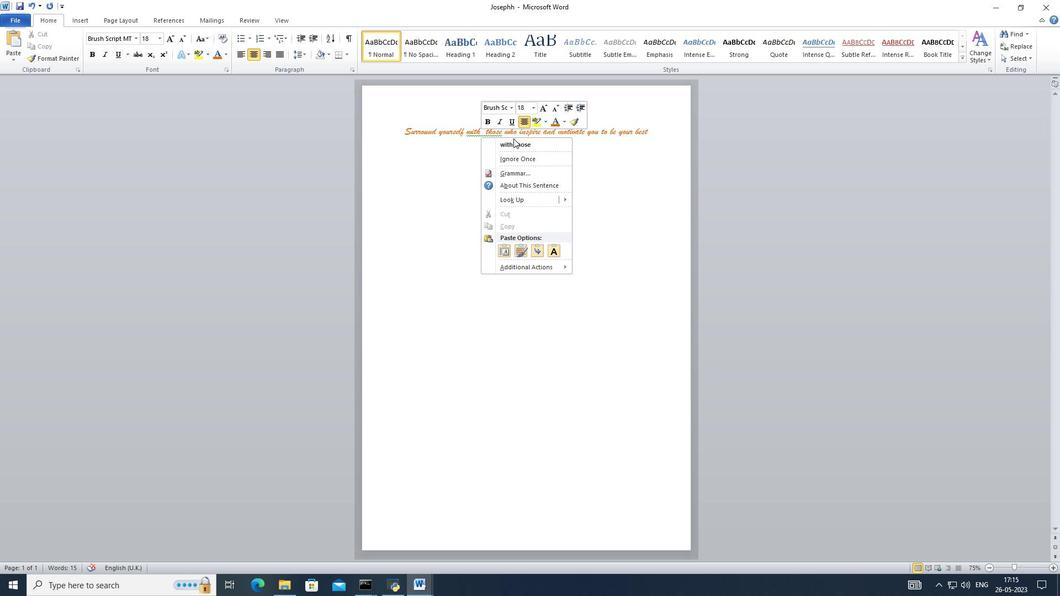
Action: Mouse pressed left at (513, 140)
Screenshot: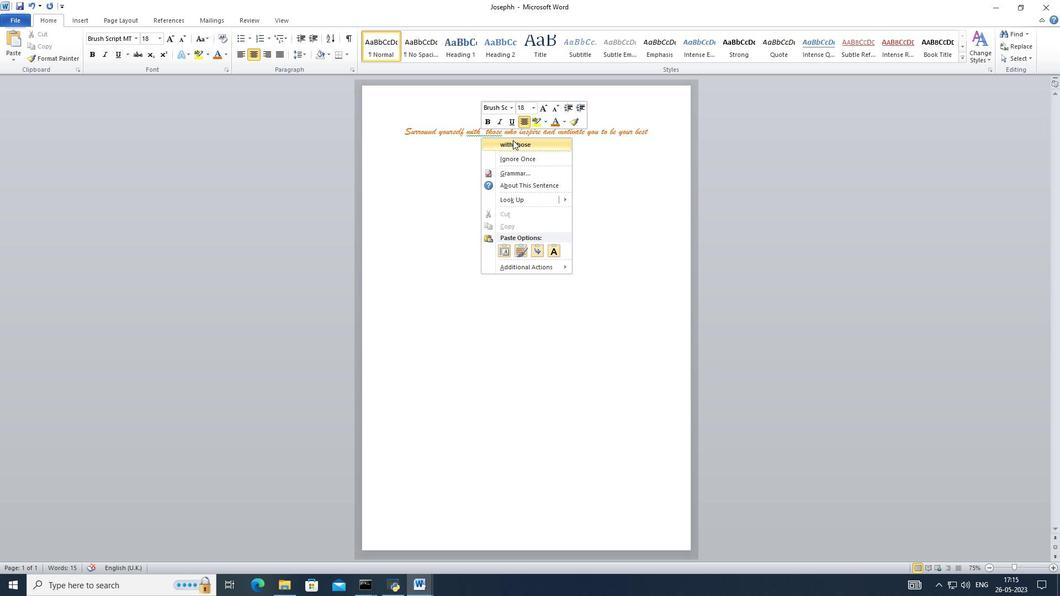 
Action: Mouse moved to (584, 148)
Screenshot: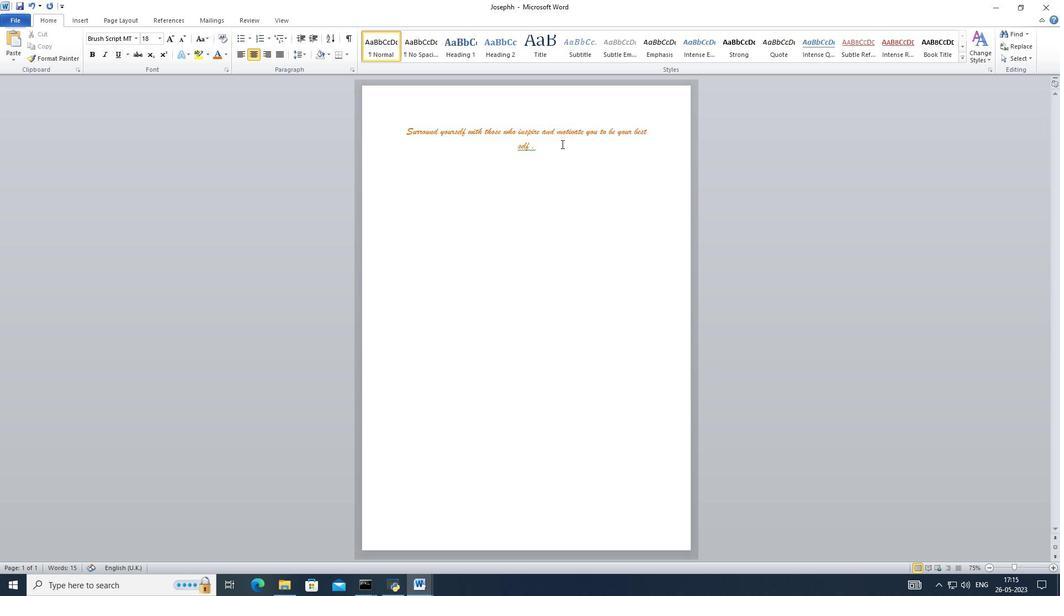 
Action: Mouse pressed left at (584, 148)
Screenshot: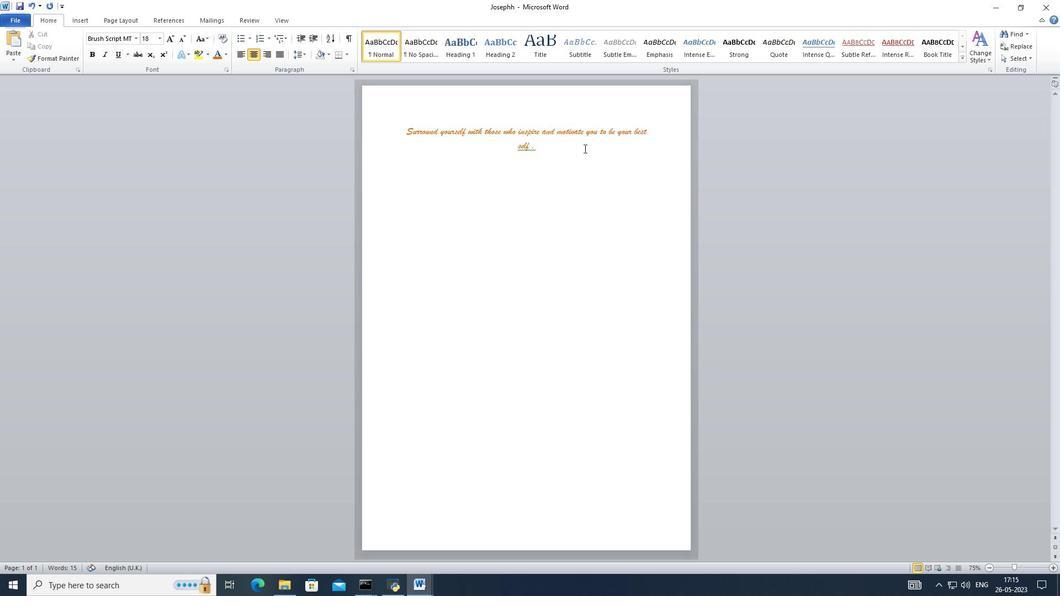 
Action: Mouse moved to (531, 148)
Screenshot: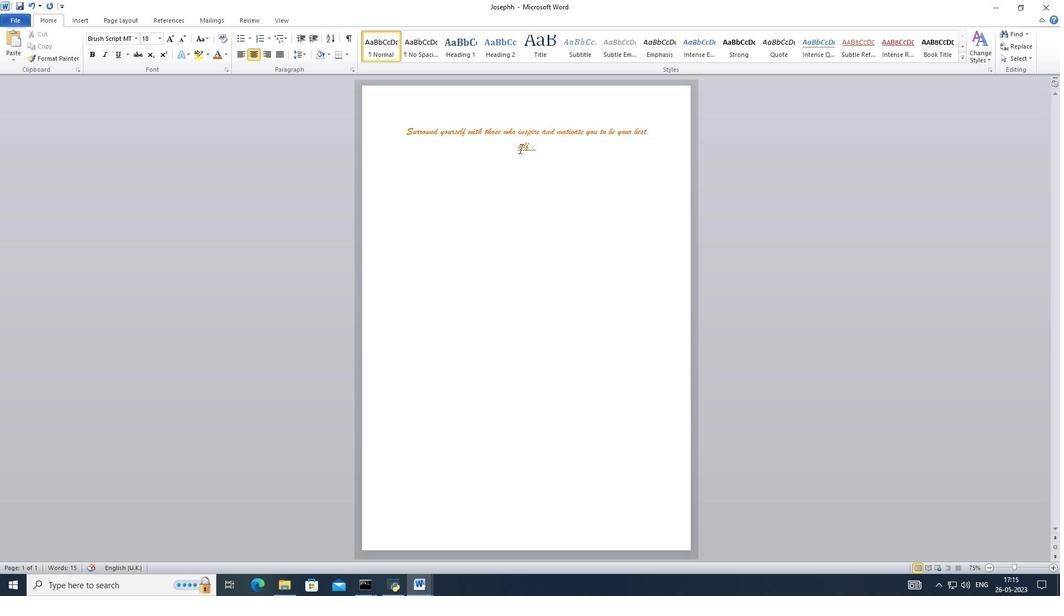 
Action: Mouse pressed left at (531, 148)
Screenshot: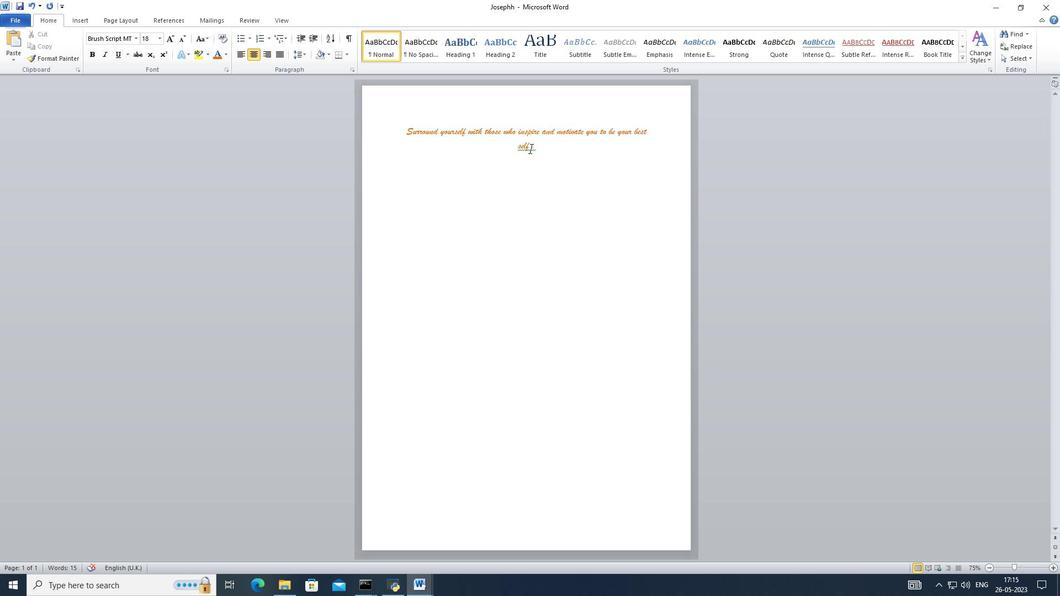 
Action: Mouse pressed right at (531, 148)
Screenshot: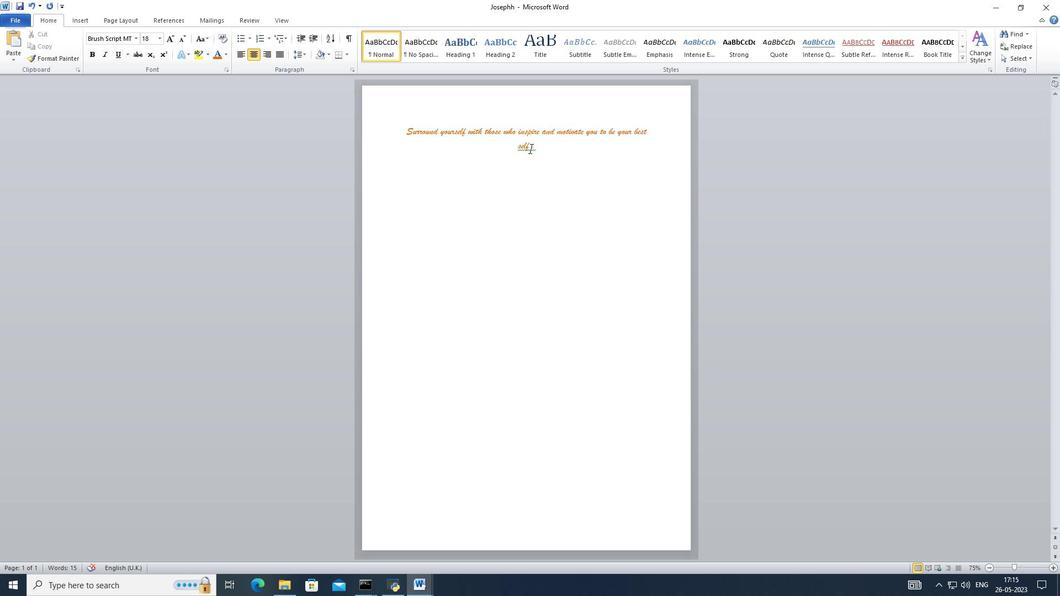 
Action: Mouse pressed right at (531, 148)
Screenshot: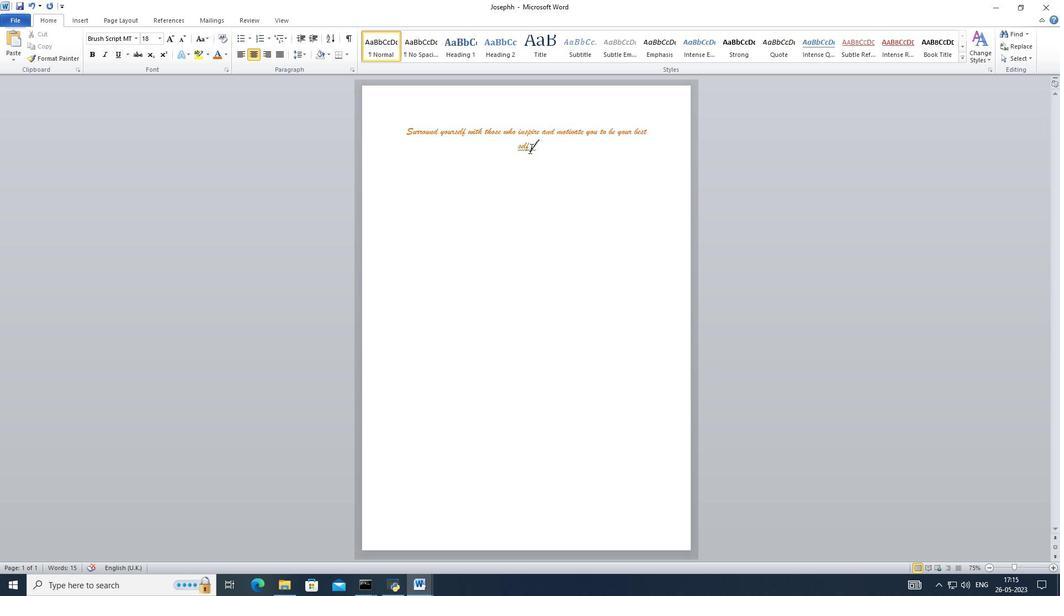 
Action: Mouse moved to (545, 152)
Screenshot: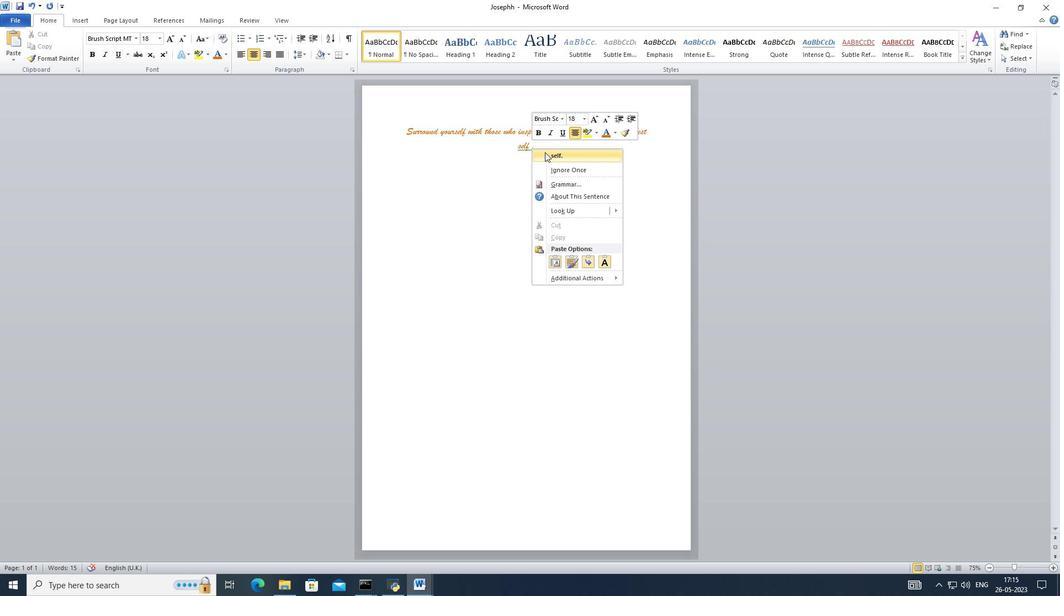 
Action: Mouse pressed left at (545, 152)
Screenshot: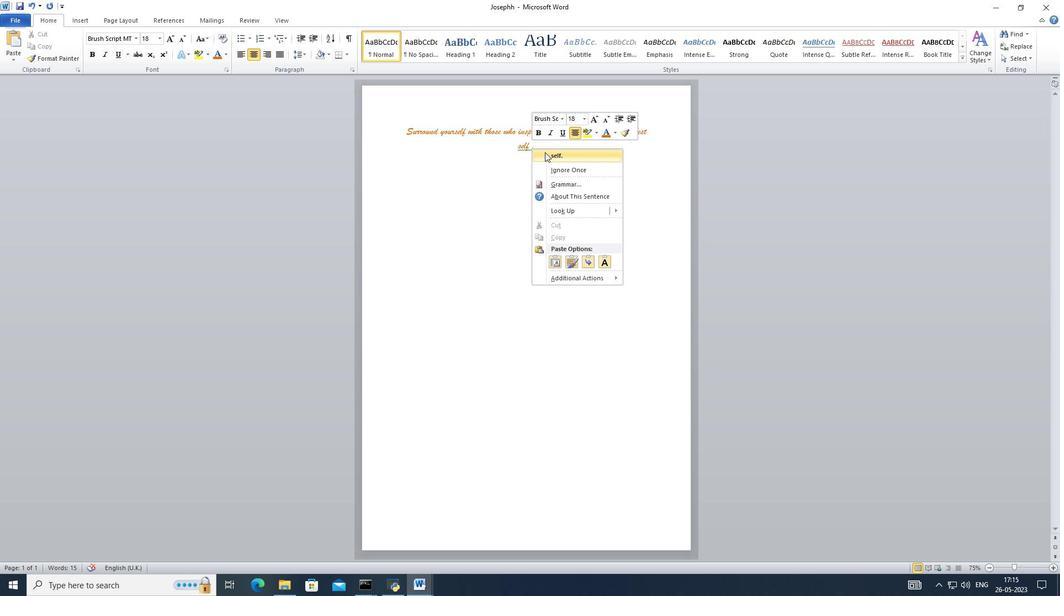 
Action: Mouse moved to (524, 167)
Screenshot: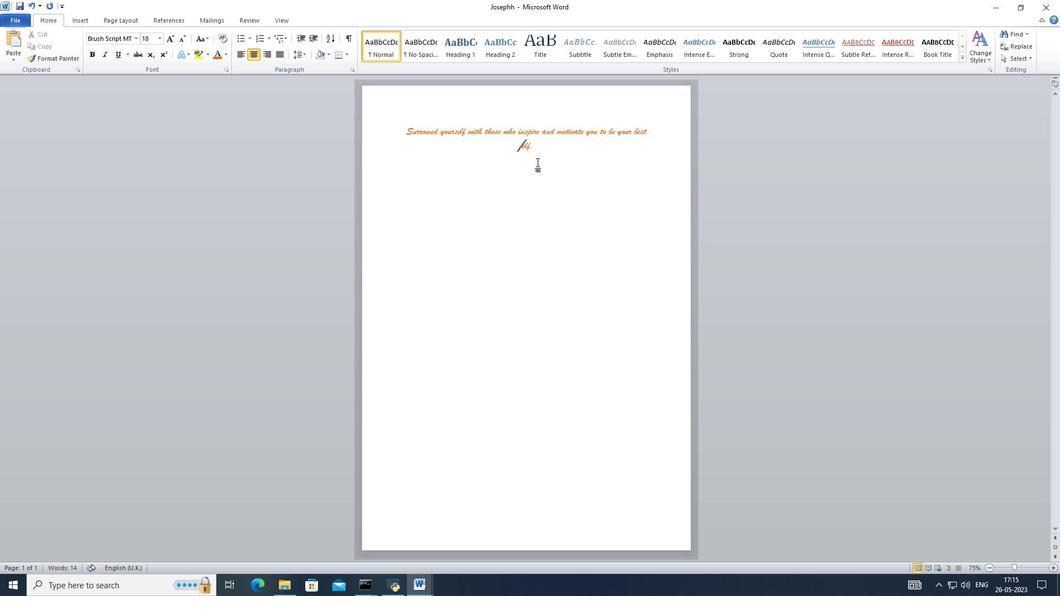 
Action: Mouse pressed left at (524, 167)
Screenshot: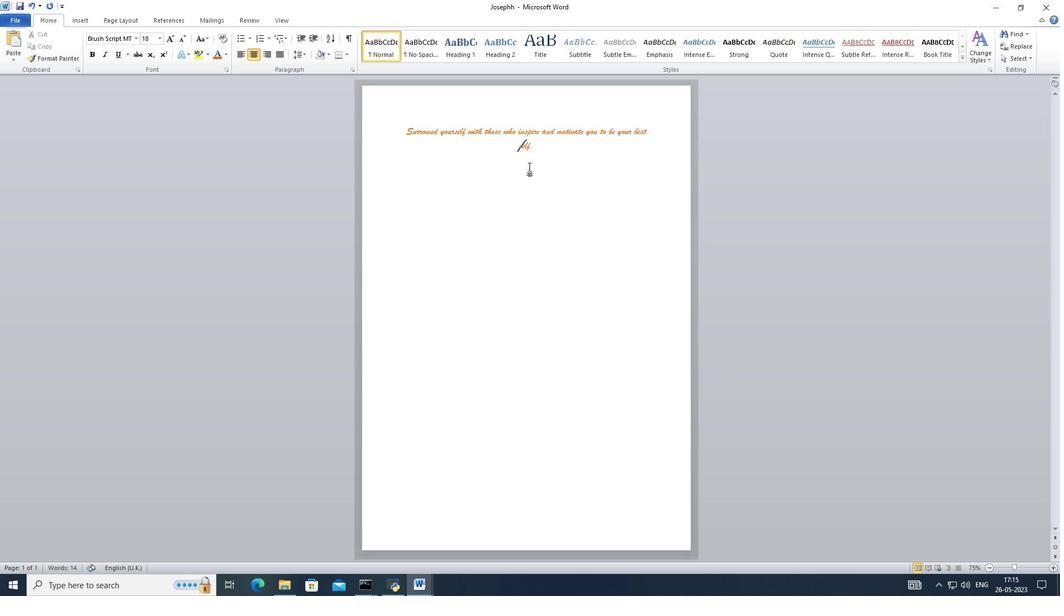 
Action: Mouse moved to (35, 33)
Screenshot: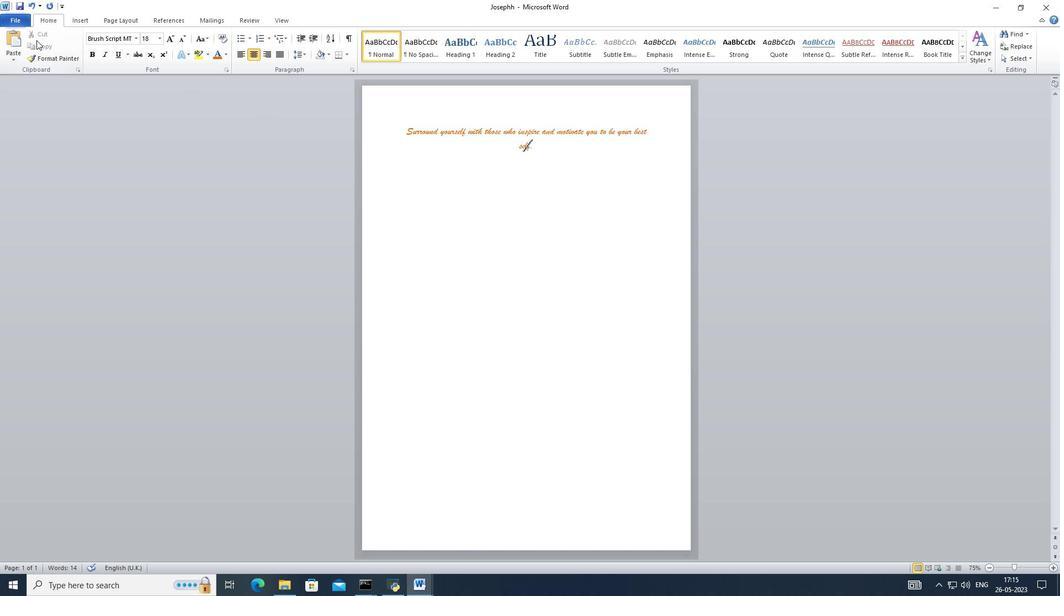 
